 Task: Find connections with filter location Gangāwati with filter topic #Saaswith filter profile language English with filter current company TransUnion with filter school Uttarakhand Open University with filter industry Economic Programs with filter service category Loans with filter keywords title Software Engineer
Action: Mouse moved to (516, 90)
Screenshot: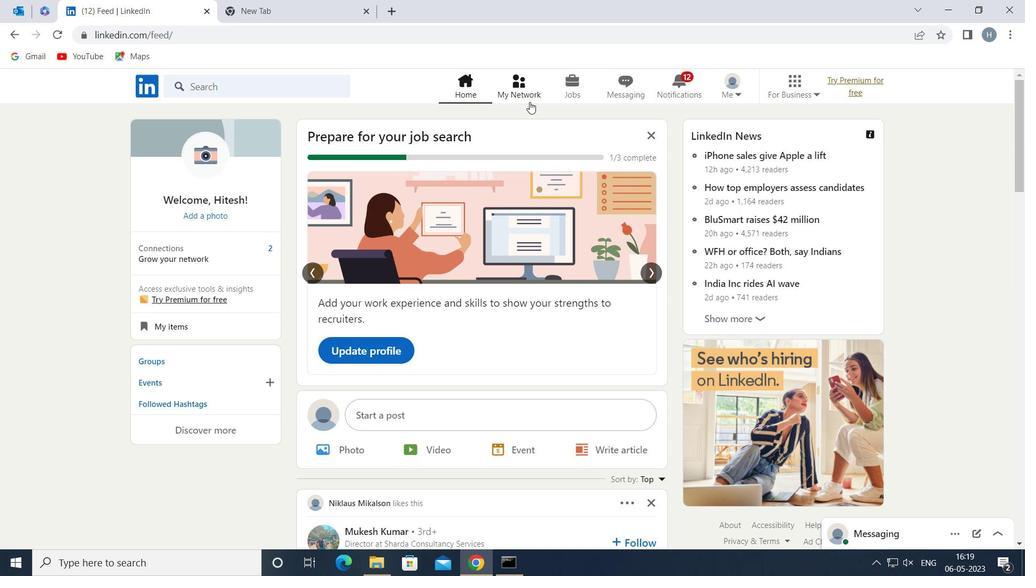 
Action: Mouse pressed left at (516, 90)
Screenshot: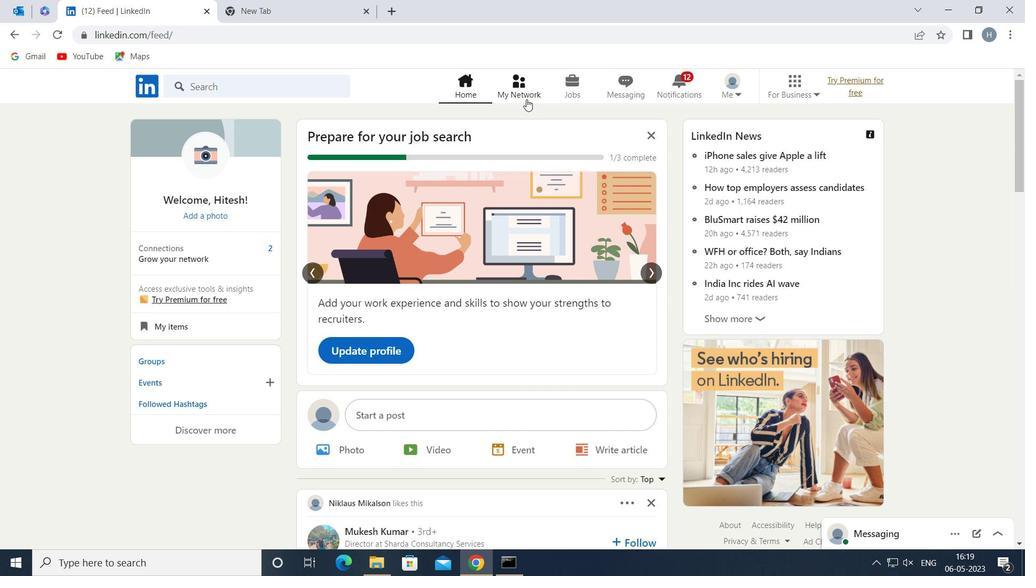 
Action: Mouse moved to (301, 161)
Screenshot: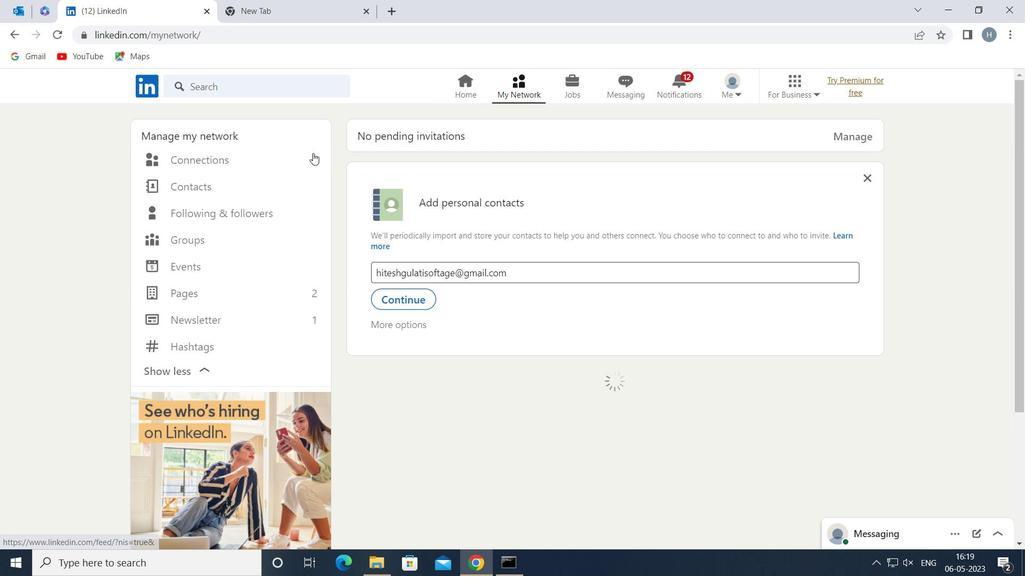 
Action: Mouse pressed left at (301, 161)
Screenshot: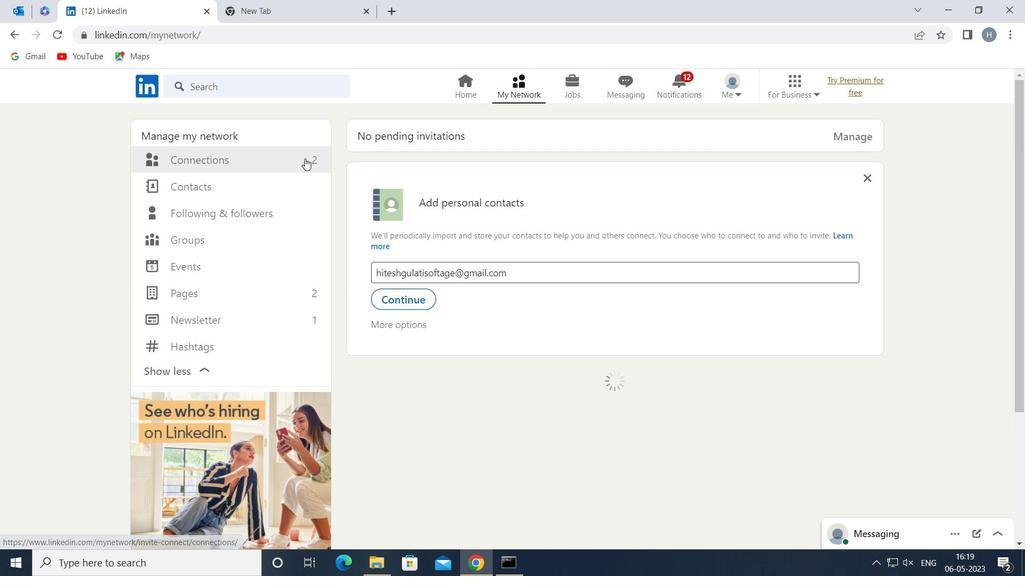 
Action: Mouse moved to (599, 157)
Screenshot: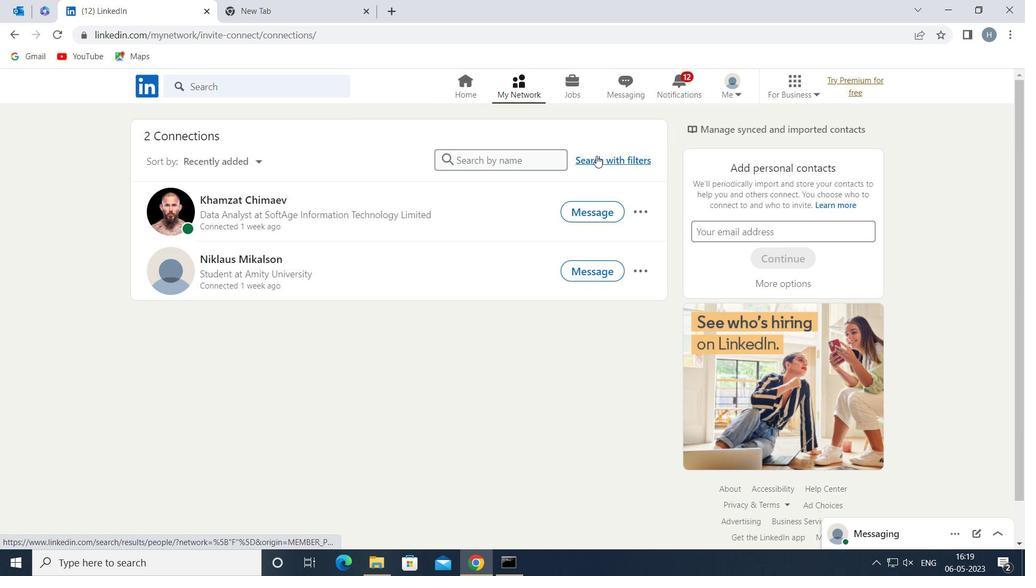 
Action: Mouse pressed left at (599, 157)
Screenshot: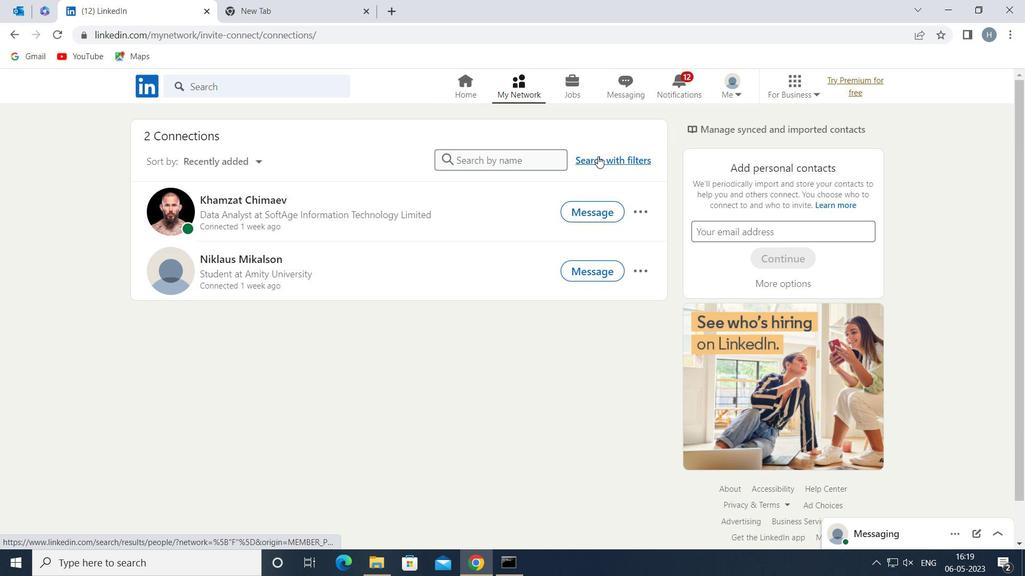 
Action: Mouse moved to (546, 124)
Screenshot: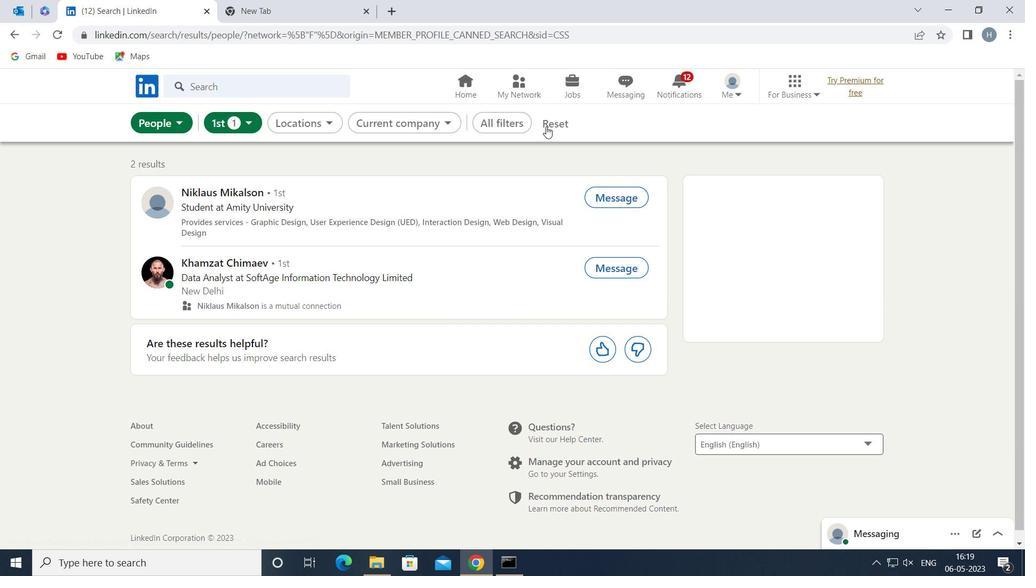 
Action: Mouse pressed left at (546, 124)
Screenshot: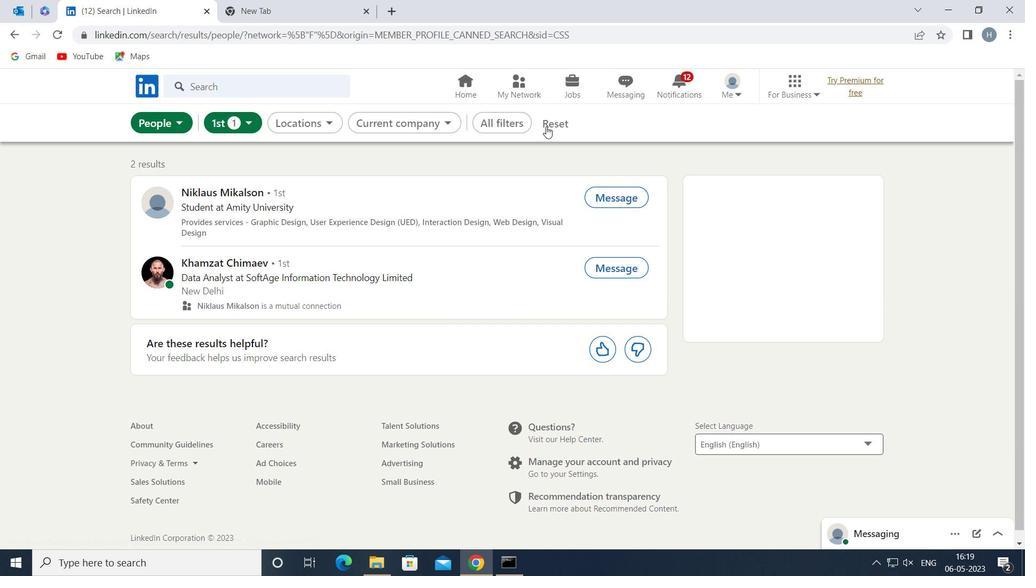 
Action: Mouse moved to (535, 121)
Screenshot: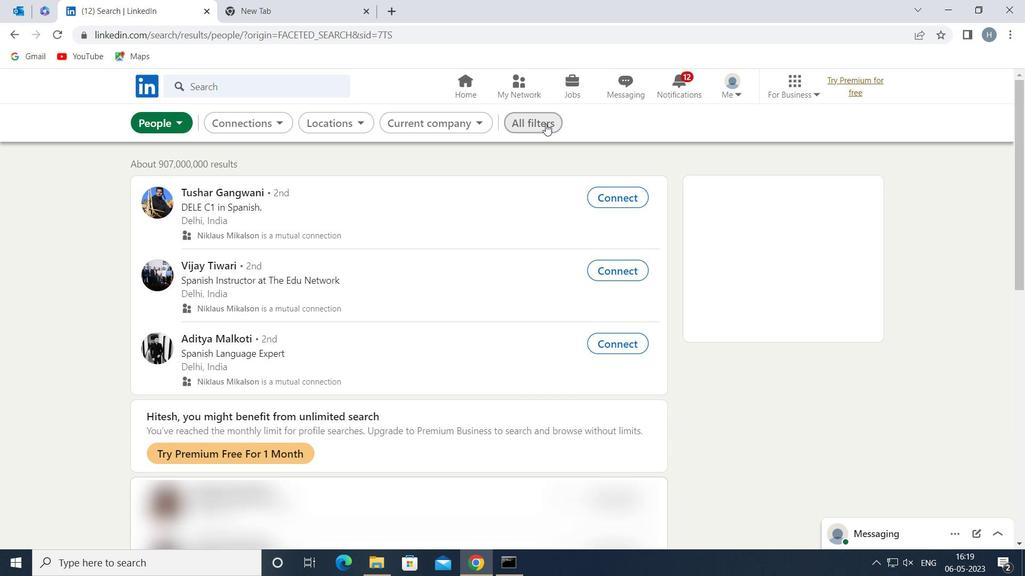
Action: Mouse pressed left at (535, 121)
Screenshot: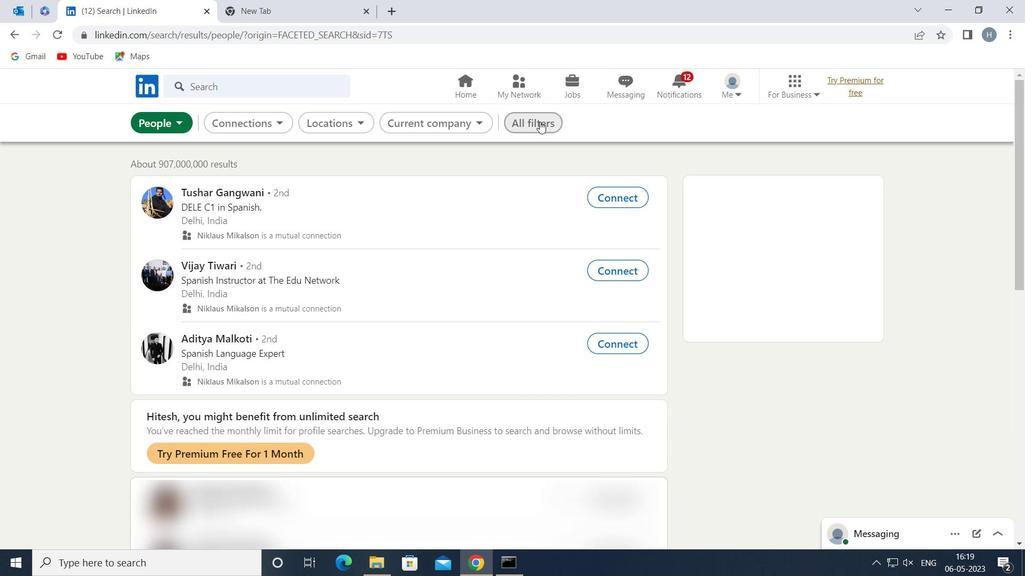 
Action: Mouse moved to (769, 243)
Screenshot: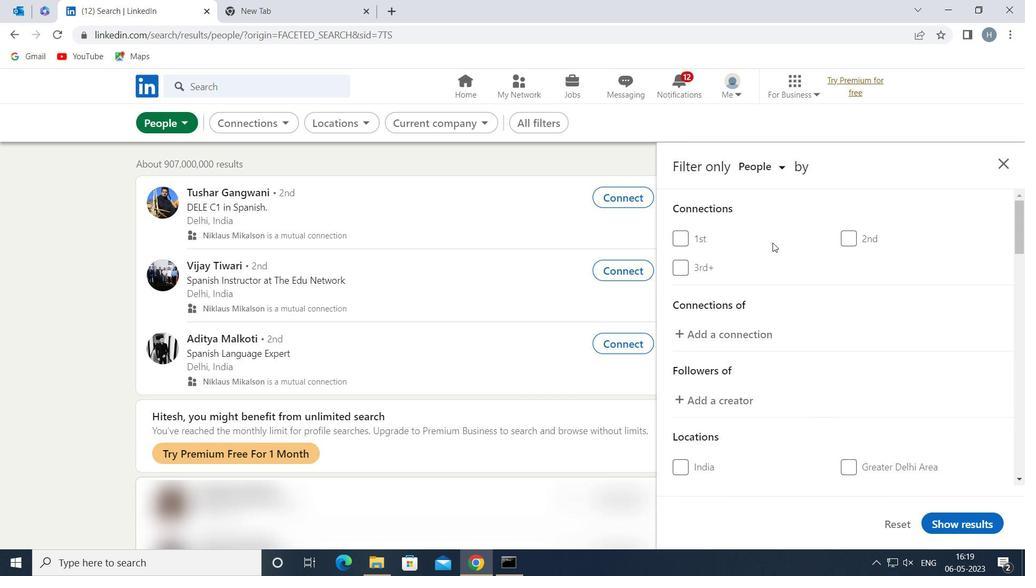 
Action: Mouse scrolled (769, 242) with delta (0, 0)
Screenshot: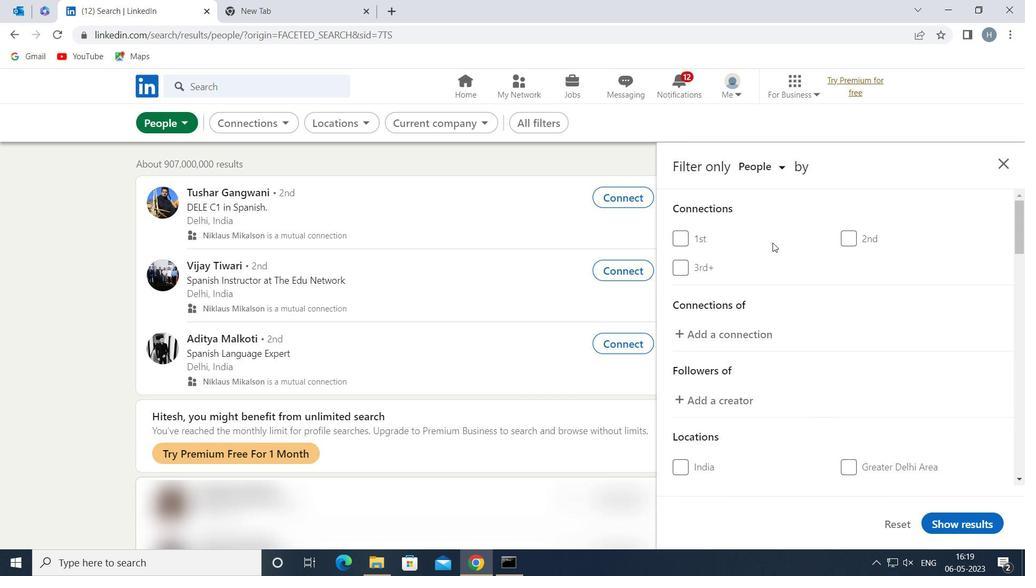 
Action: Mouse moved to (767, 249)
Screenshot: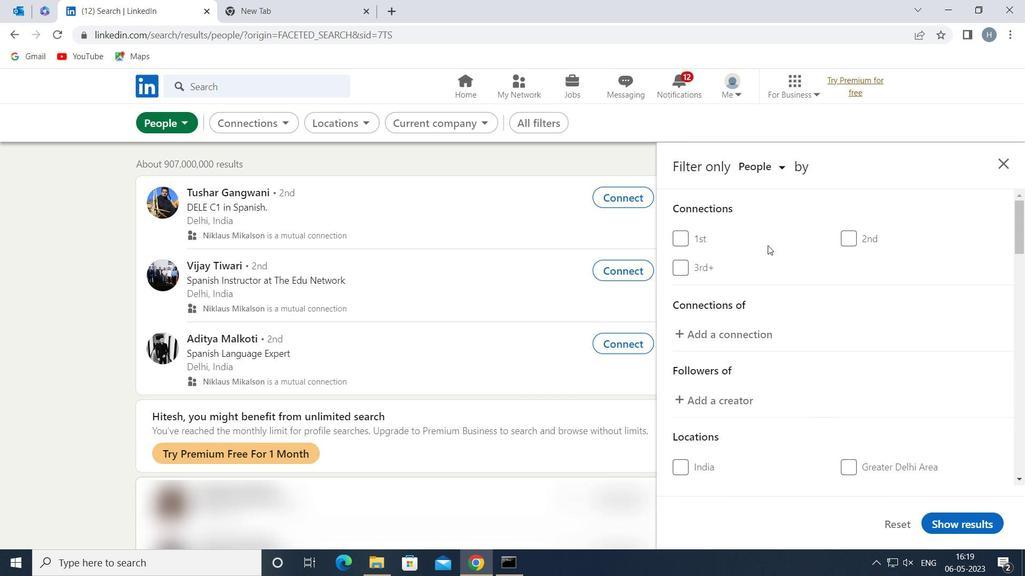
Action: Mouse scrolled (767, 248) with delta (0, 0)
Screenshot: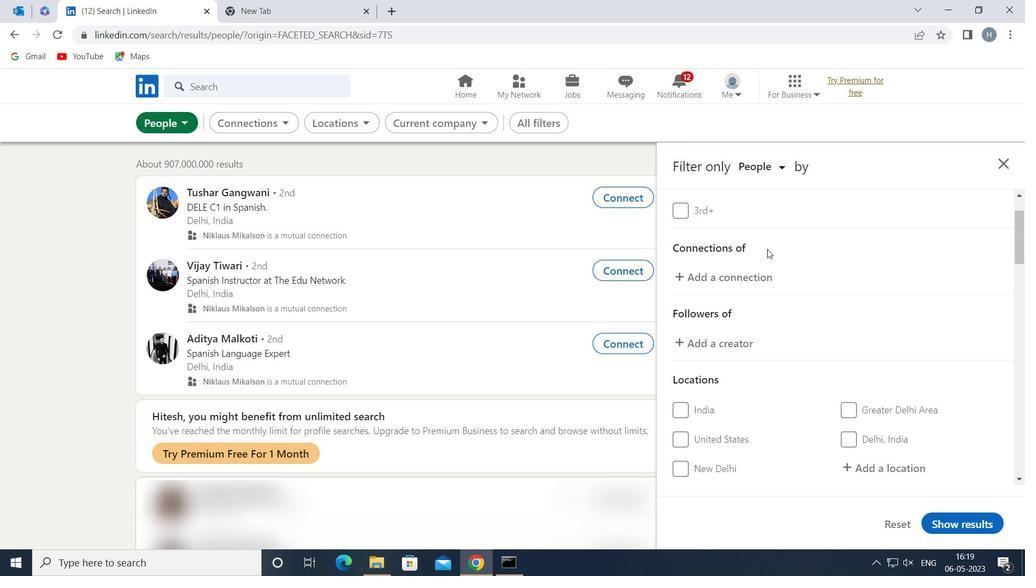 
Action: Mouse moved to (855, 389)
Screenshot: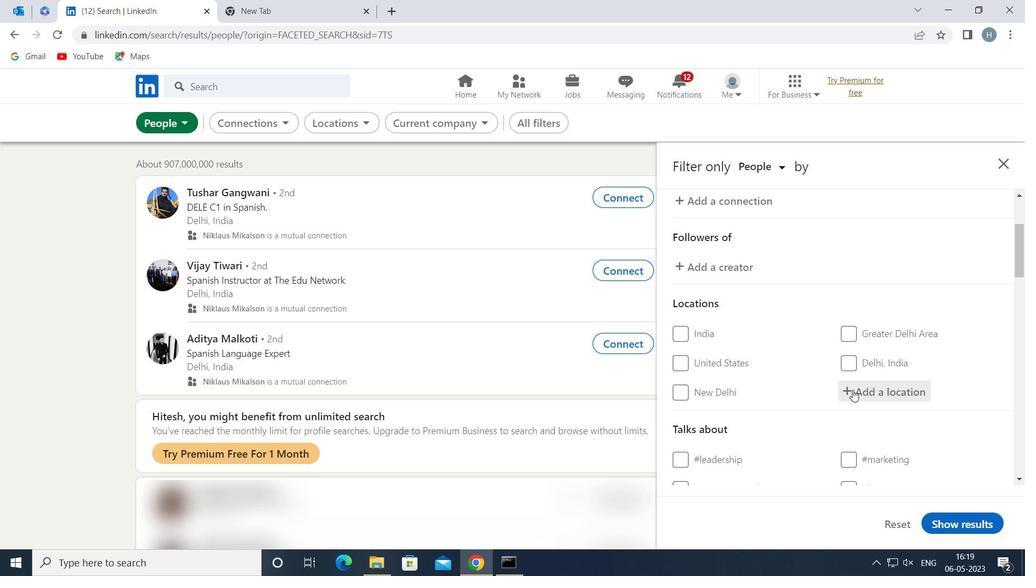 
Action: Mouse pressed left at (855, 389)
Screenshot: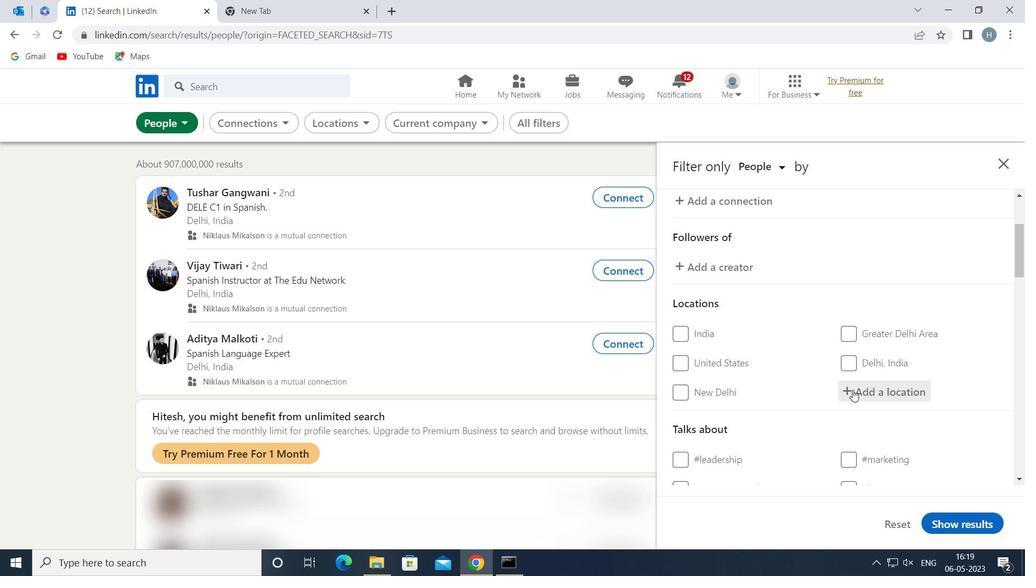 
Action: Mouse moved to (852, 392)
Screenshot: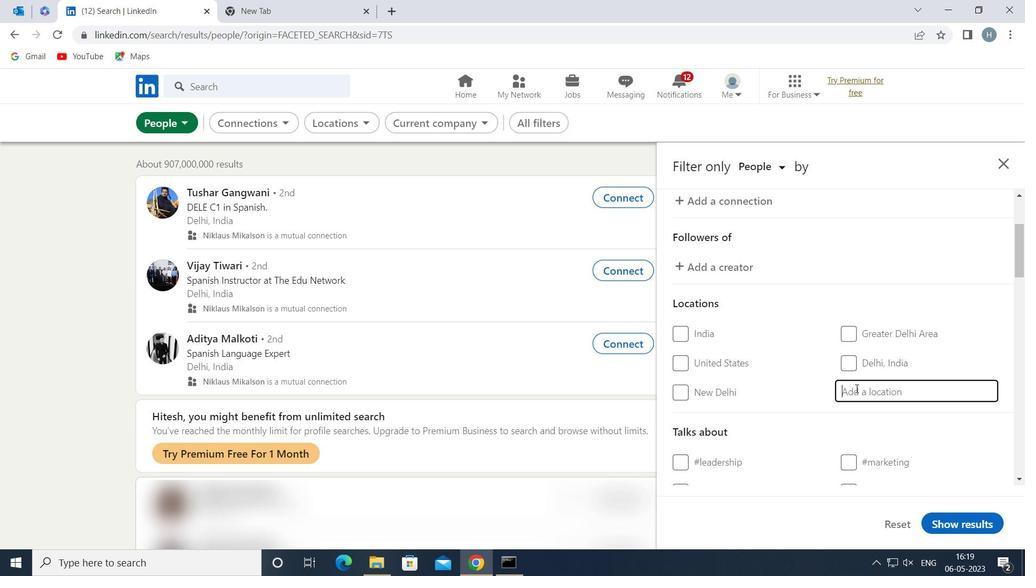 
Action: Key pressed <Key.shift>GANGAWATI
Screenshot: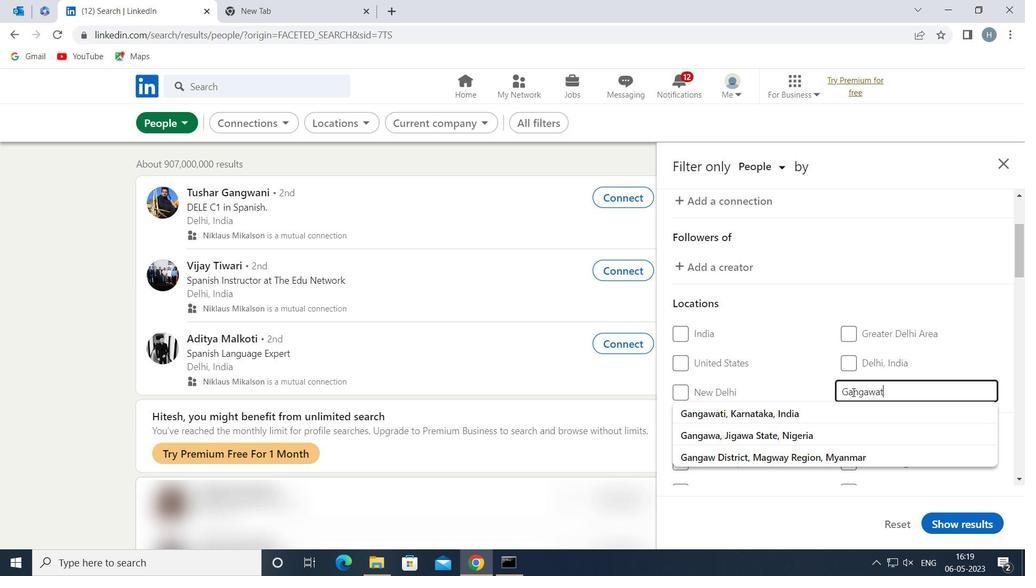 
Action: Mouse moved to (838, 413)
Screenshot: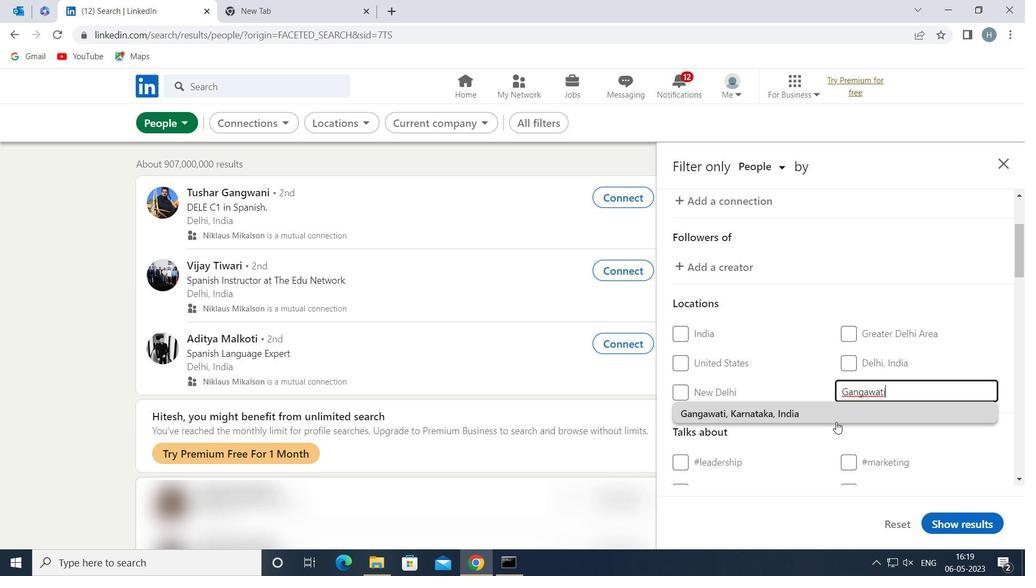 
Action: Mouse pressed left at (838, 413)
Screenshot: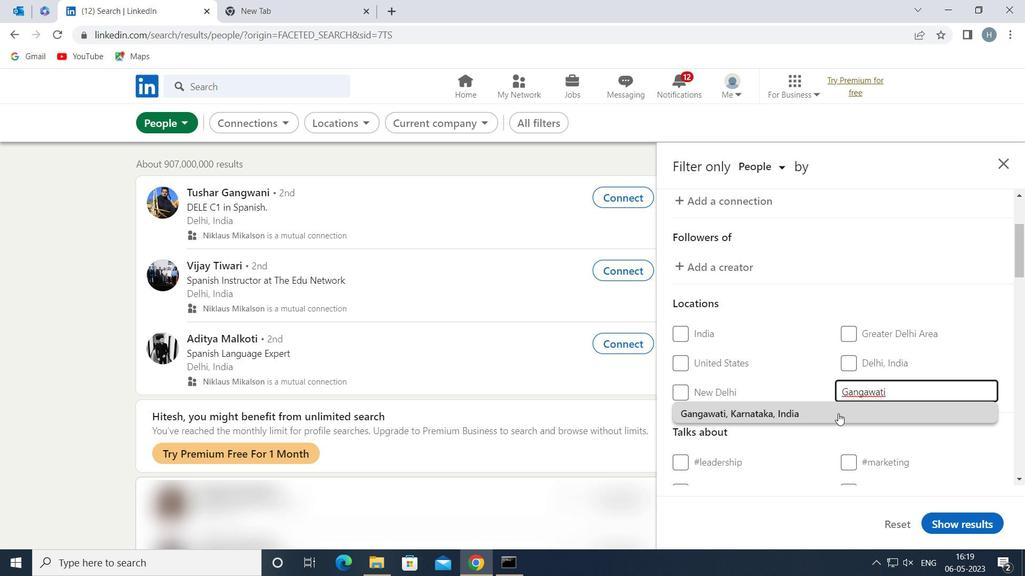 
Action: Mouse moved to (811, 366)
Screenshot: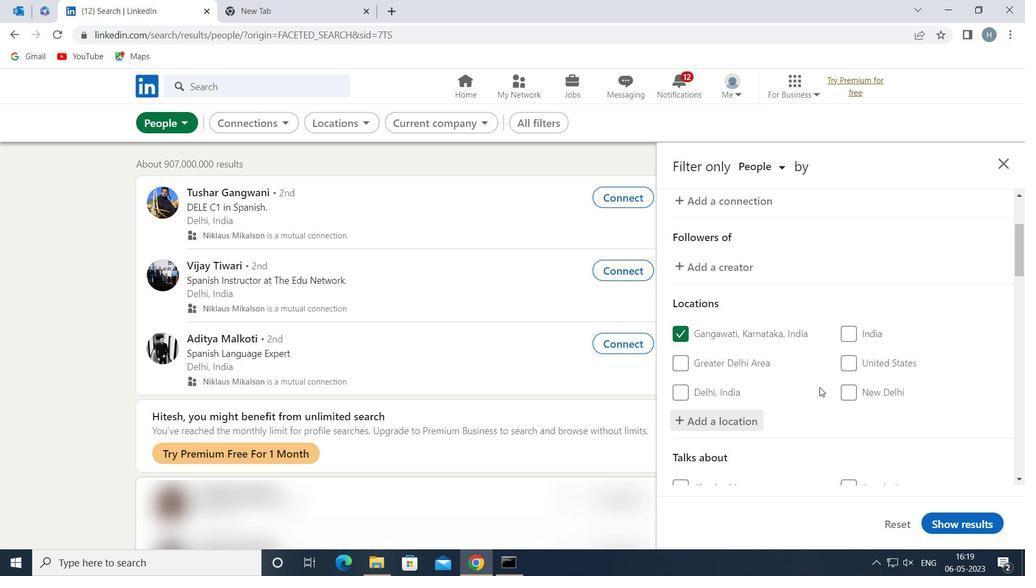 
Action: Mouse scrolled (811, 365) with delta (0, 0)
Screenshot: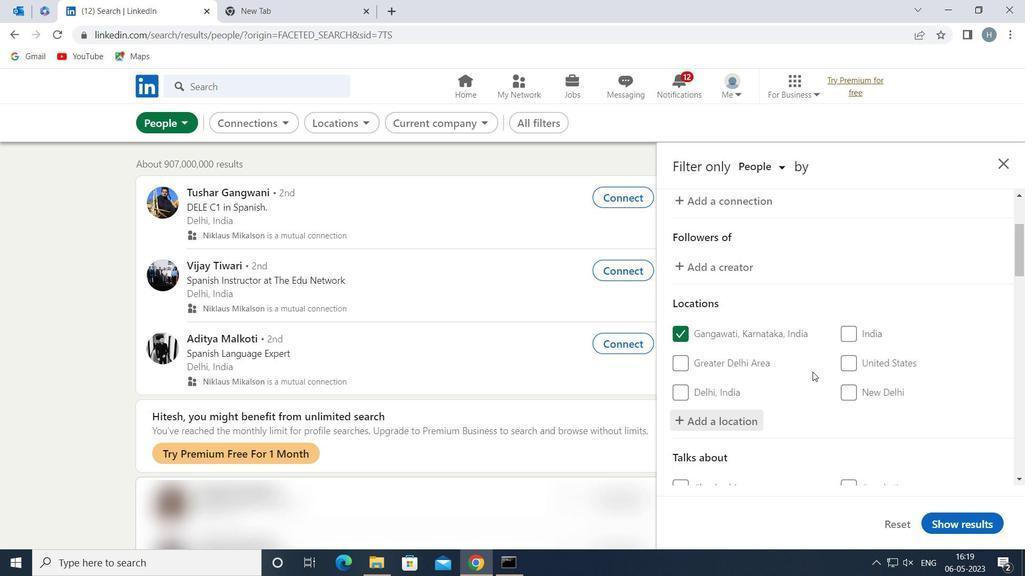 
Action: Mouse moved to (807, 352)
Screenshot: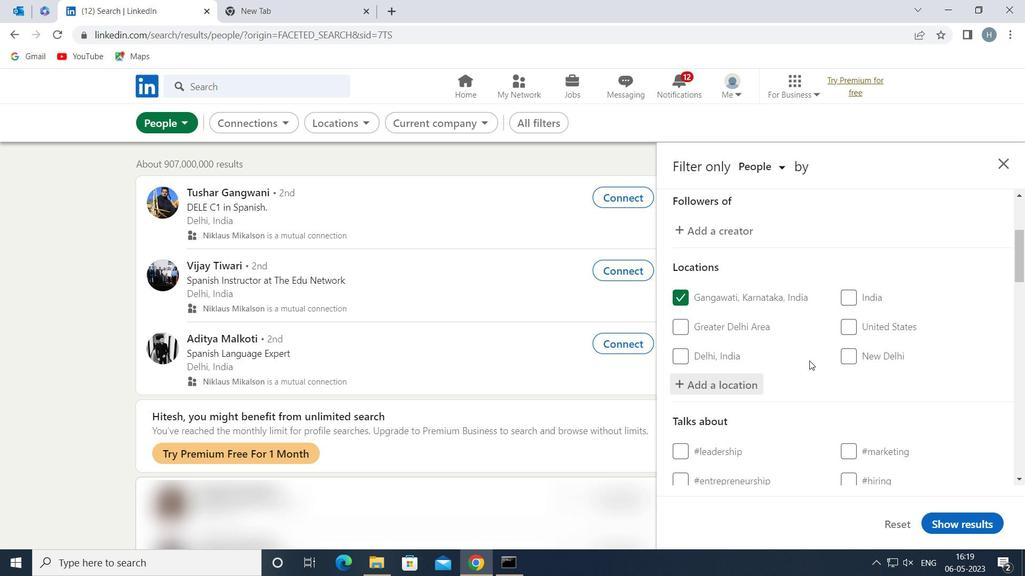 
Action: Mouse scrolled (807, 352) with delta (0, 0)
Screenshot: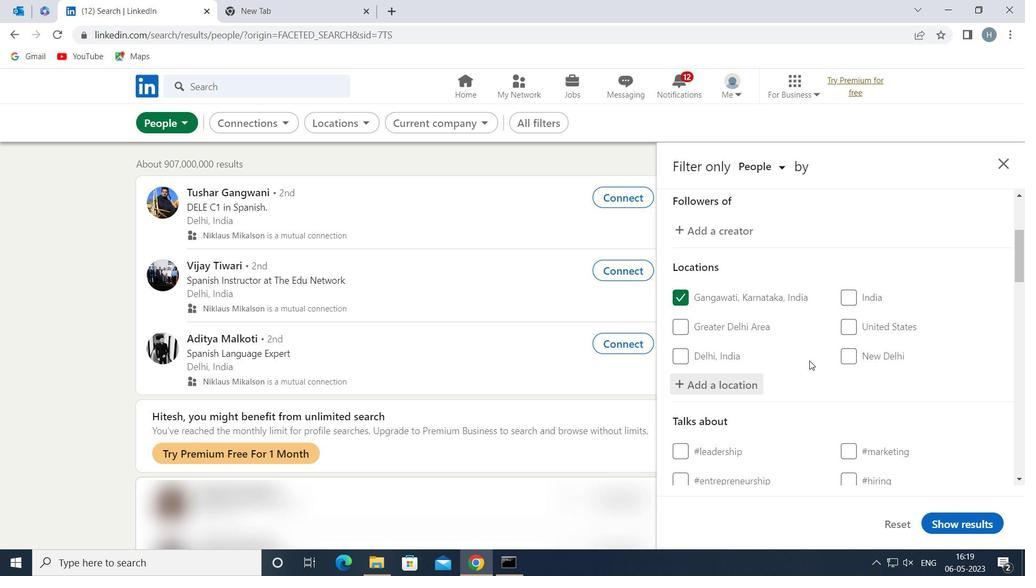 
Action: Mouse scrolled (807, 352) with delta (0, 0)
Screenshot: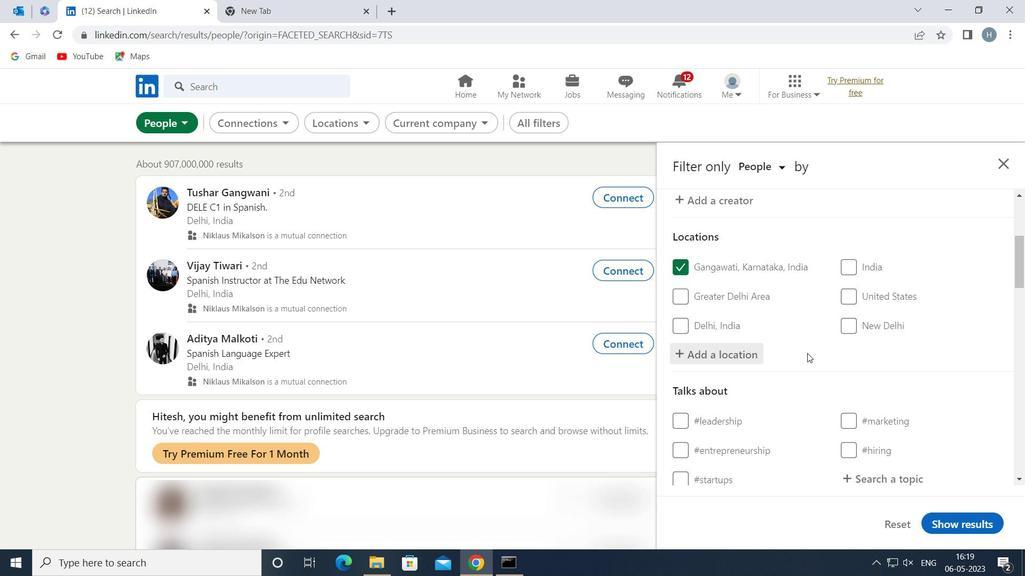 
Action: Mouse moved to (888, 341)
Screenshot: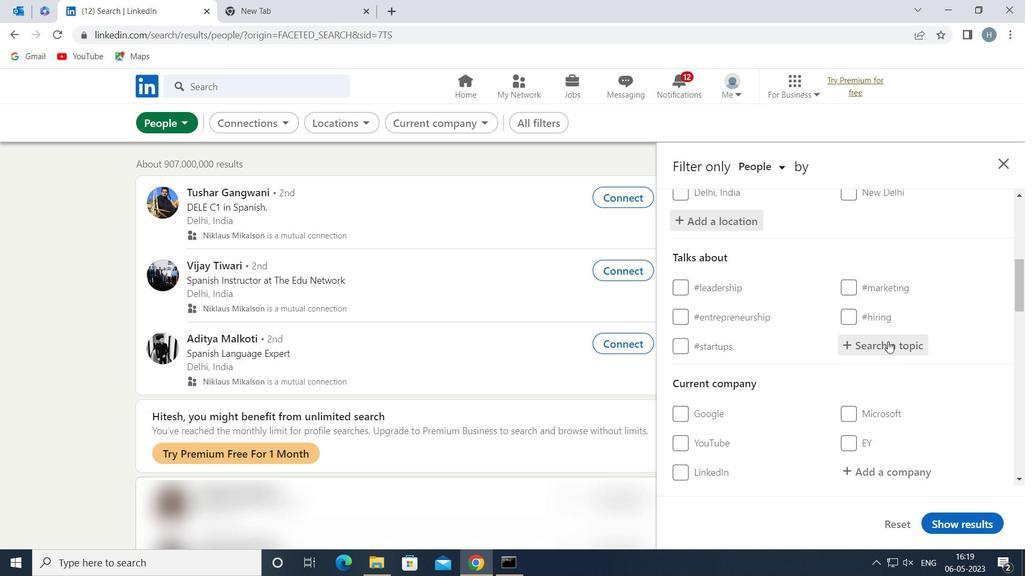 
Action: Mouse pressed left at (888, 341)
Screenshot: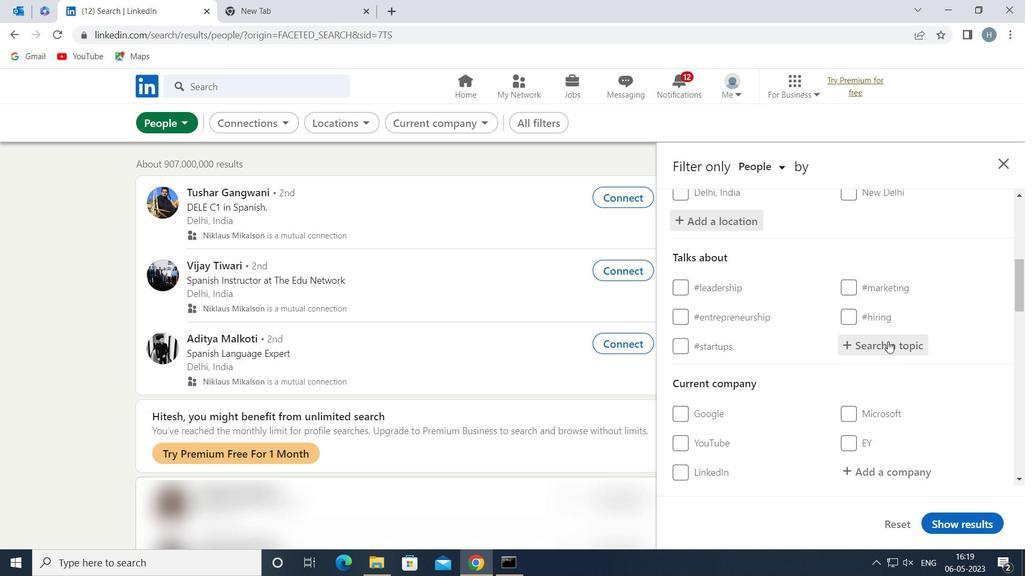 
Action: Mouse moved to (890, 342)
Screenshot: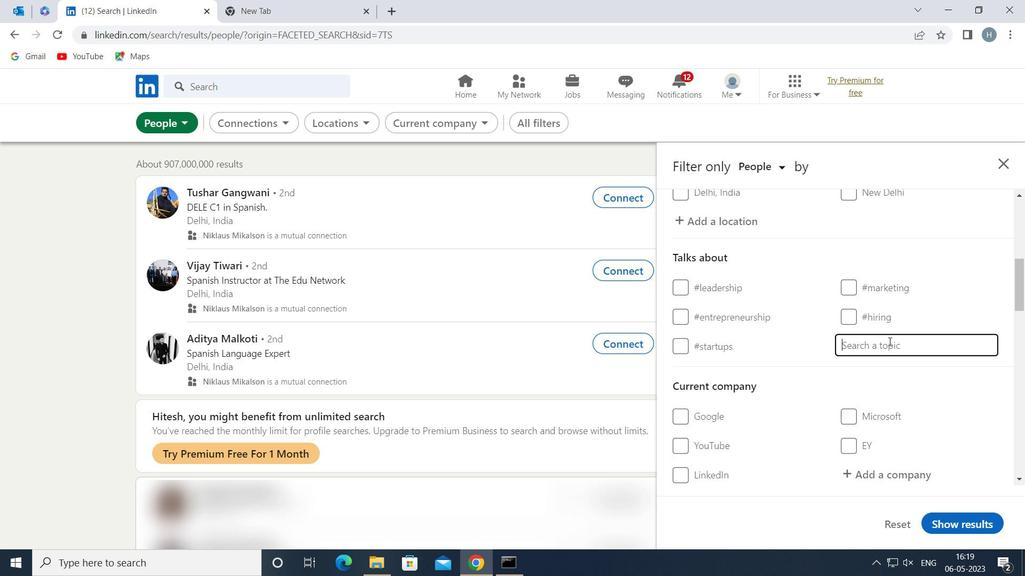 
Action: Key pressed <Key.shift>SAAS
Screenshot: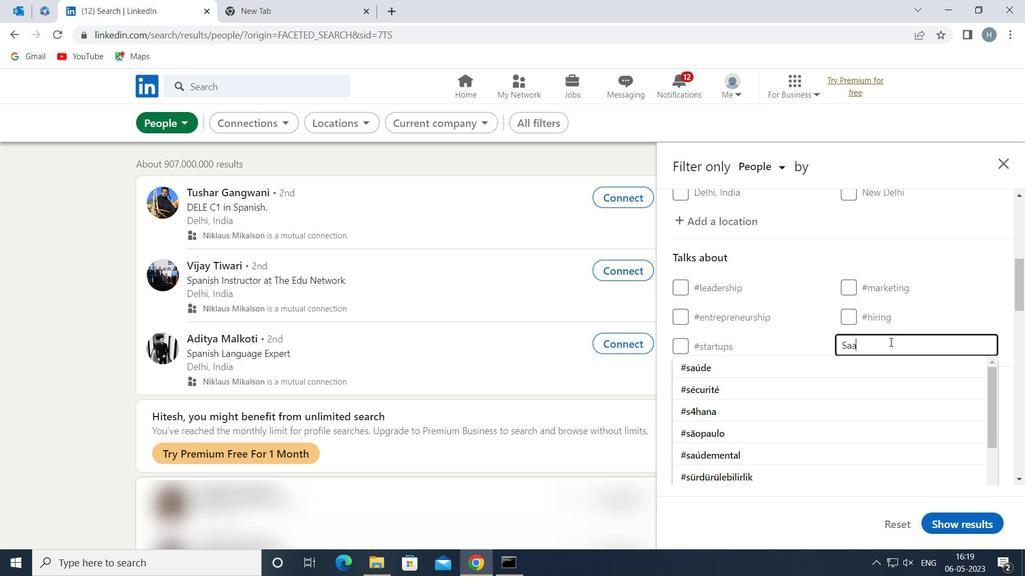 
Action: Mouse moved to (764, 366)
Screenshot: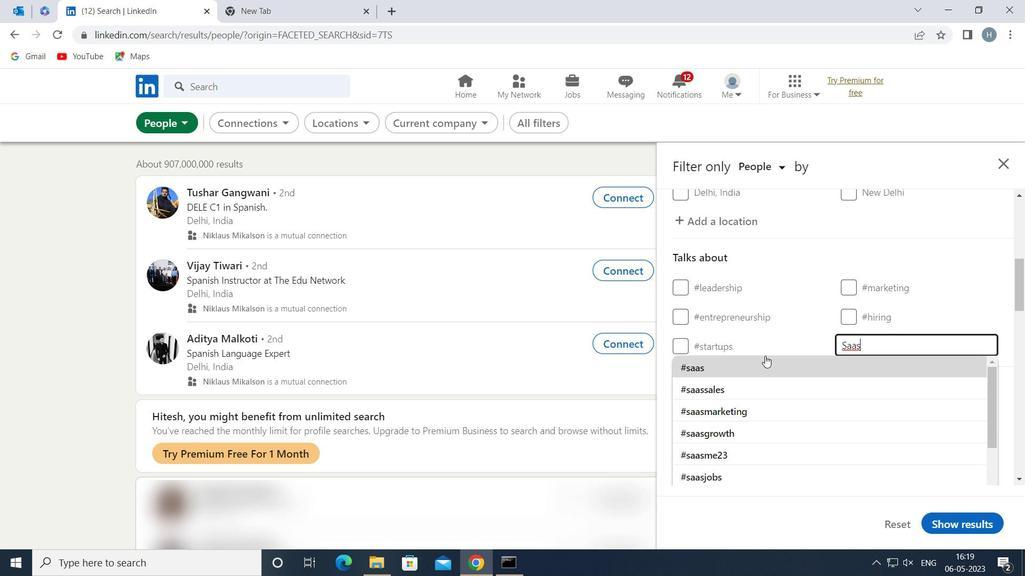 
Action: Mouse pressed left at (764, 366)
Screenshot: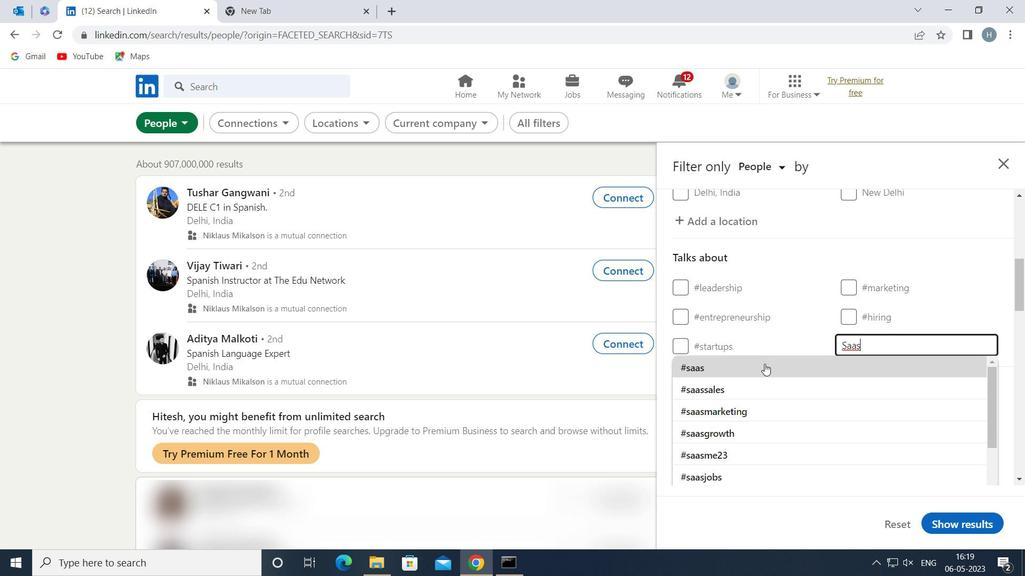 
Action: Mouse moved to (773, 358)
Screenshot: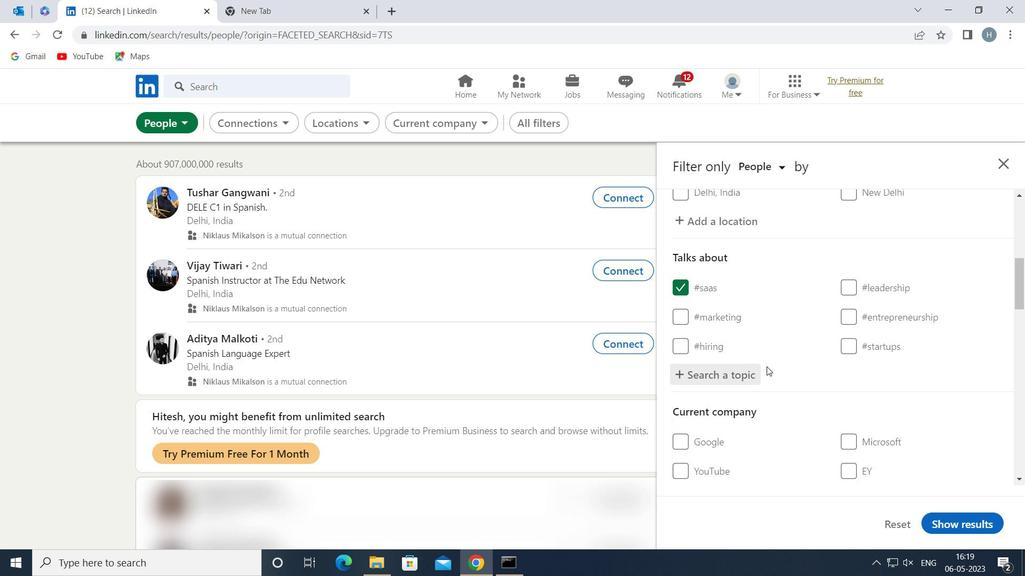 
Action: Mouse scrolled (773, 358) with delta (0, 0)
Screenshot: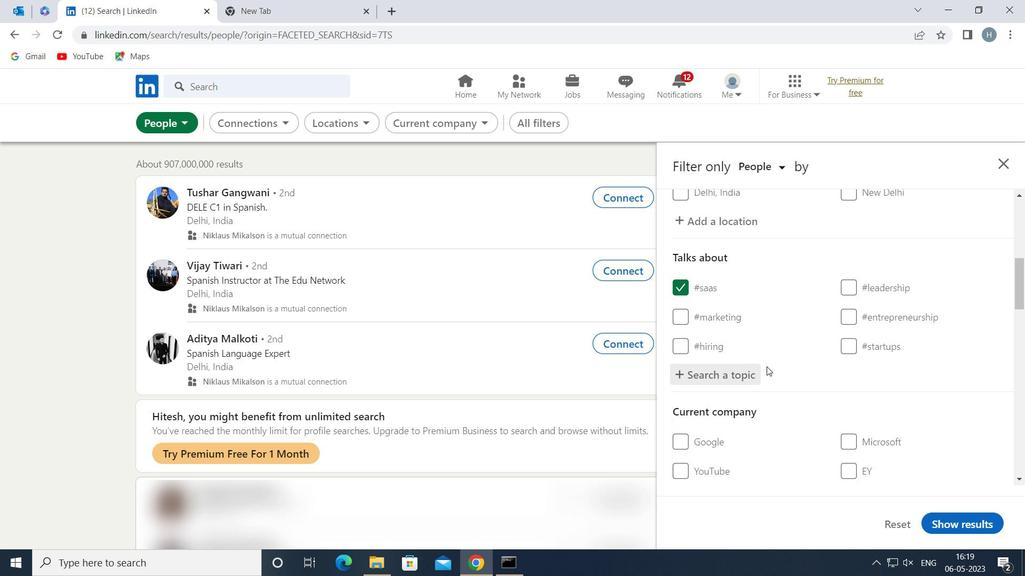 
Action: Mouse moved to (778, 355)
Screenshot: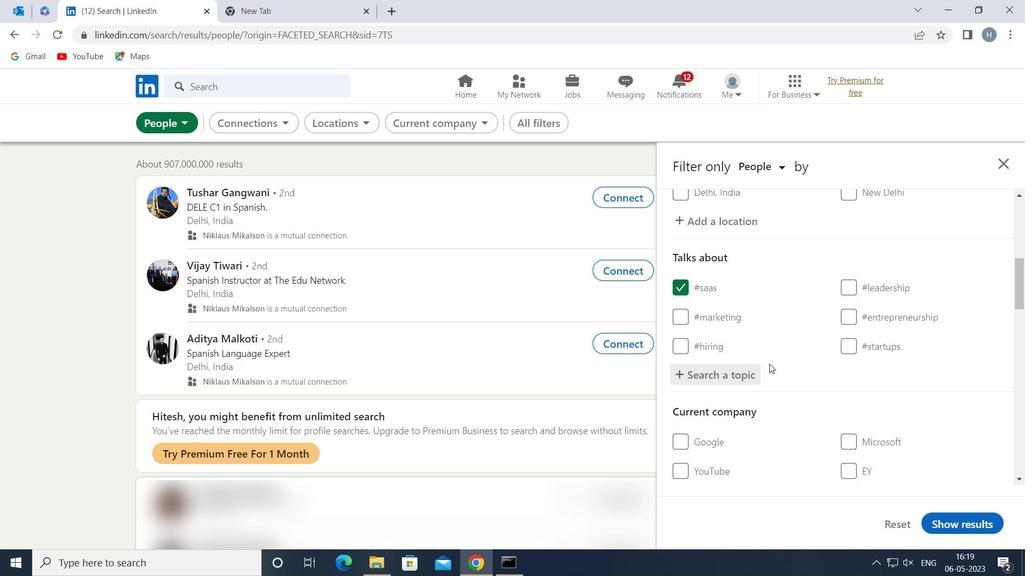 
Action: Mouse scrolled (778, 354) with delta (0, 0)
Screenshot: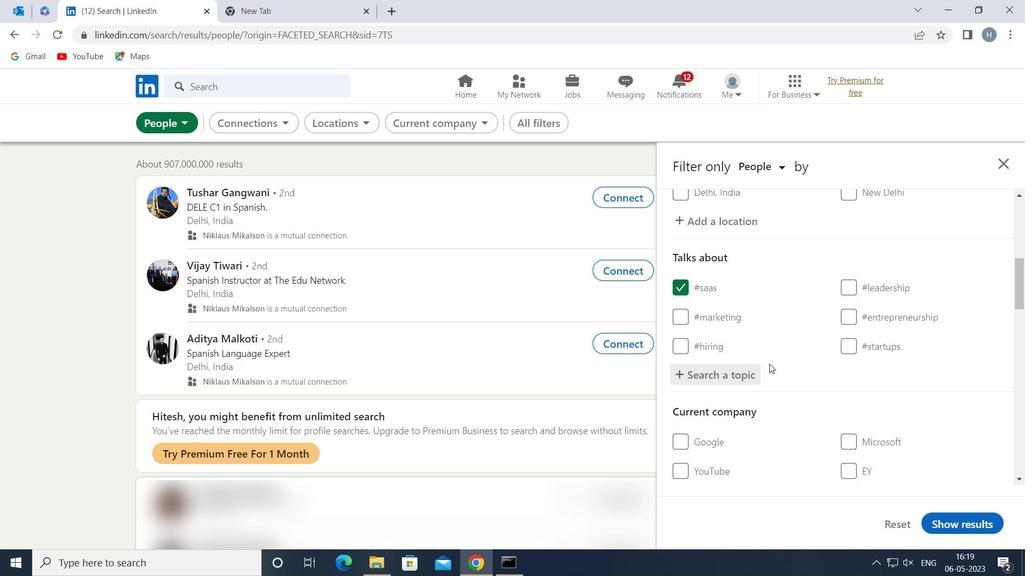
Action: Mouse moved to (789, 340)
Screenshot: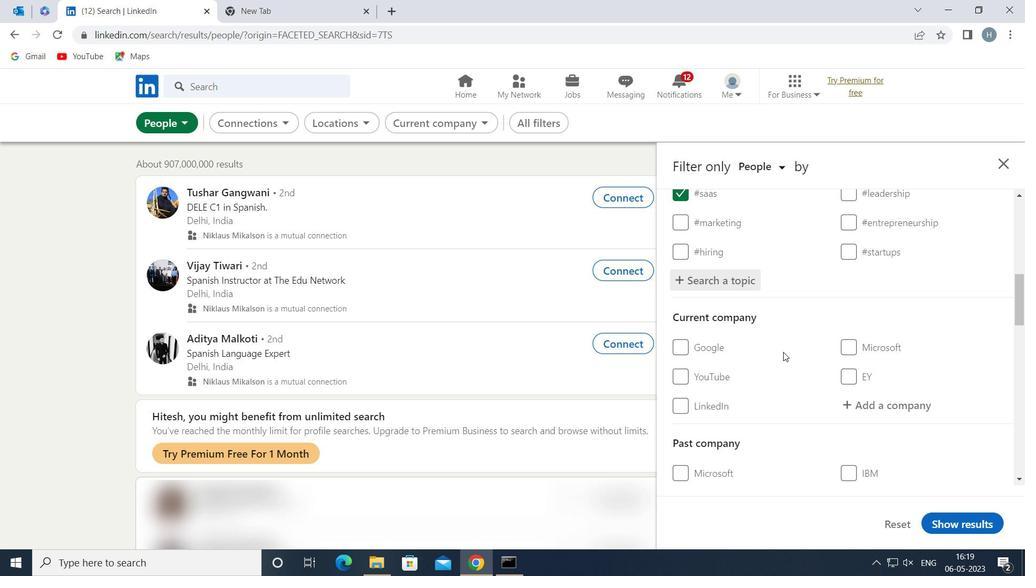 
Action: Mouse scrolled (789, 339) with delta (0, 0)
Screenshot: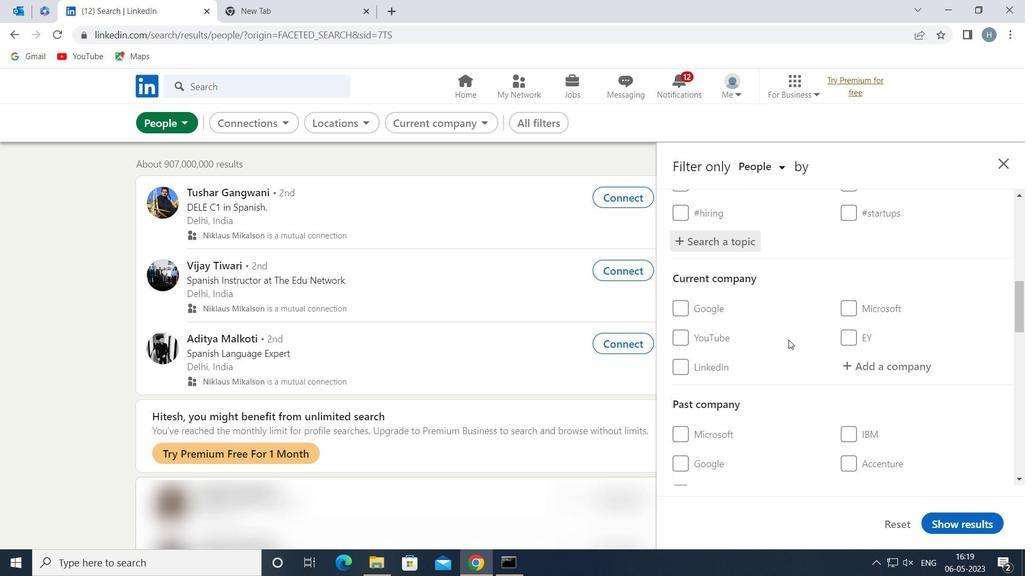 
Action: Mouse moved to (791, 331)
Screenshot: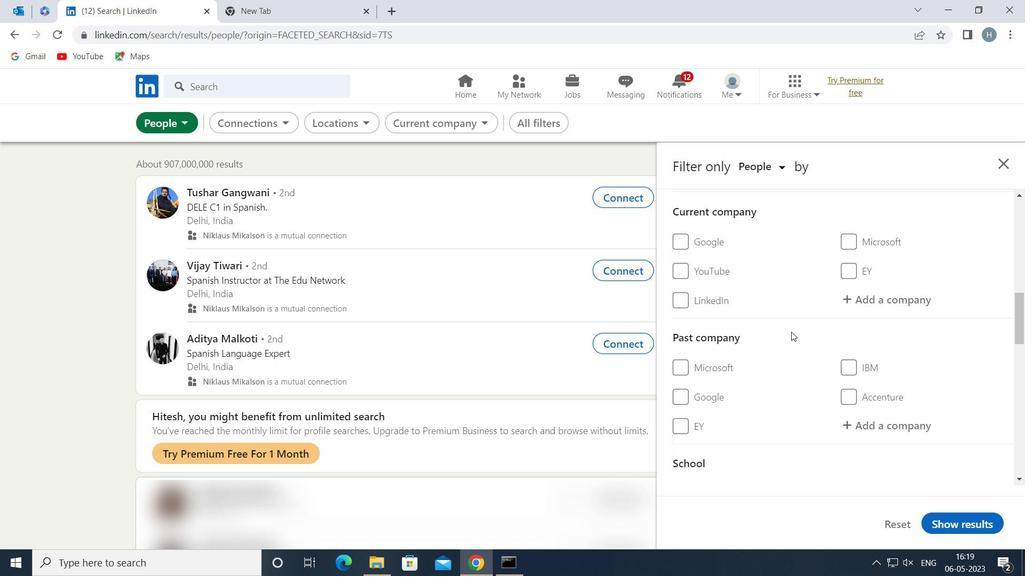 
Action: Mouse scrolled (791, 330) with delta (0, 0)
Screenshot: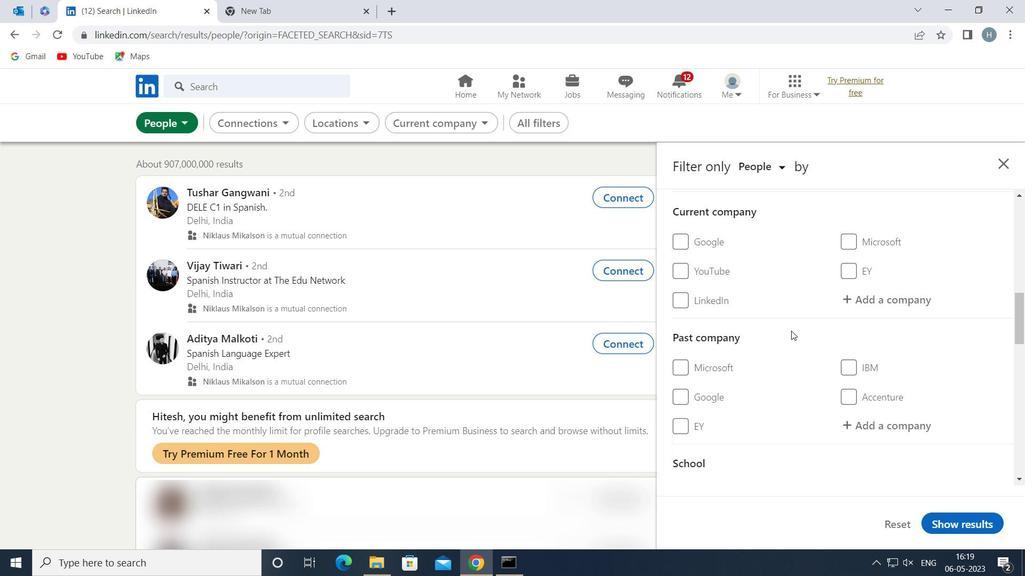
Action: Mouse moved to (798, 334)
Screenshot: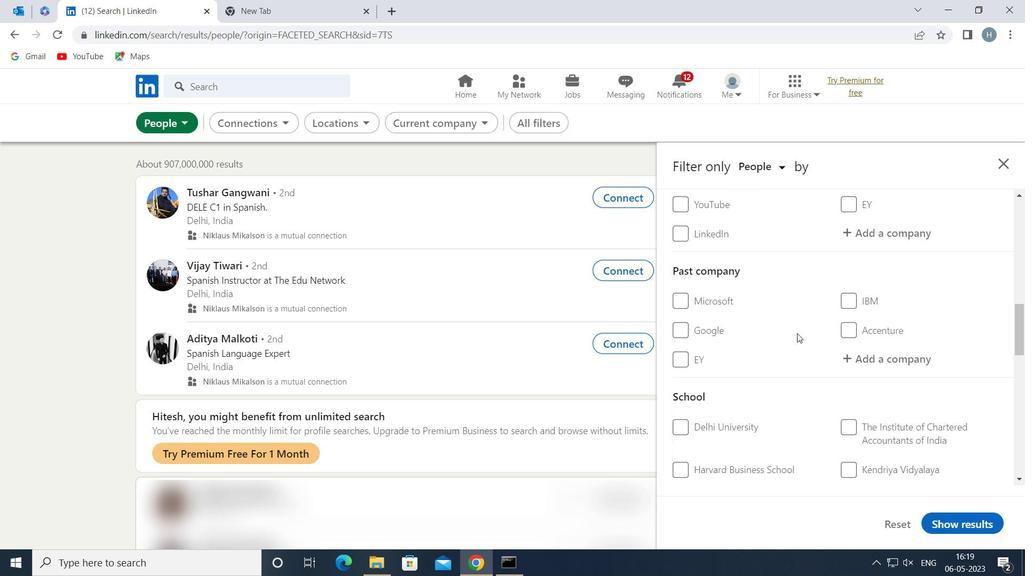 
Action: Mouse scrolled (798, 334) with delta (0, 0)
Screenshot: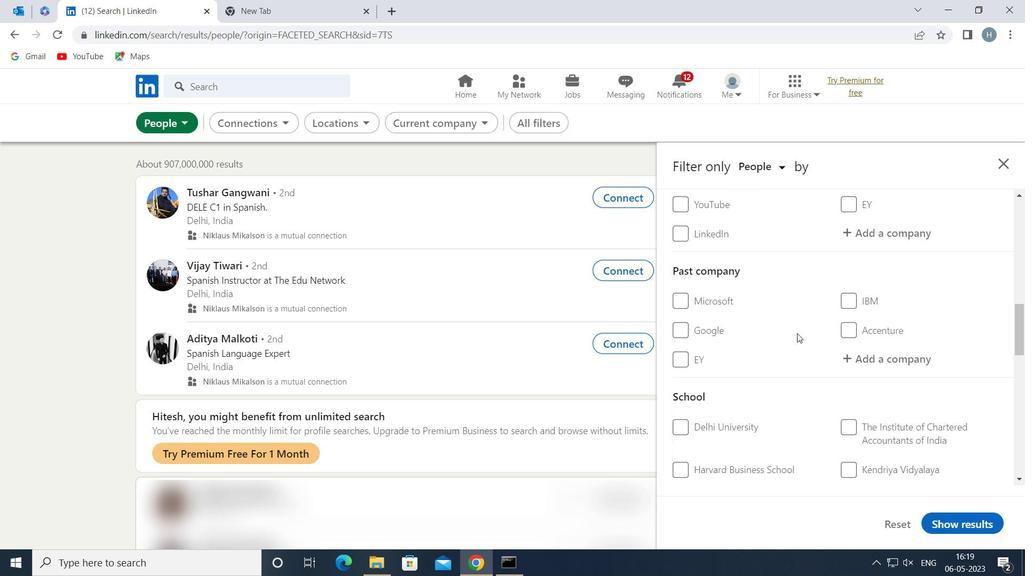 
Action: Mouse moved to (798, 335)
Screenshot: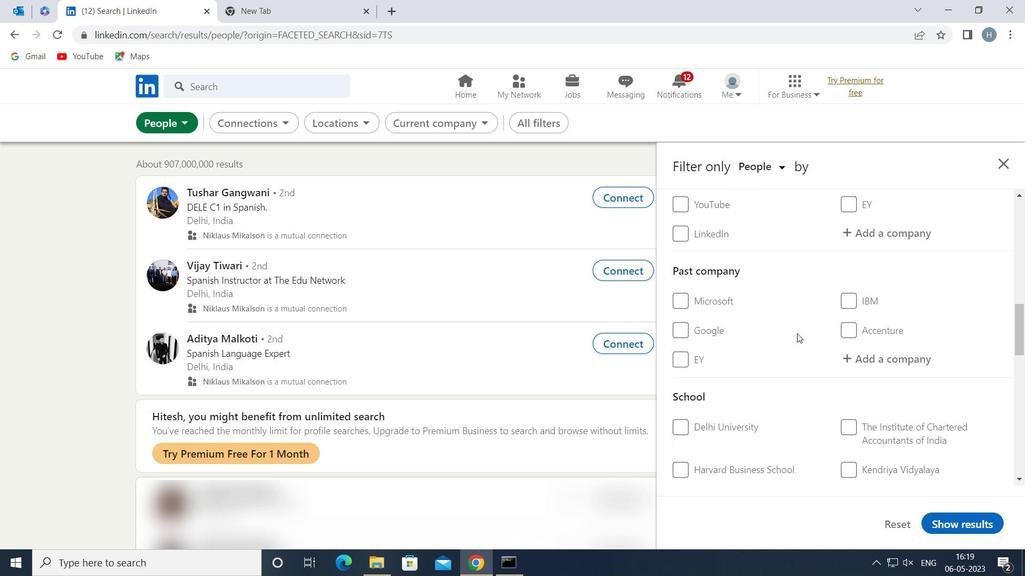 
Action: Mouse scrolled (798, 334) with delta (0, 0)
Screenshot: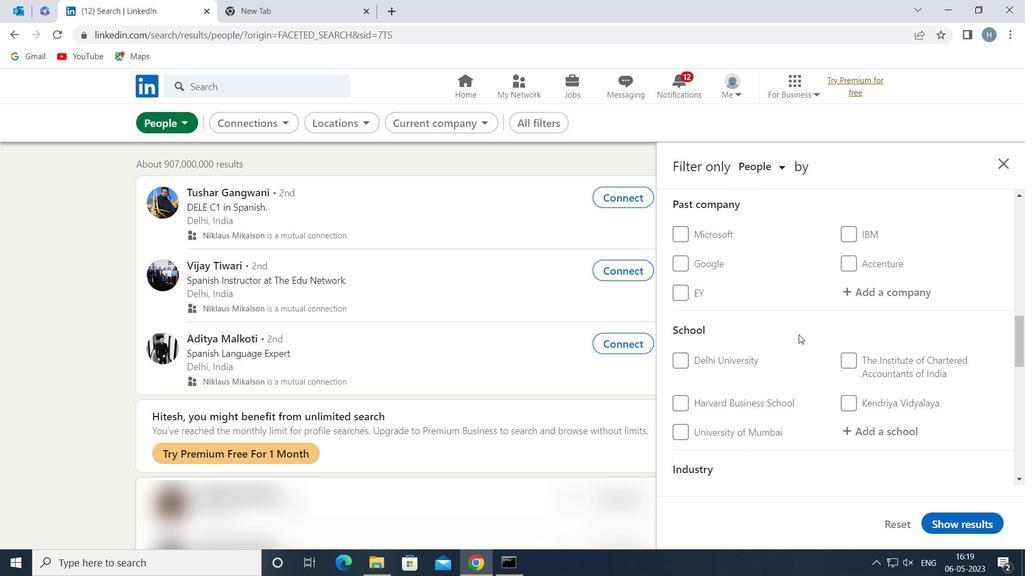 
Action: Mouse moved to (801, 332)
Screenshot: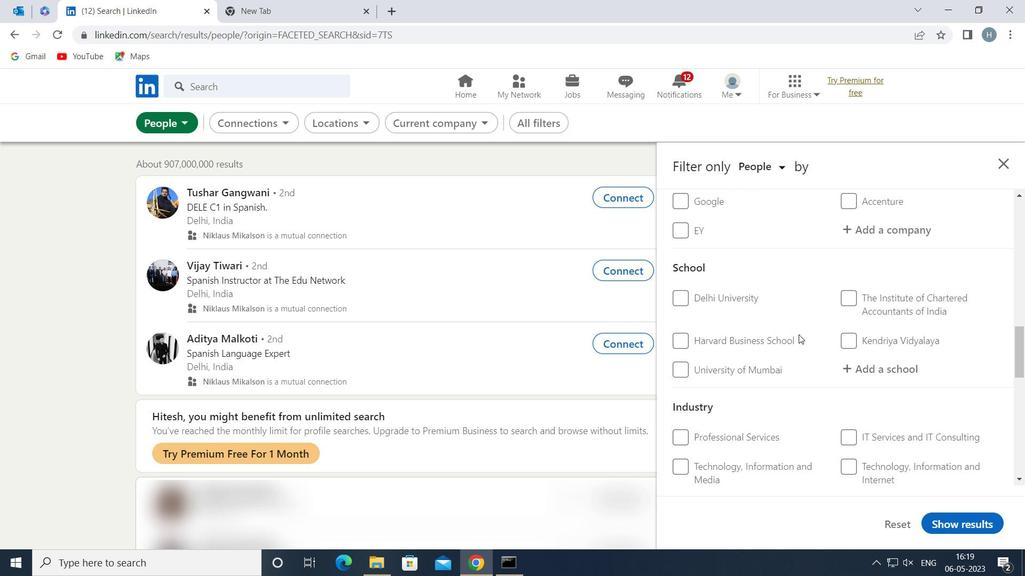 
Action: Mouse scrolled (801, 332) with delta (0, 0)
Screenshot: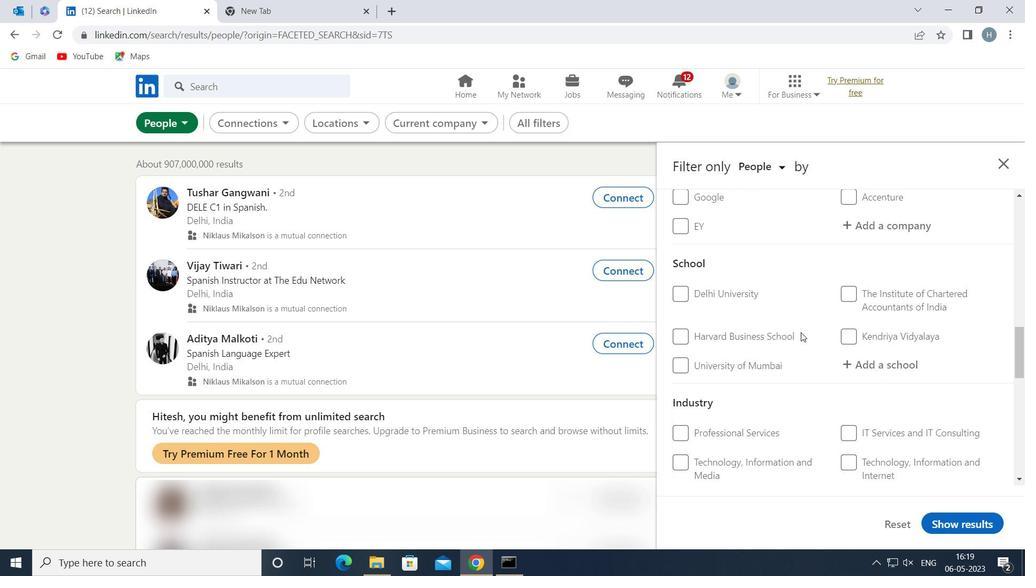 
Action: Mouse scrolled (801, 332) with delta (0, 0)
Screenshot: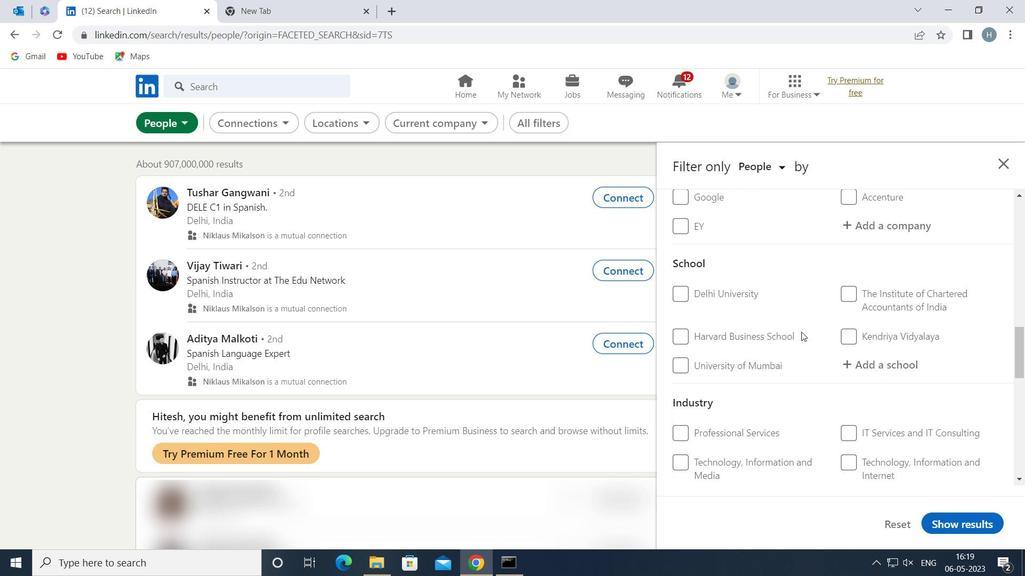 
Action: Mouse scrolled (801, 332) with delta (0, 0)
Screenshot: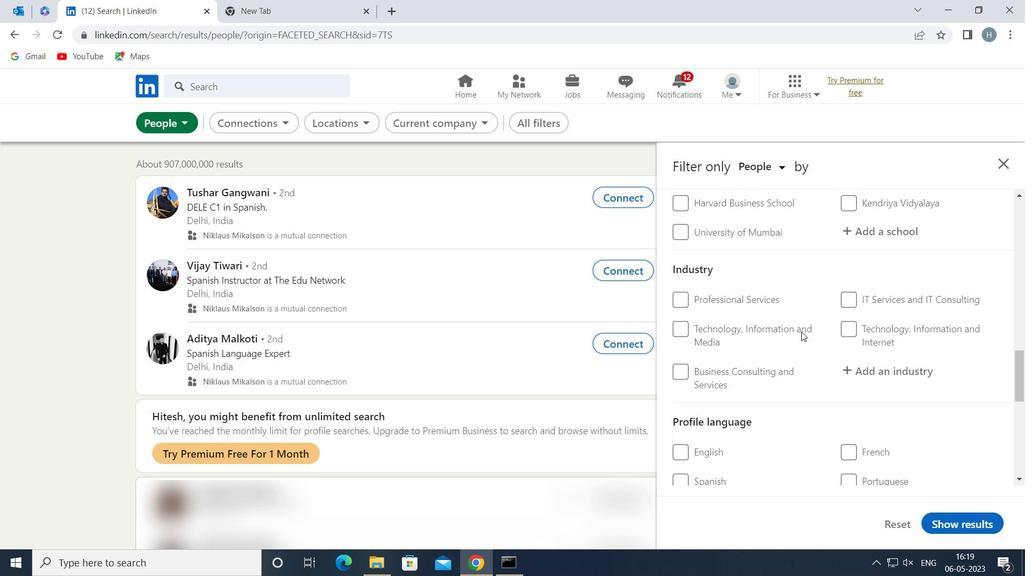 
Action: Mouse moved to (674, 387)
Screenshot: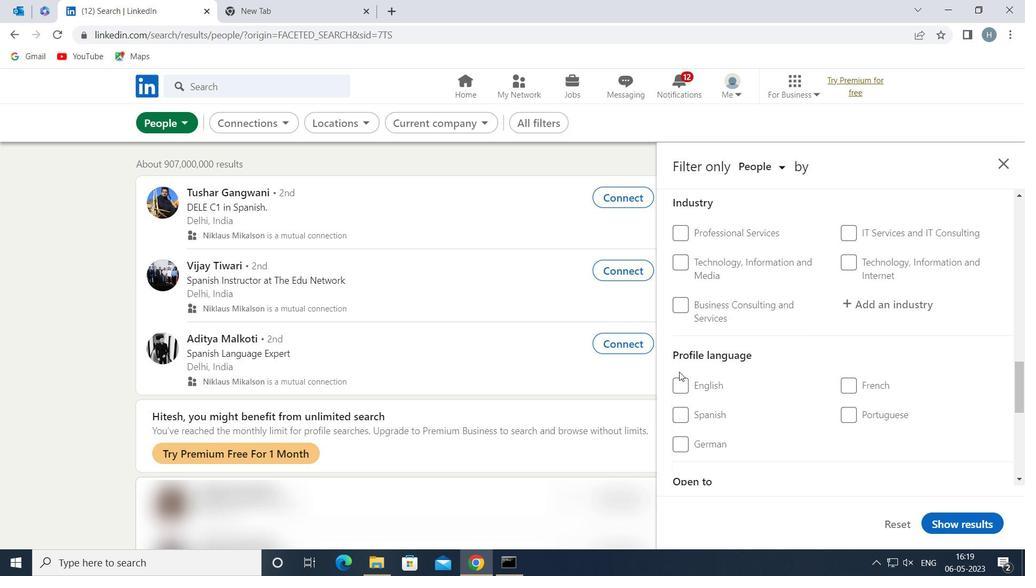 
Action: Mouse pressed left at (674, 387)
Screenshot: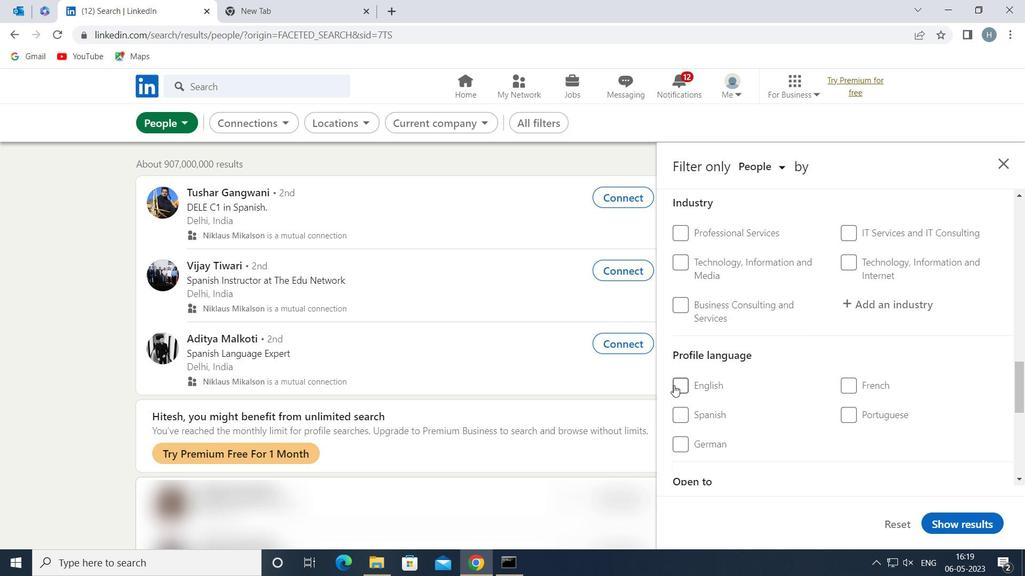 
Action: Mouse moved to (789, 372)
Screenshot: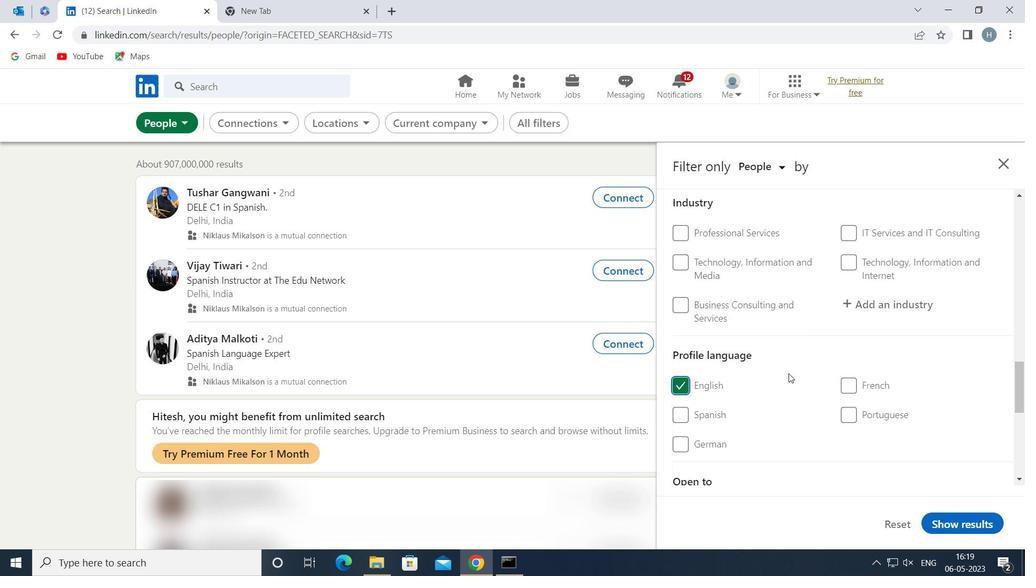 
Action: Mouse scrolled (789, 373) with delta (0, 0)
Screenshot: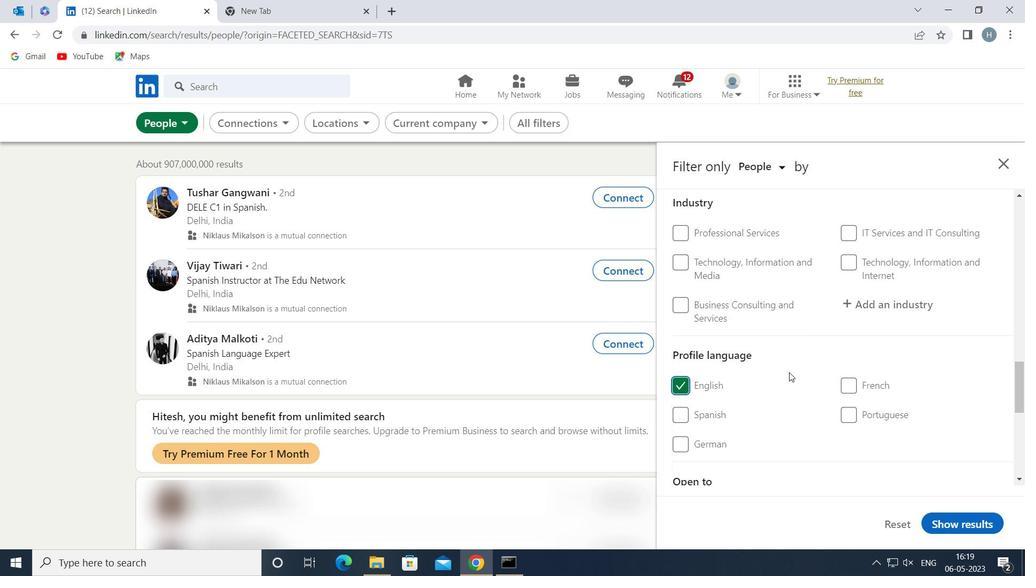 
Action: Mouse moved to (789, 372)
Screenshot: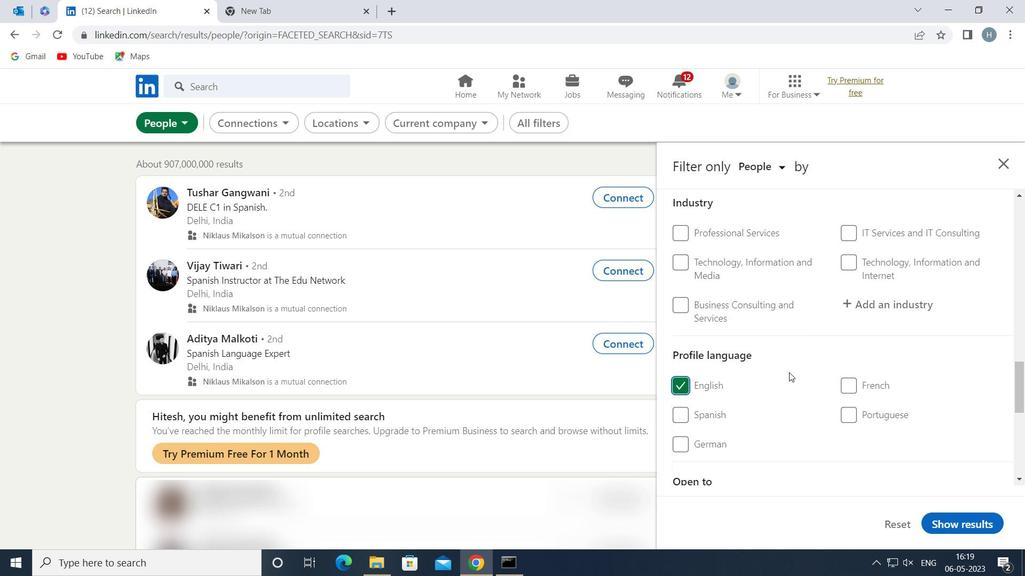 
Action: Mouse scrolled (789, 373) with delta (0, 0)
Screenshot: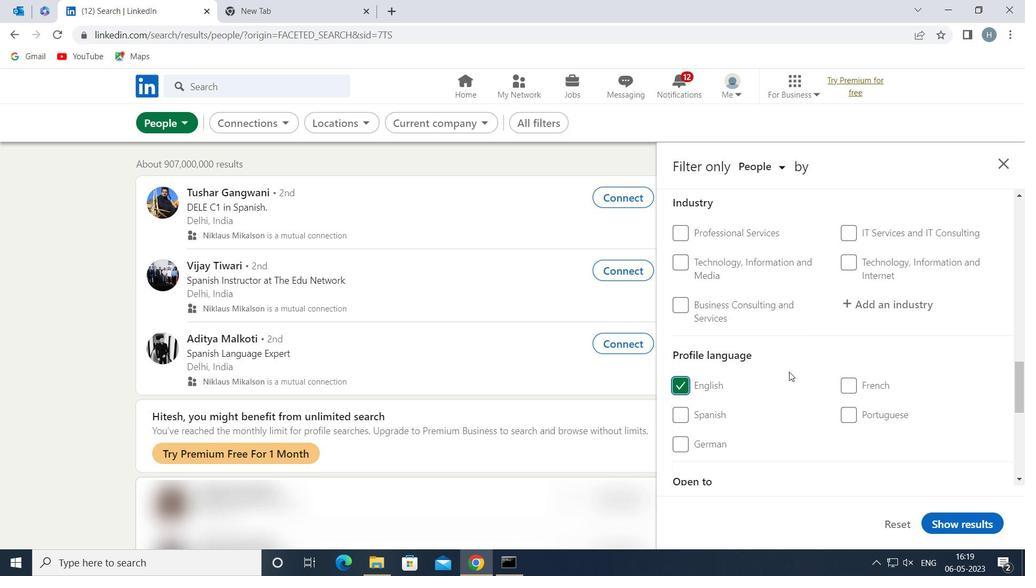 
Action: Mouse moved to (790, 366)
Screenshot: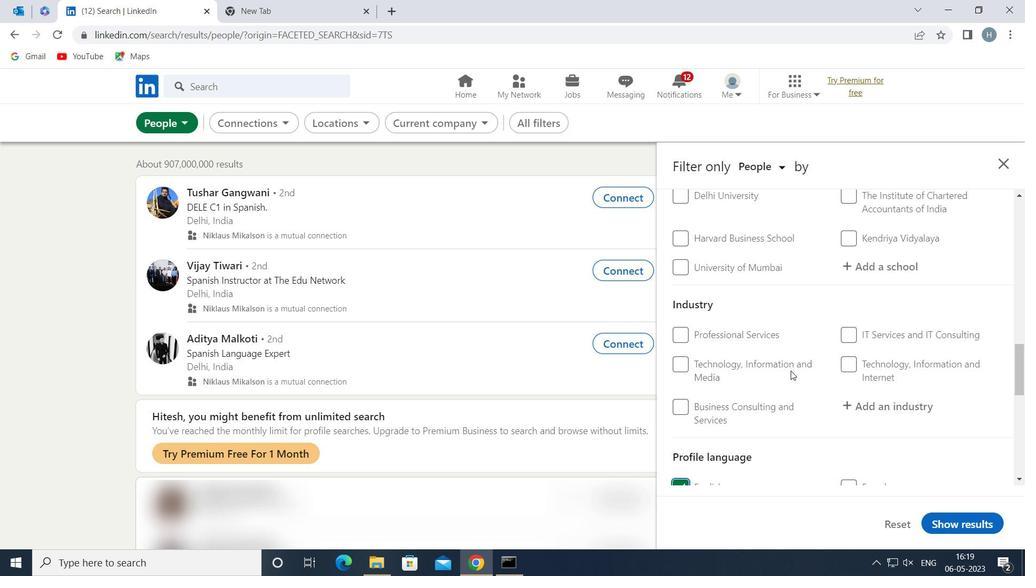 
Action: Mouse scrolled (790, 366) with delta (0, 0)
Screenshot: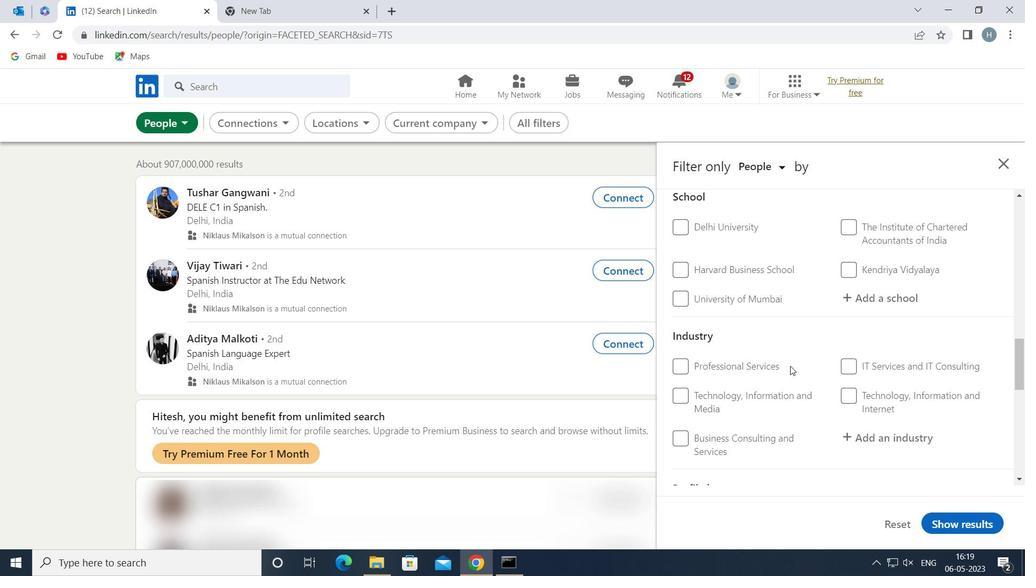 
Action: Mouse moved to (788, 365)
Screenshot: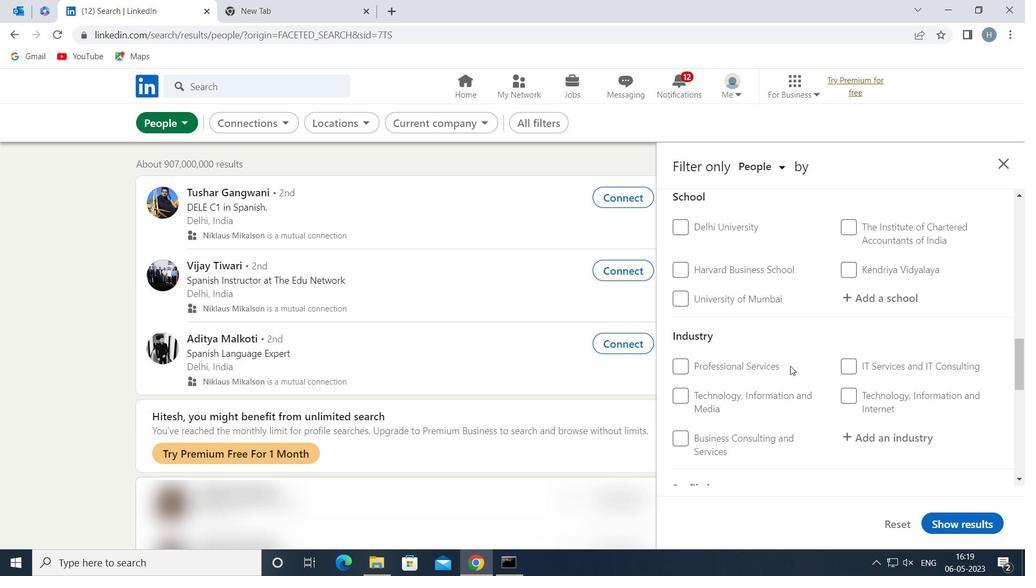 
Action: Mouse scrolled (788, 366) with delta (0, 0)
Screenshot: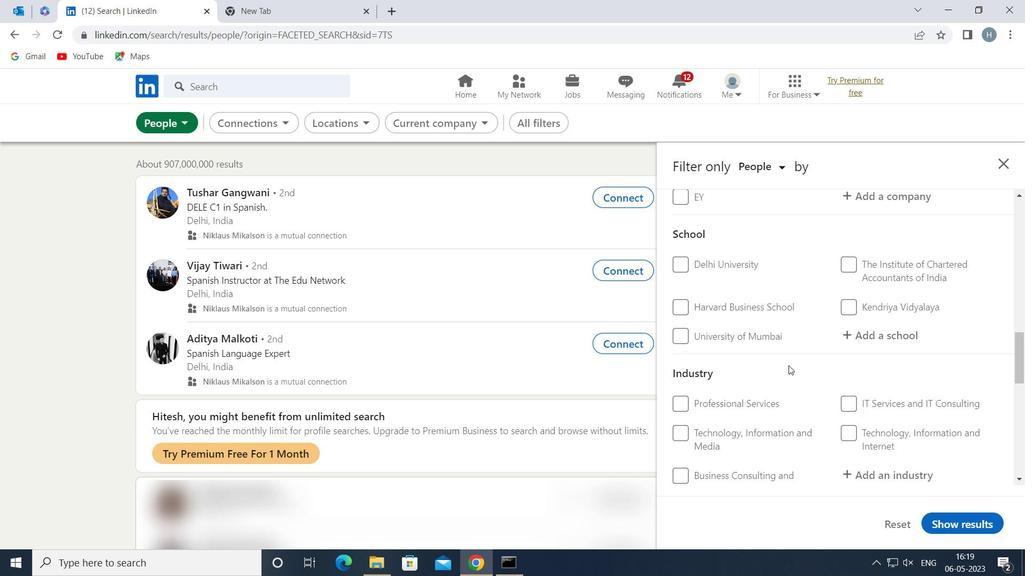 
Action: Mouse scrolled (788, 366) with delta (0, 0)
Screenshot: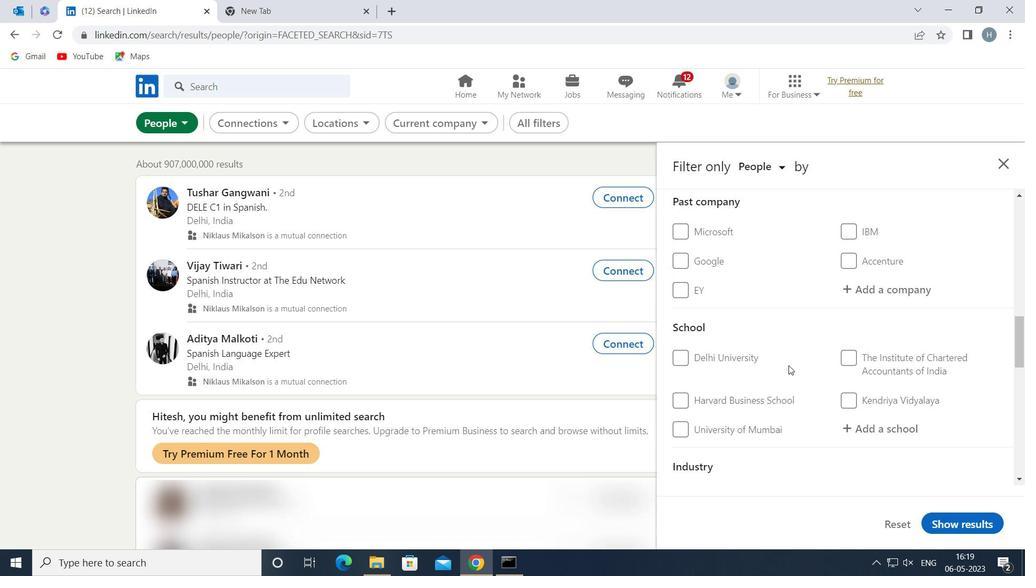 
Action: Mouse moved to (785, 366)
Screenshot: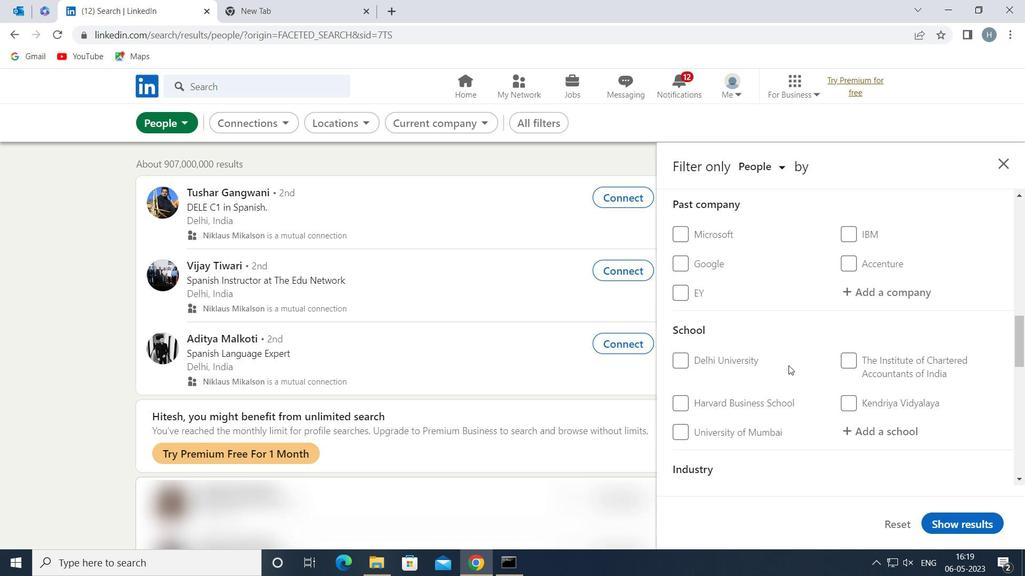 
Action: Mouse scrolled (785, 367) with delta (0, 0)
Screenshot: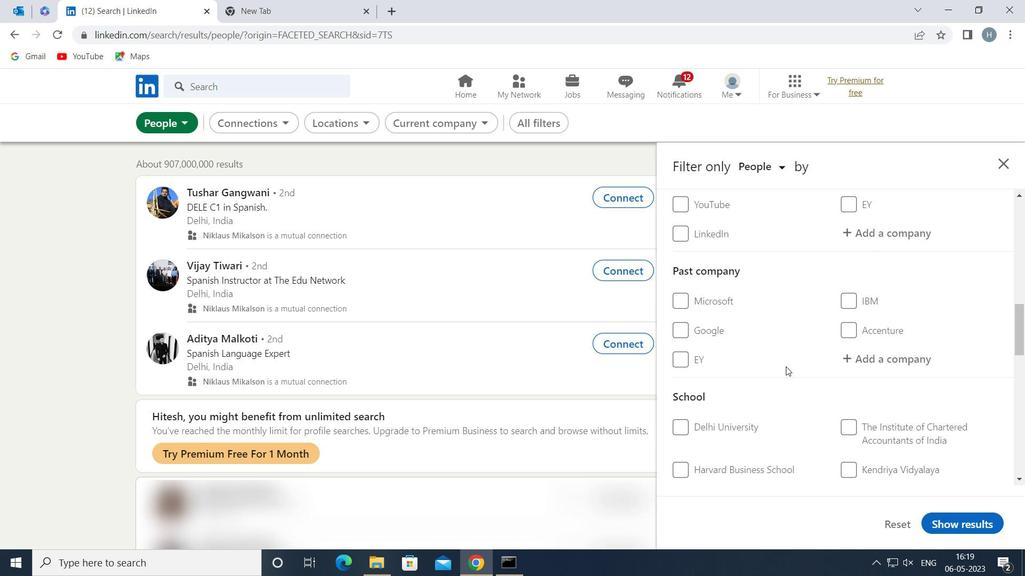 
Action: Mouse scrolled (785, 367) with delta (0, 0)
Screenshot: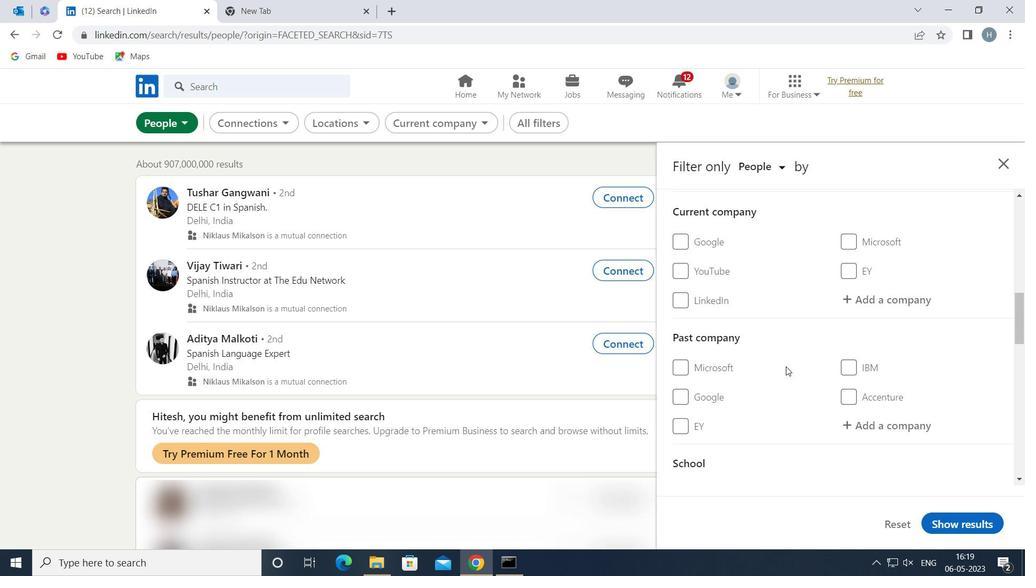 
Action: Mouse moved to (777, 366)
Screenshot: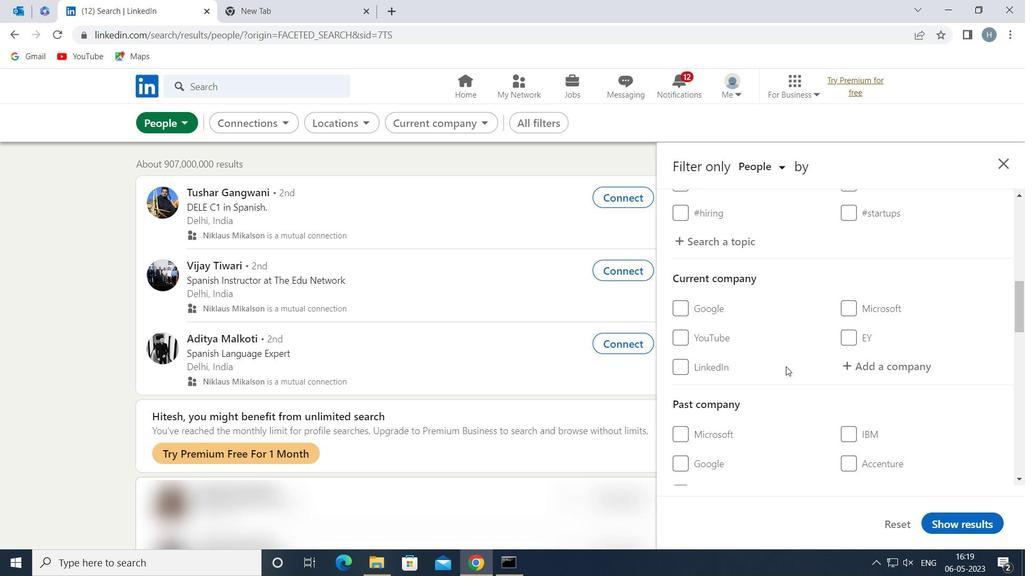 
Action: Mouse scrolled (777, 367) with delta (0, 0)
Screenshot: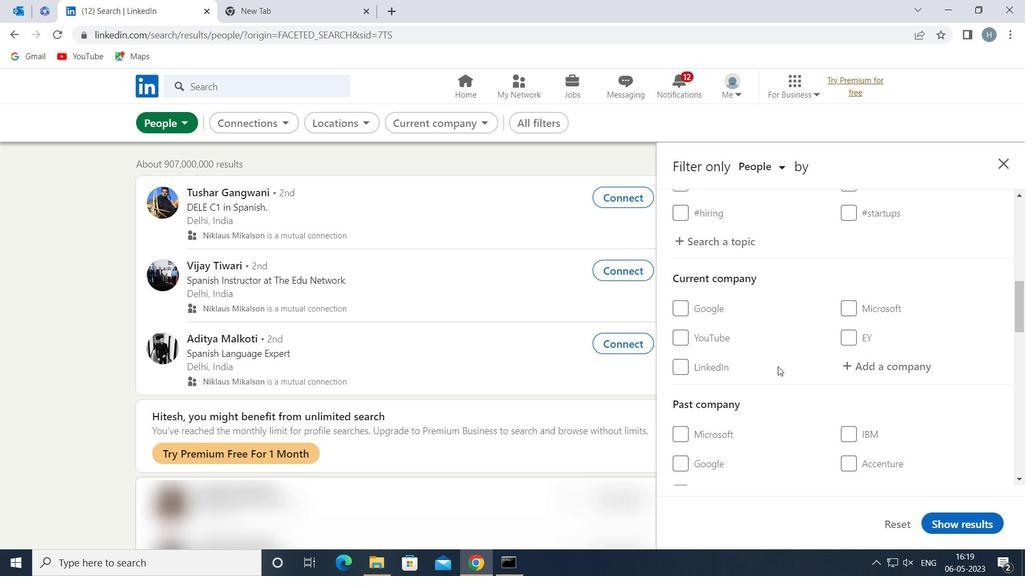 
Action: Mouse scrolled (777, 366) with delta (0, 0)
Screenshot: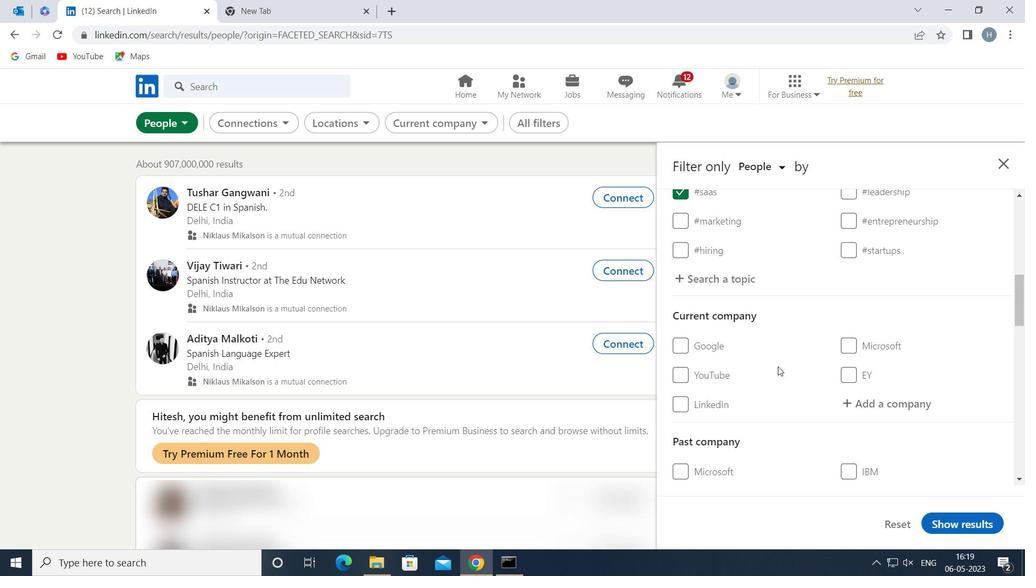 
Action: Mouse moved to (876, 364)
Screenshot: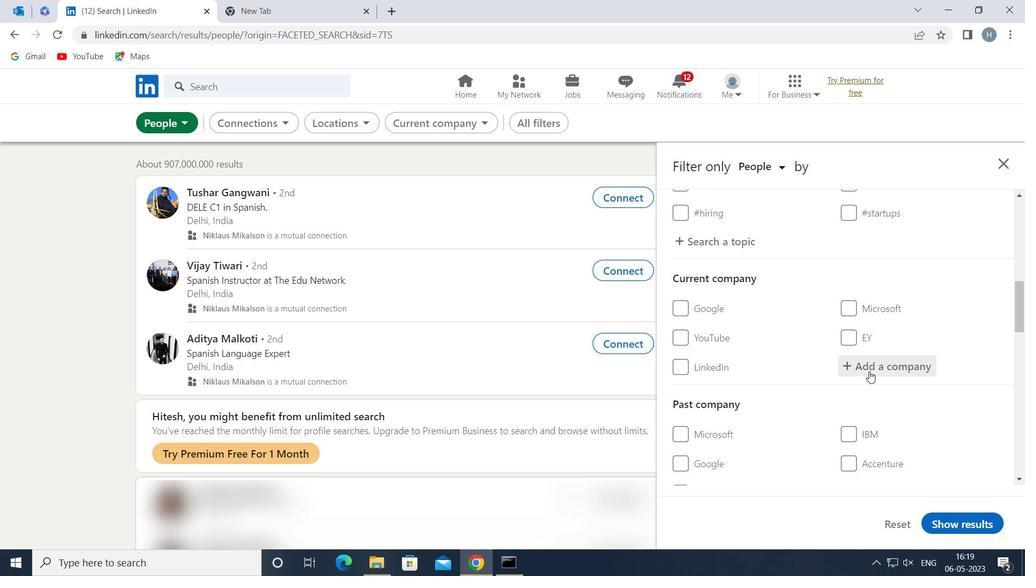 
Action: Mouse pressed left at (876, 364)
Screenshot: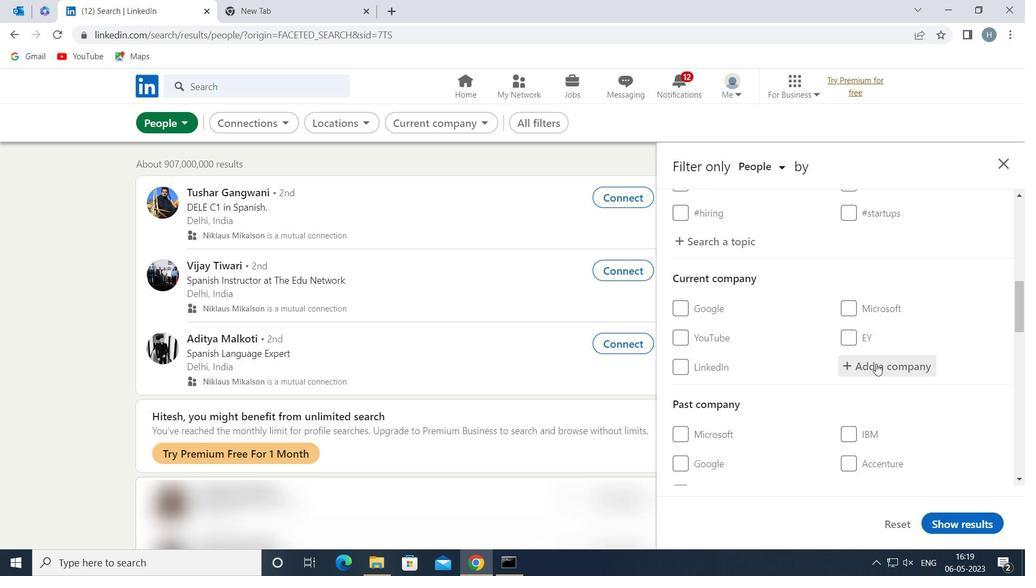
Action: Mouse moved to (830, 379)
Screenshot: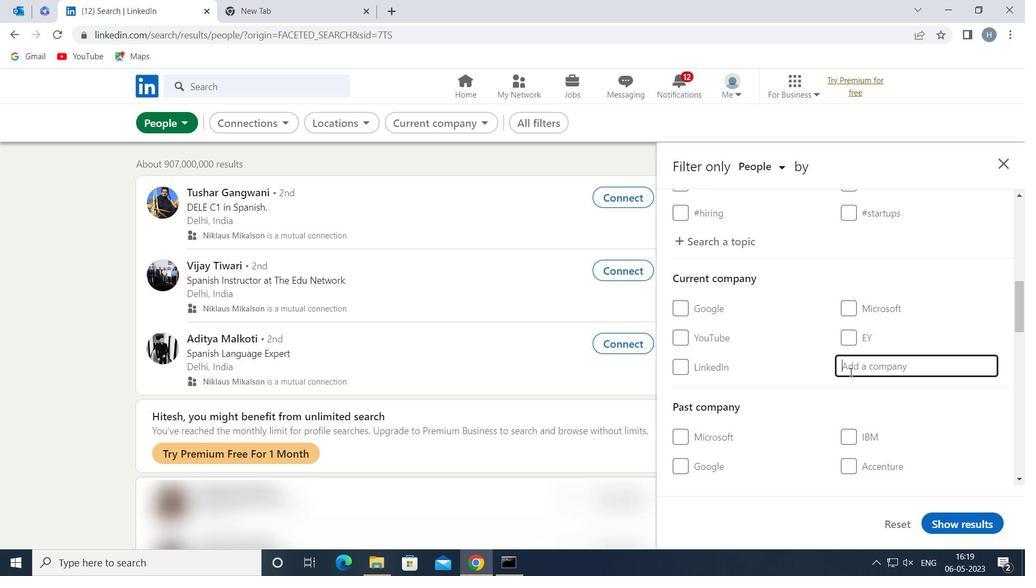
Action: Key pressed <Key.shift>TRANS<Key.shift>Y<Key.backspace><Key.shift>U
Screenshot: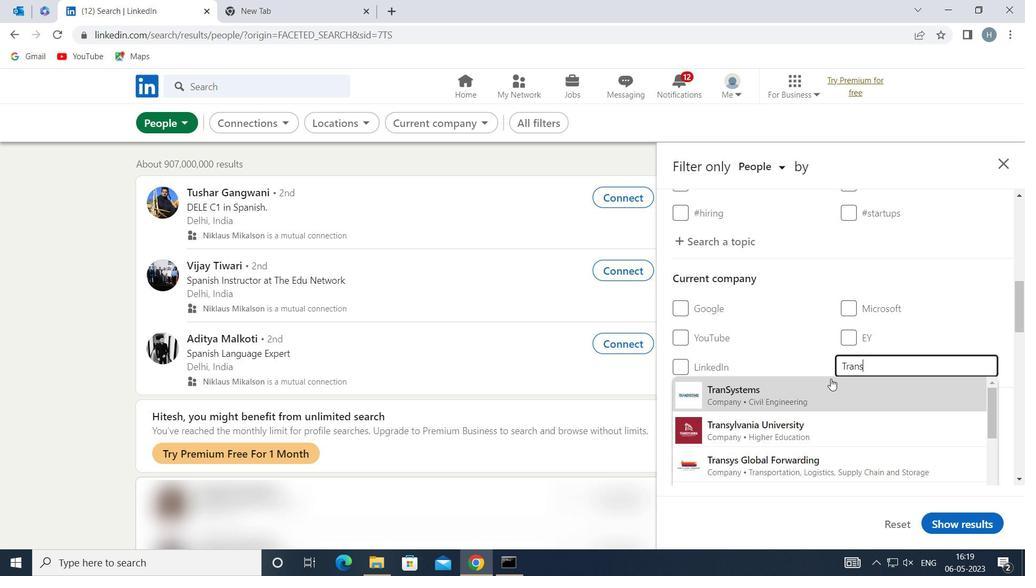 
Action: Mouse moved to (780, 393)
Screenshot: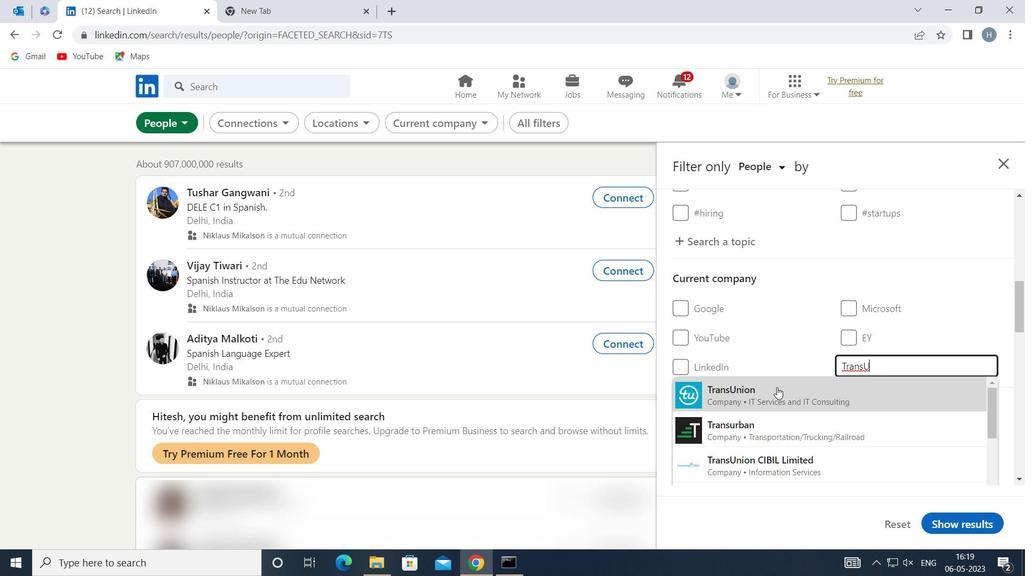 
Action: Mouse pressed left at (780, 393)
Screenshot: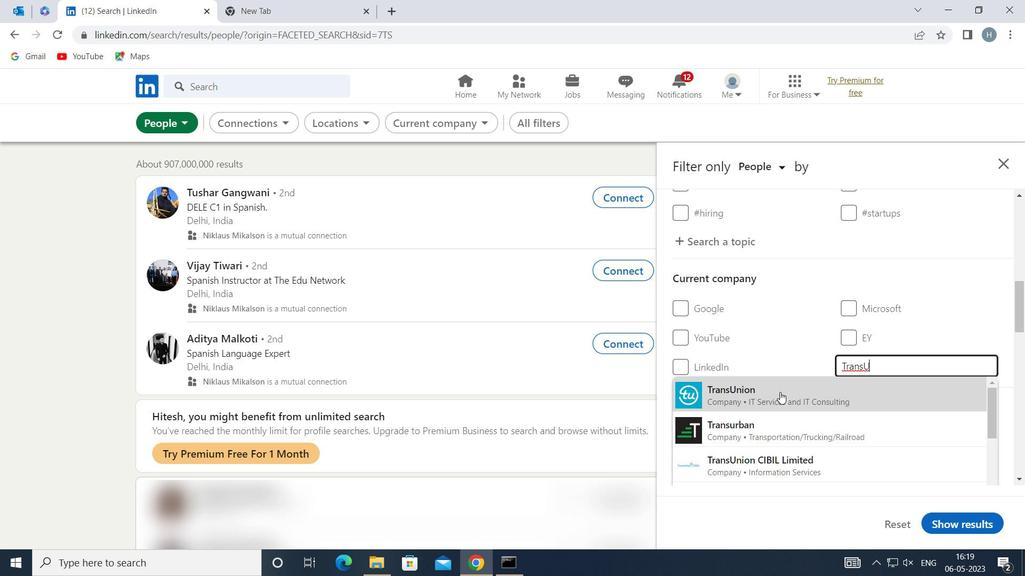 
Action: Mouse moved to (785, 372)
Screenshot: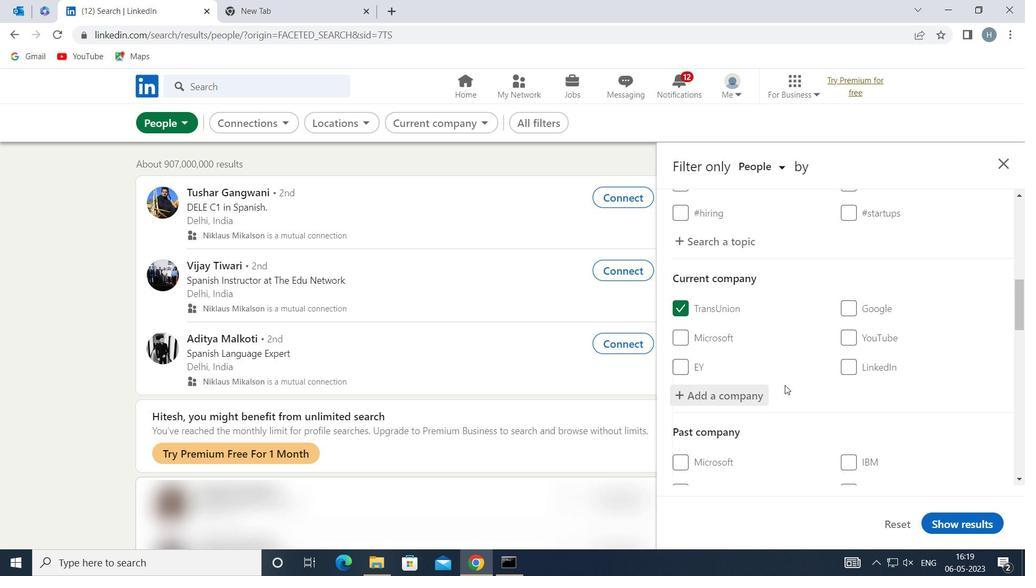 
Action: Mouse scrolled (785, 371) with delta (0, 0)
Screenshot: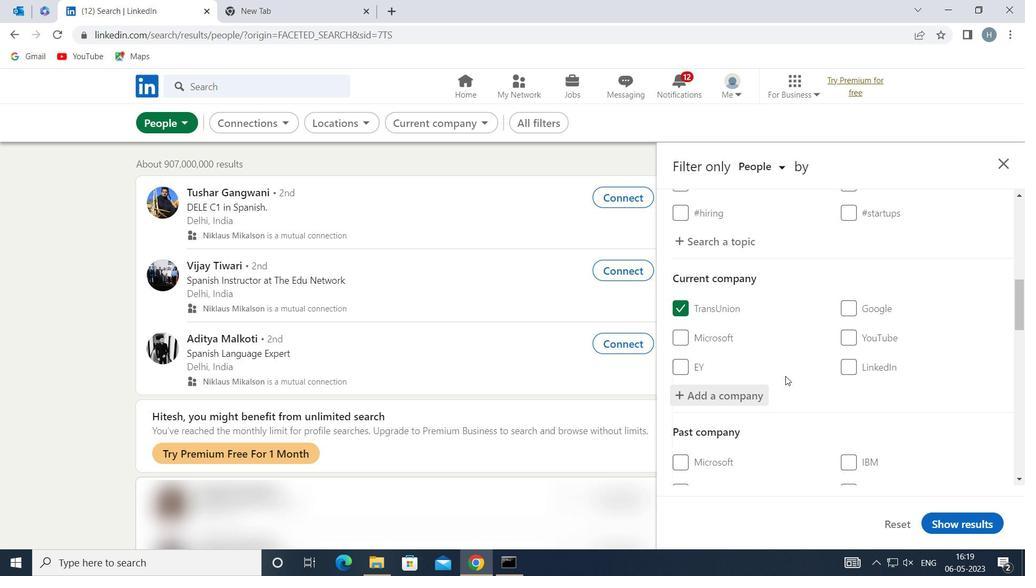 
Action: Mouse moved to (790, 354)
Screenshot: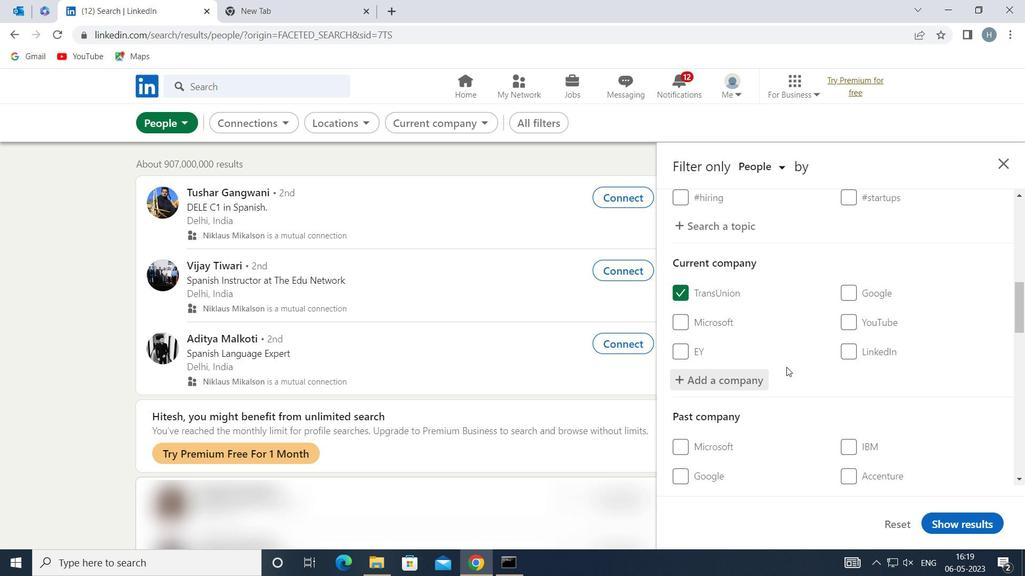 
Action: Mouse scrolled (790, 353) with delta (0, 0)
Screenshot: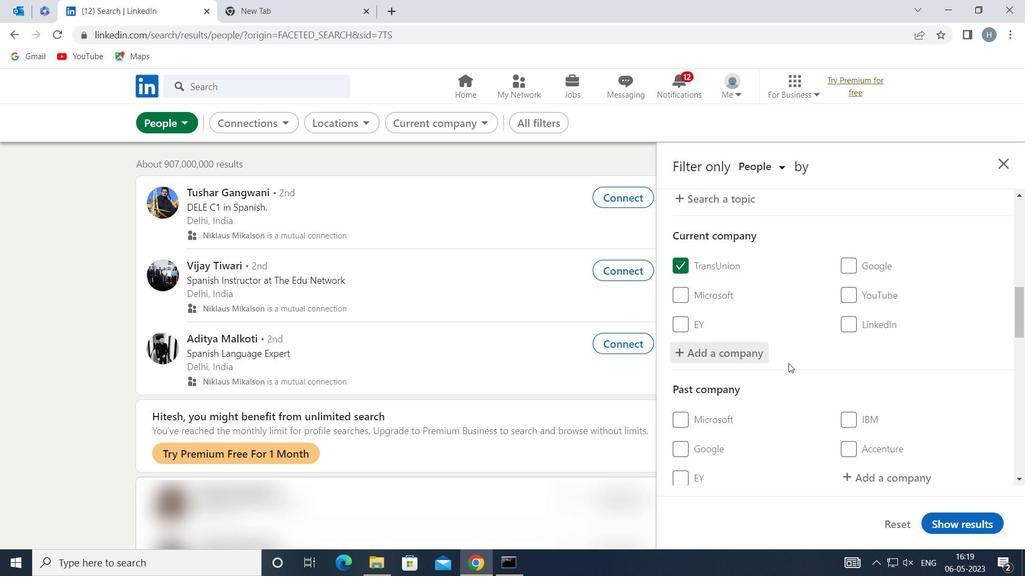 
Action: Mouse moved to (791, 352)
Screenshot: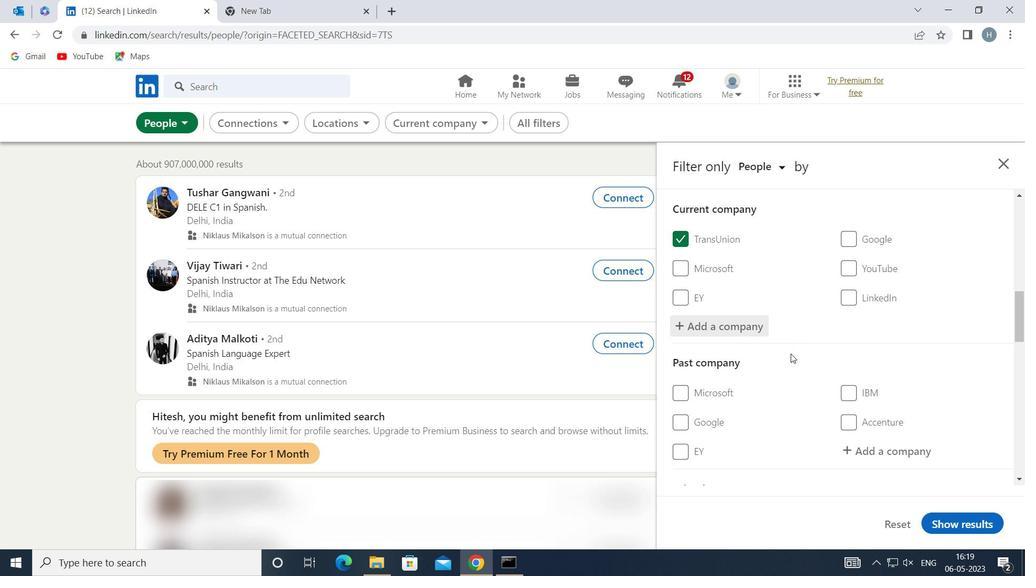 
Action: Mouse scrolled (791, 351) with delta (0, 0)
Screenshot: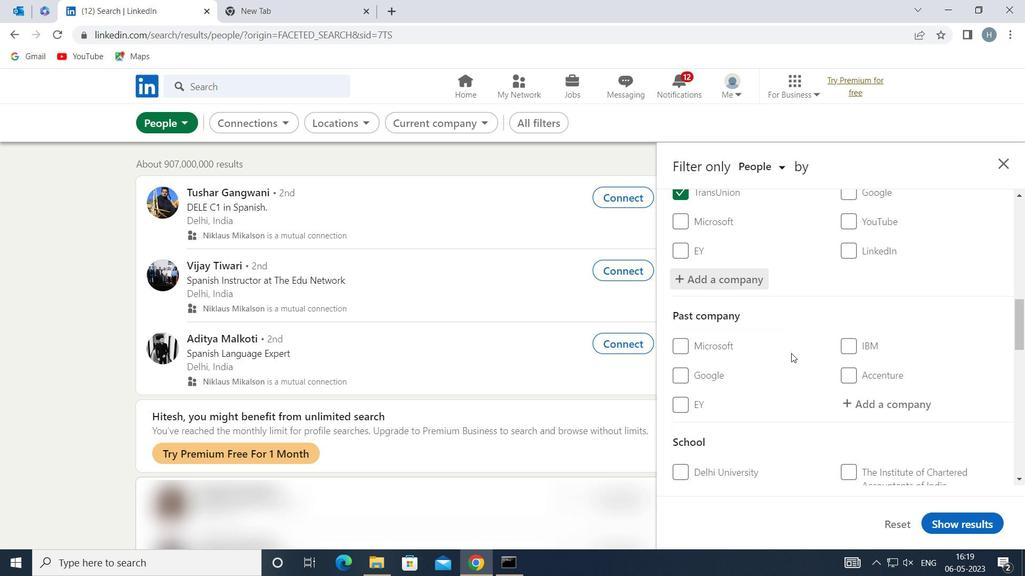 
Action: Mouse moved to (792, 351)
Screenshot: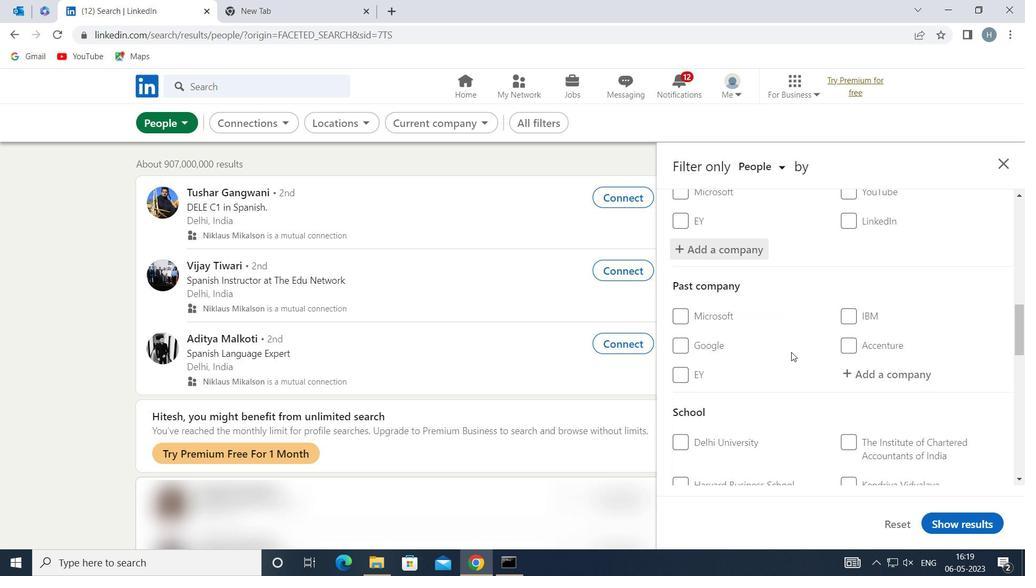
Action: Mouse scrolled (792, 350) with delta (0, 0)
Screenshot: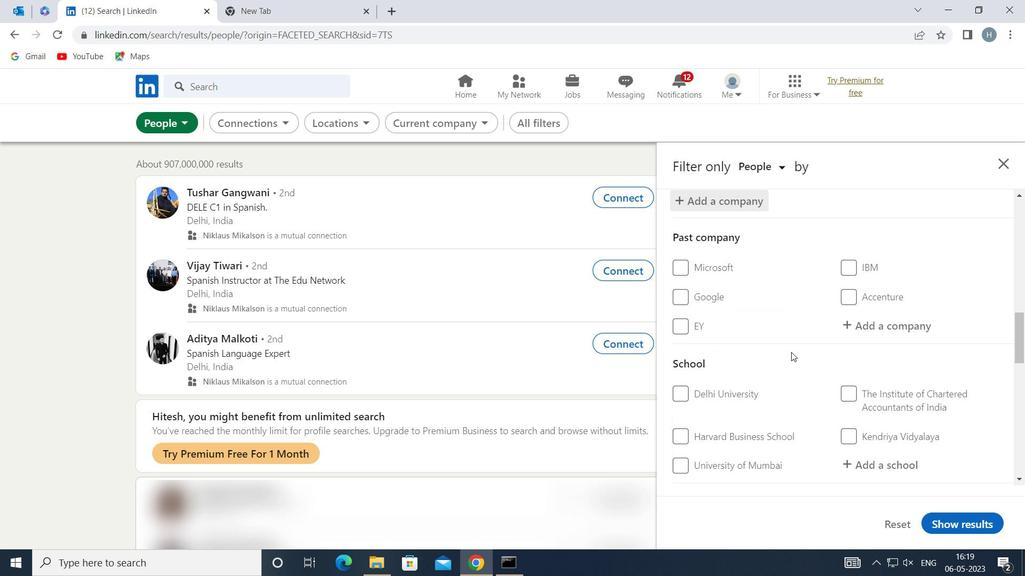 
Action: Mouse moved to (882, 389)
Screenshot: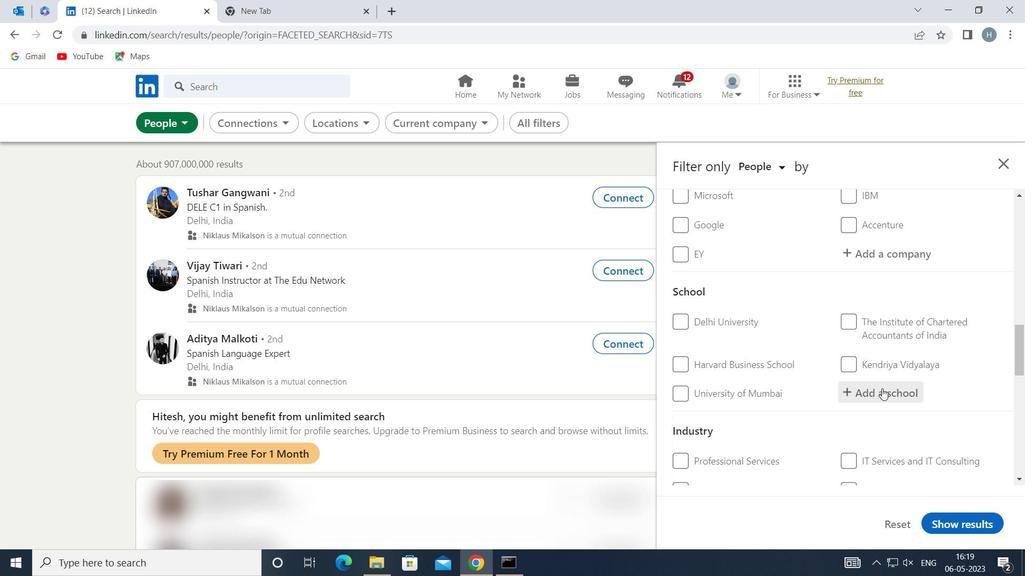 
Action: Mouse pressed left at (882, 389)
Screenshot: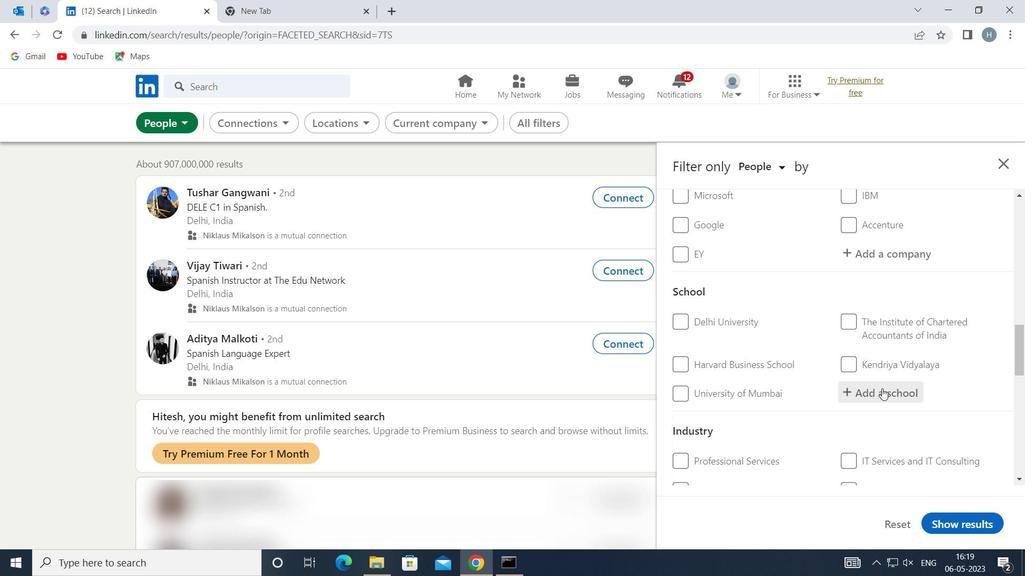 
Action: Mouse moved to (884, 389)
Screenshot: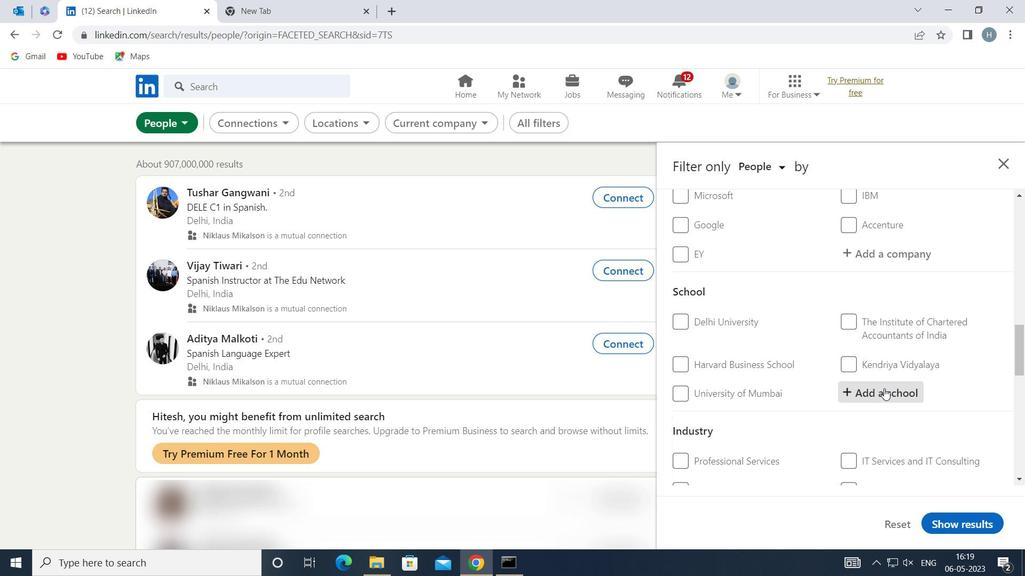 
Action: Key pressed <Key.shift>UTTARAKHAND<Key.space><Key.shift><Key.shift><Key.shift><Key.shift><Key.shift><Key.shift><Key.shift><Key.shift><Key.shift><Key.shift><Key.shift><Key.shift>O
Screenshot: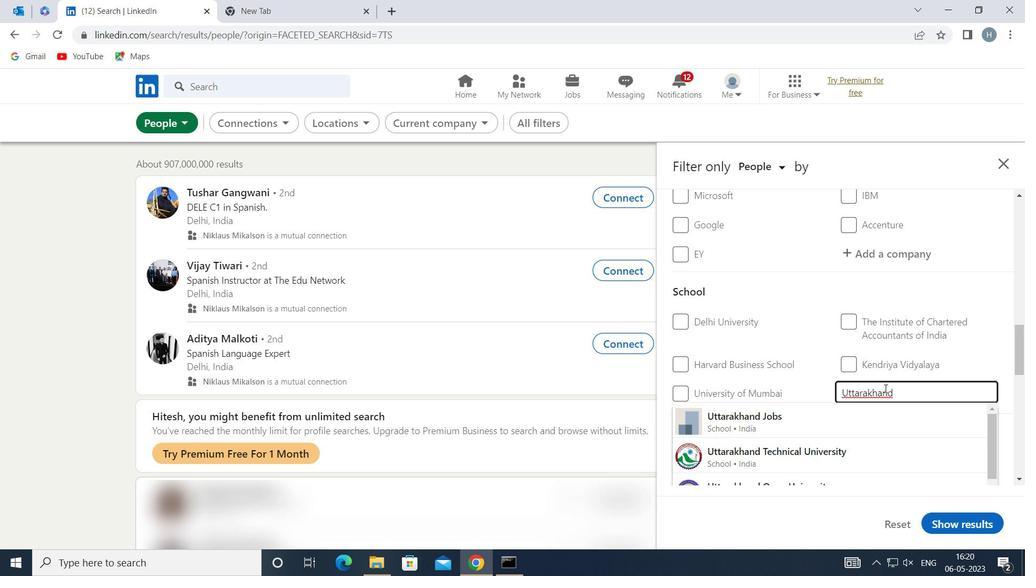 
Action: Mouse moved to (824, 421)
Screenshot: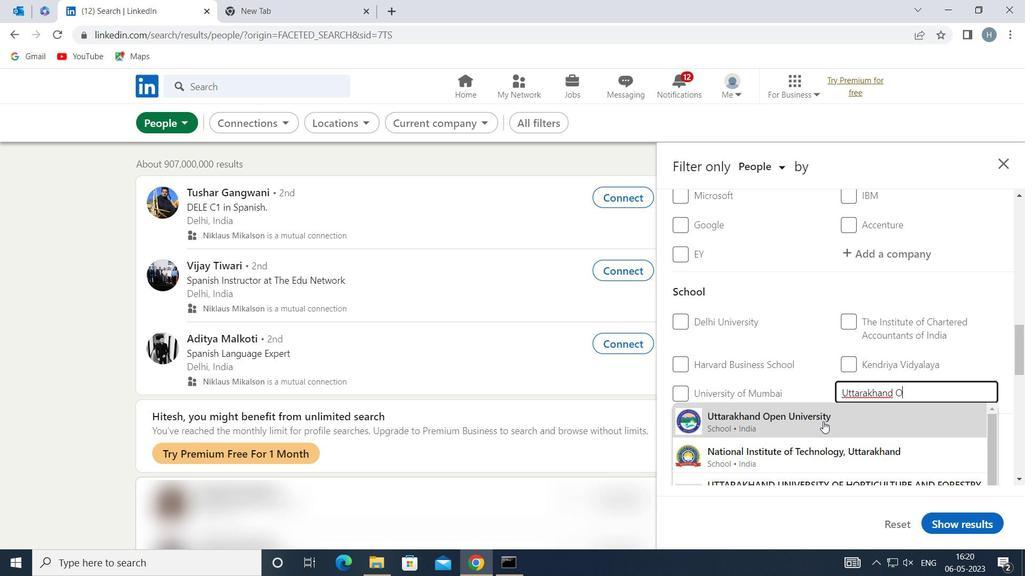 
Action: Mouse pressed left at (824, 421)
Screenshot: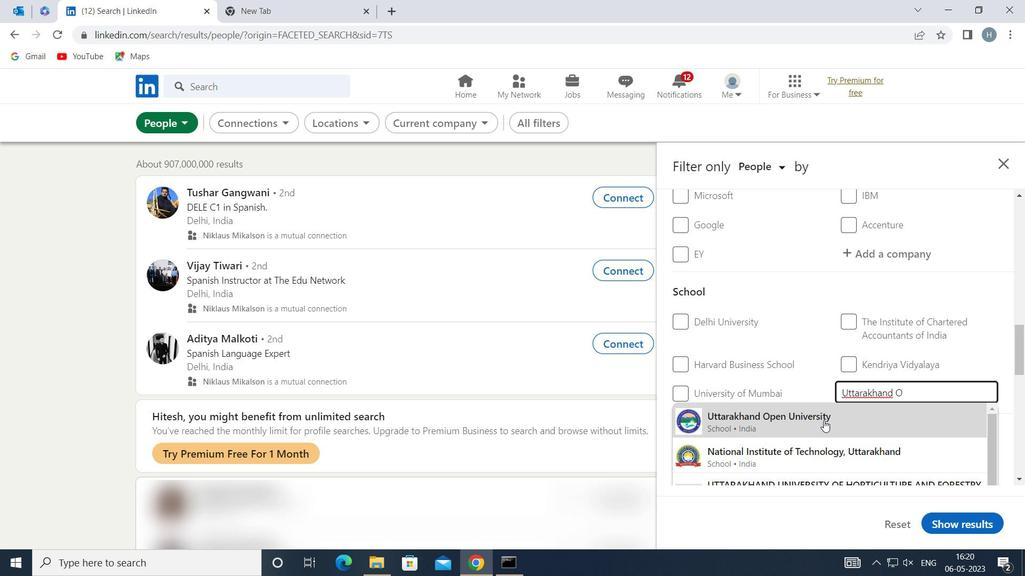 
Action: Mouse moved to (807, 395)
Screenshot: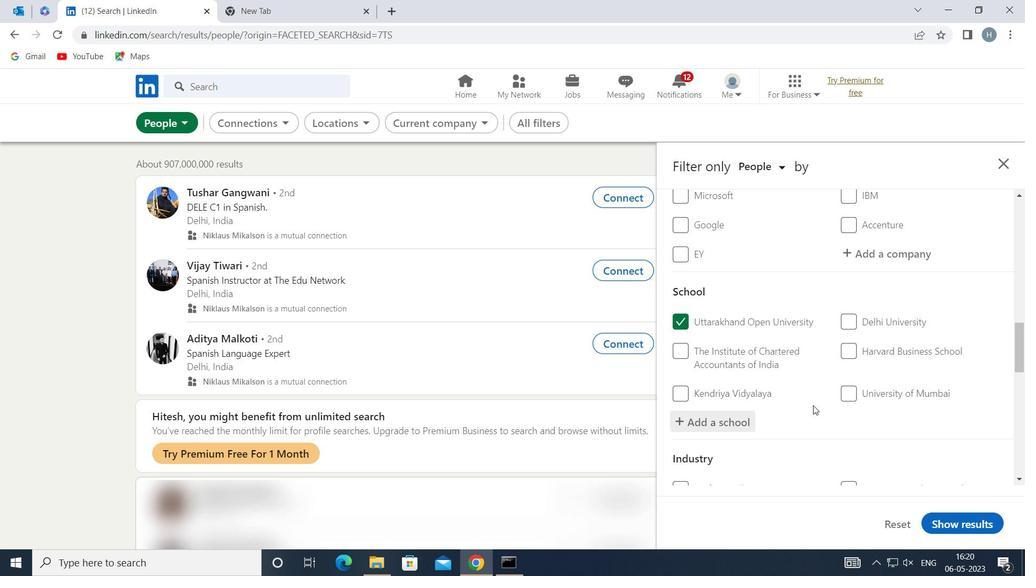 
Action: Mouse scrolled (807, 394) with delta (0, 0)
Screenshot: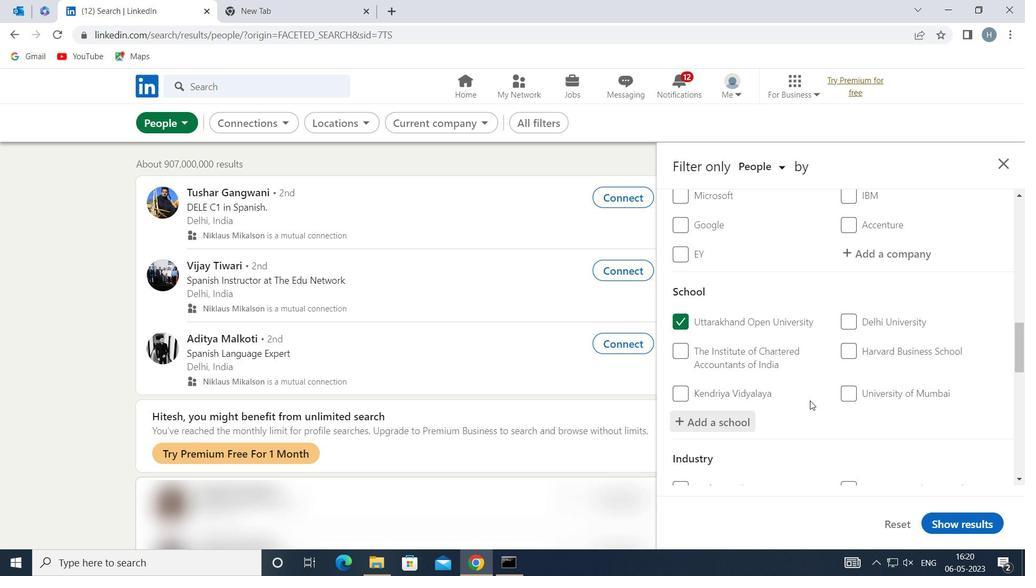 
Action: Mouse moved to (808, 389)
Screenshot: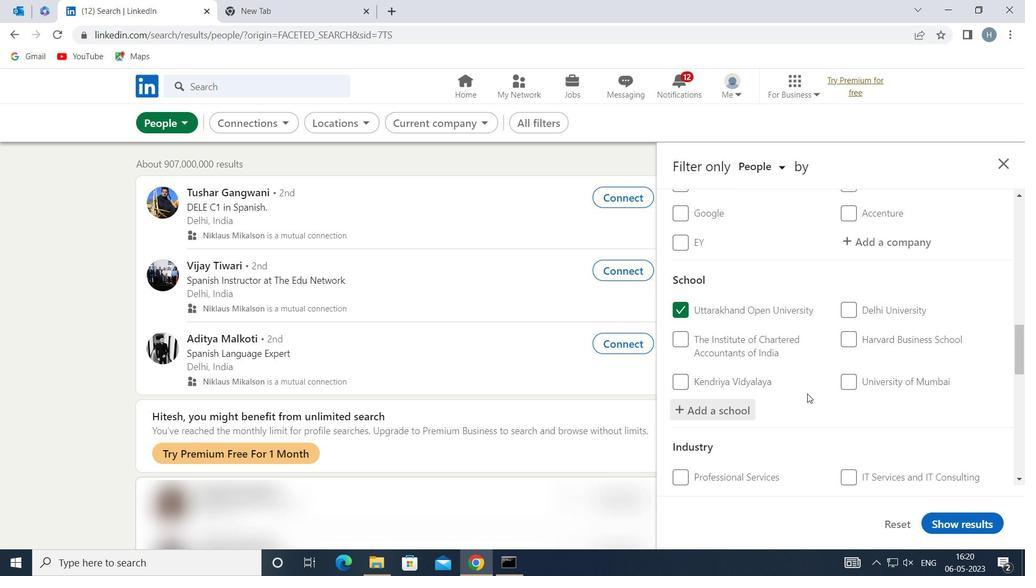 
Action: Mouse scrolled (808, 389) with delta (0, 0)
Screenshot: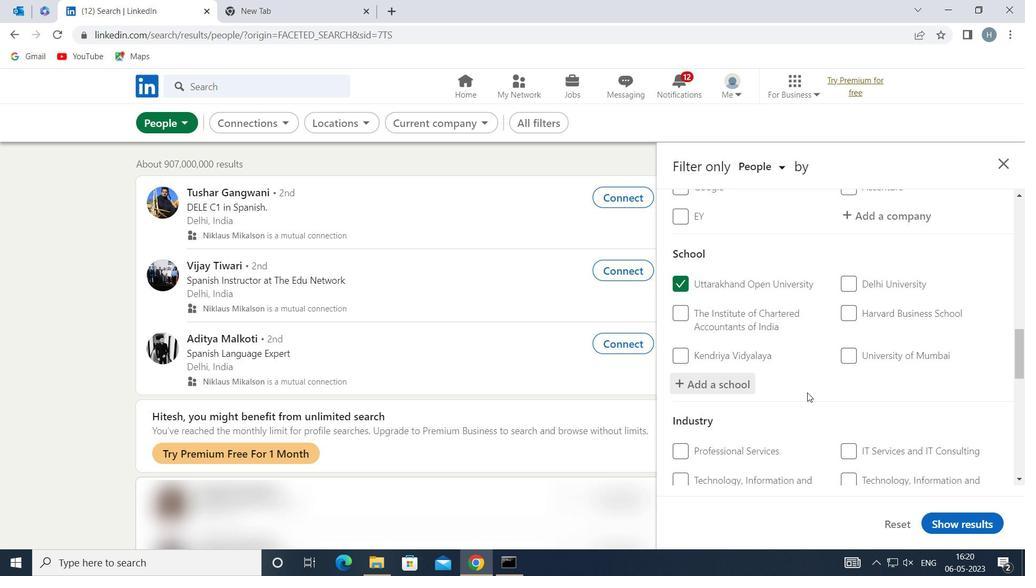 
Action: Mouse moved to (897, 427)
Screenshot: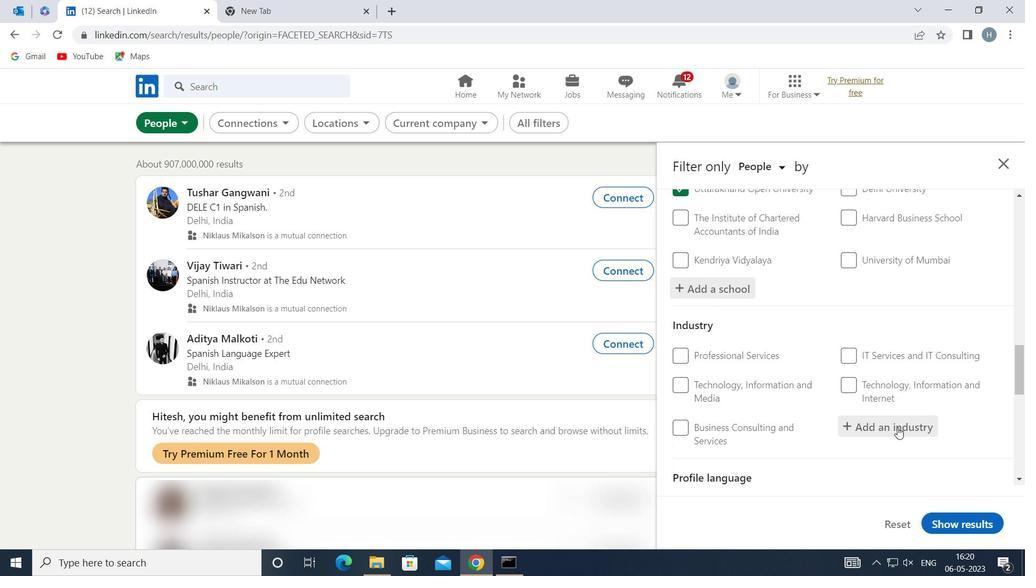 
Action: Mouse pressed left at (897, 427)
Screenshot: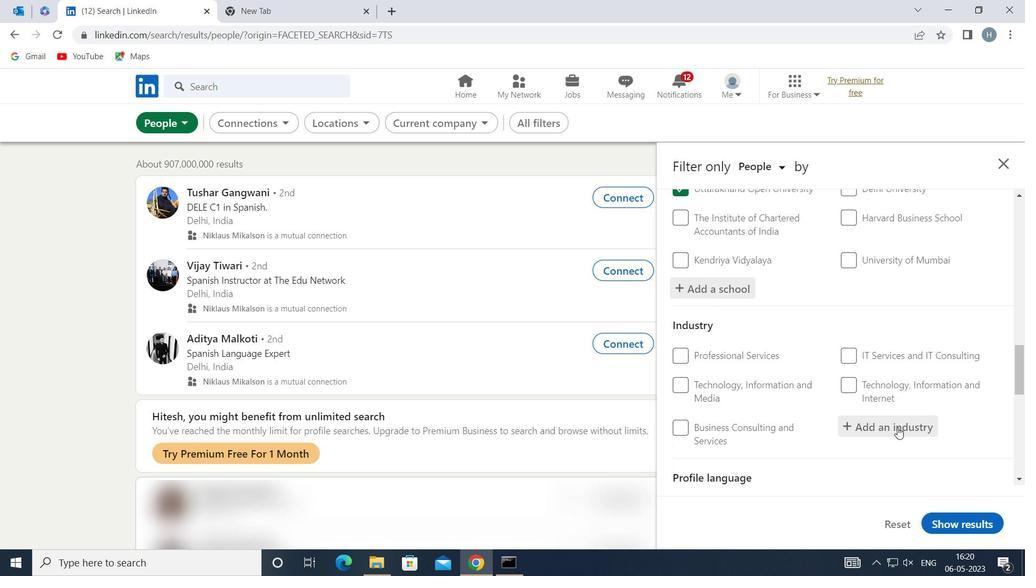 
Action: Key pressed <Key.shift>ECONI<Key.backspace>
Screenshot: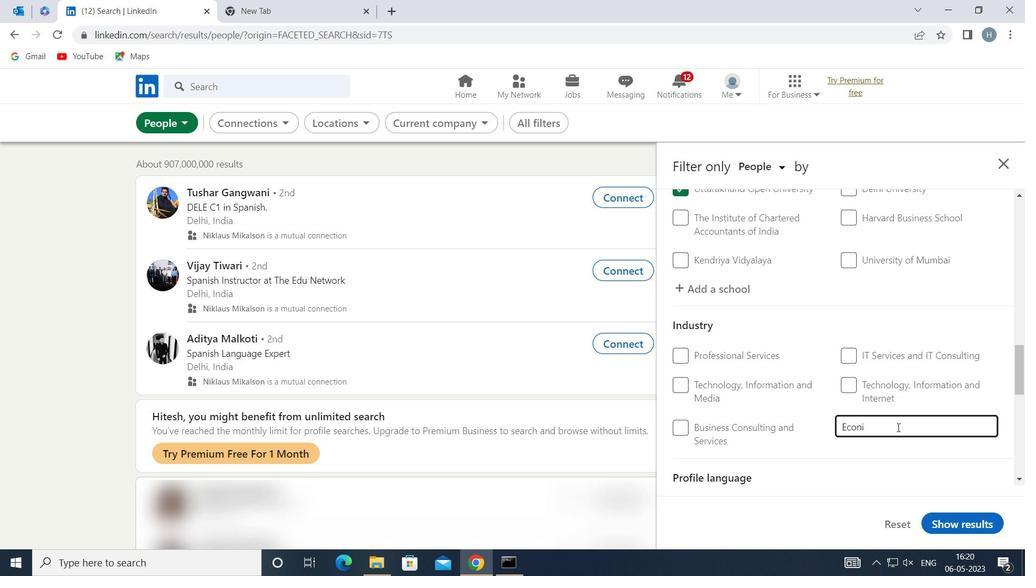 
Action: Mouse moved to (845, 449)
Screenshot: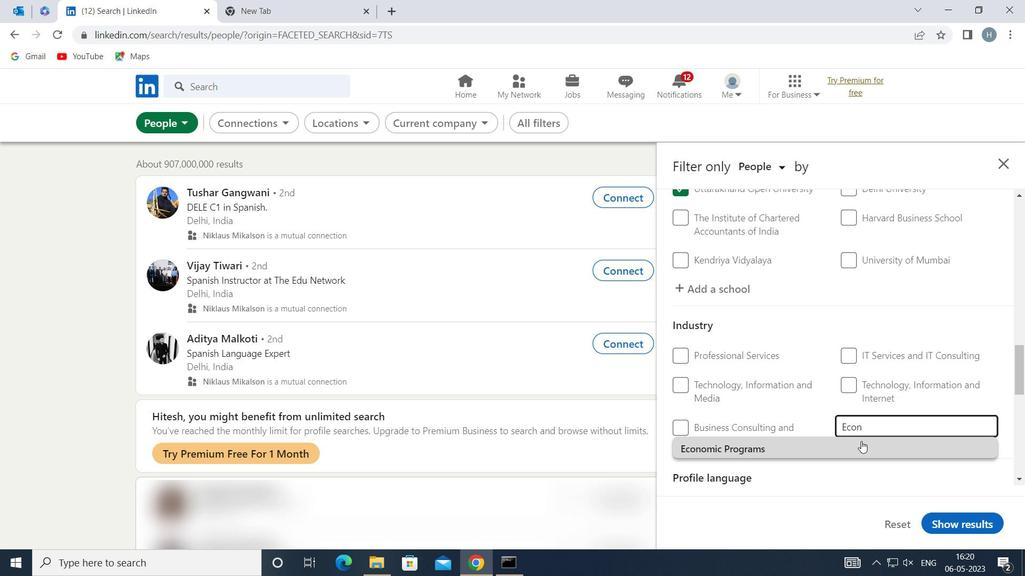 
Action: Mouse pressed left at (845, 449)
Screenshot: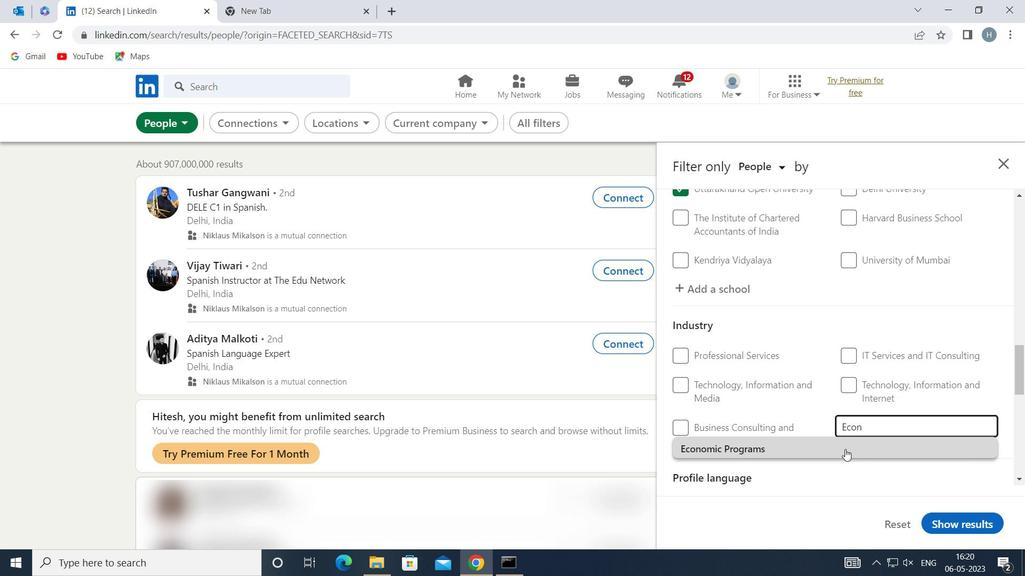 
Action: Mouse moved to (805, 437)
Screenshot: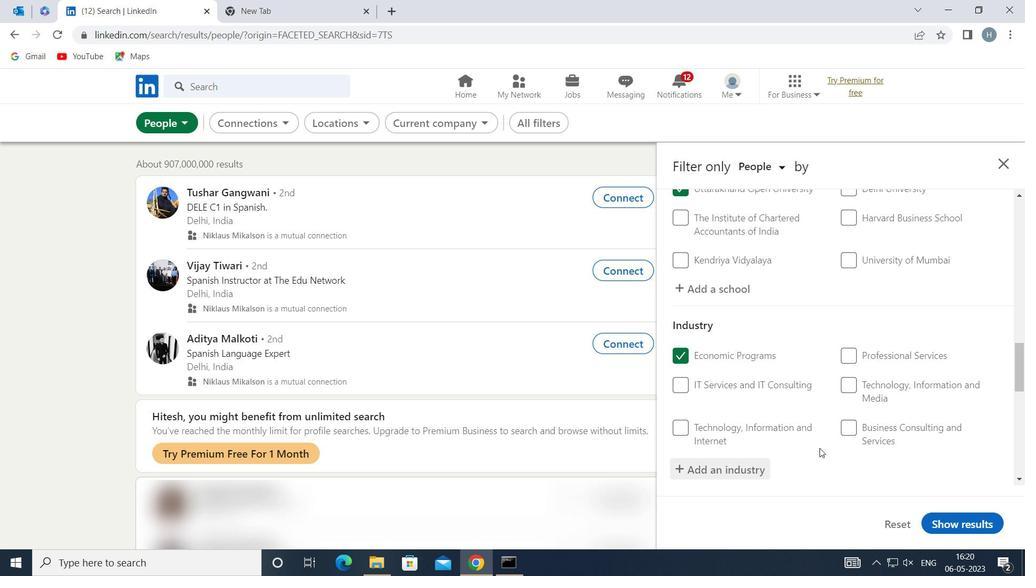 
Action: Mouse scrolled (805, 436) with delta (0, 0)
Screenshot: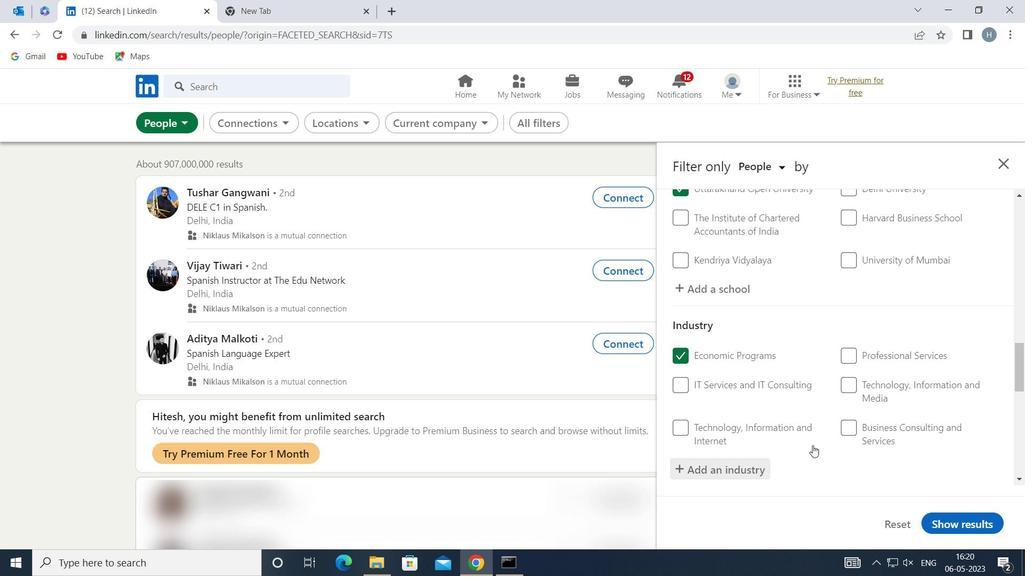 
Action: Mouse moved to (807, 423)
Screenshot: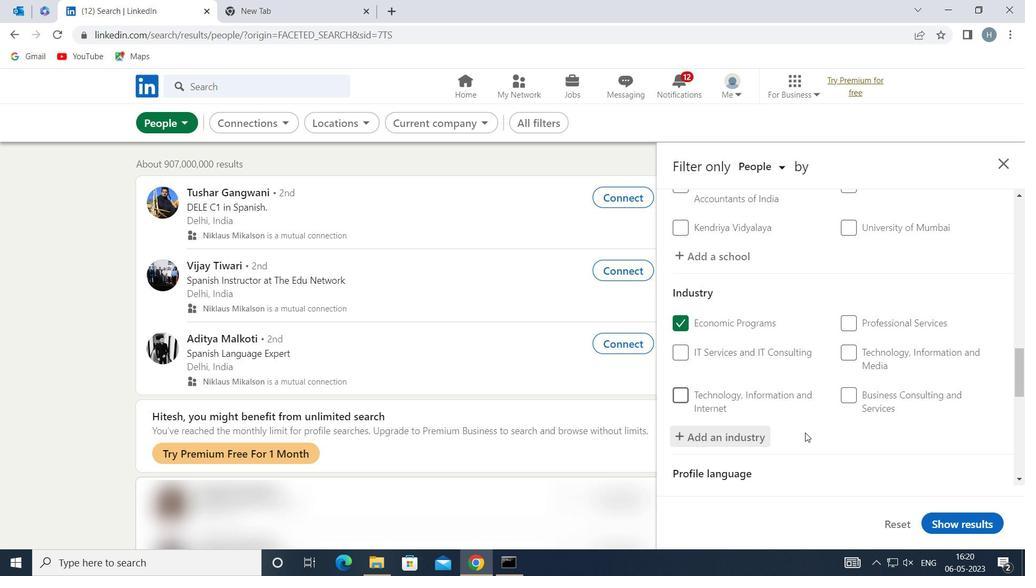 
Action: Mouse scrolled (807, 423) with delta (0, 0)
Screenshot: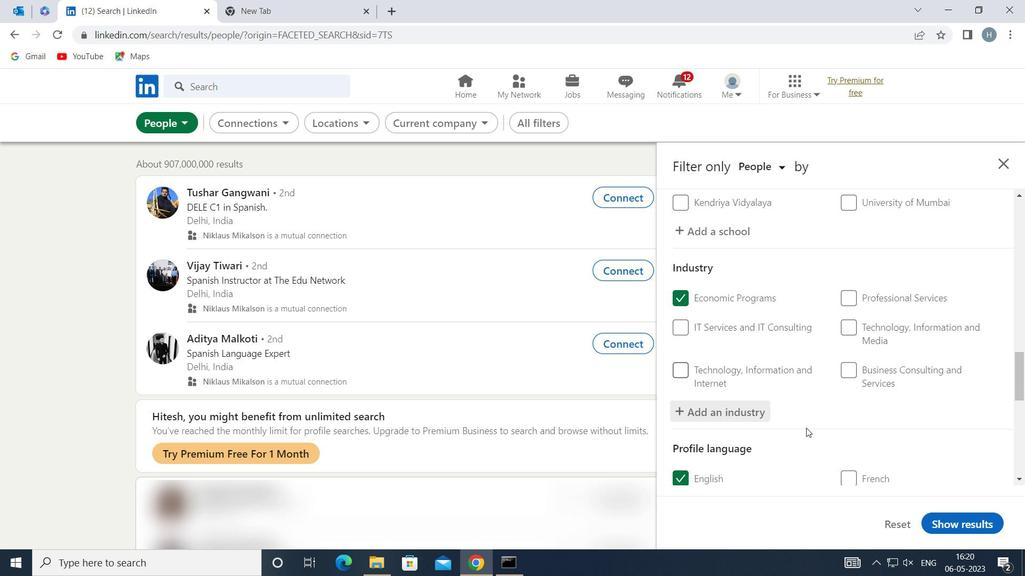 
Action: Mouse moved to (807, 419)
Screenshot: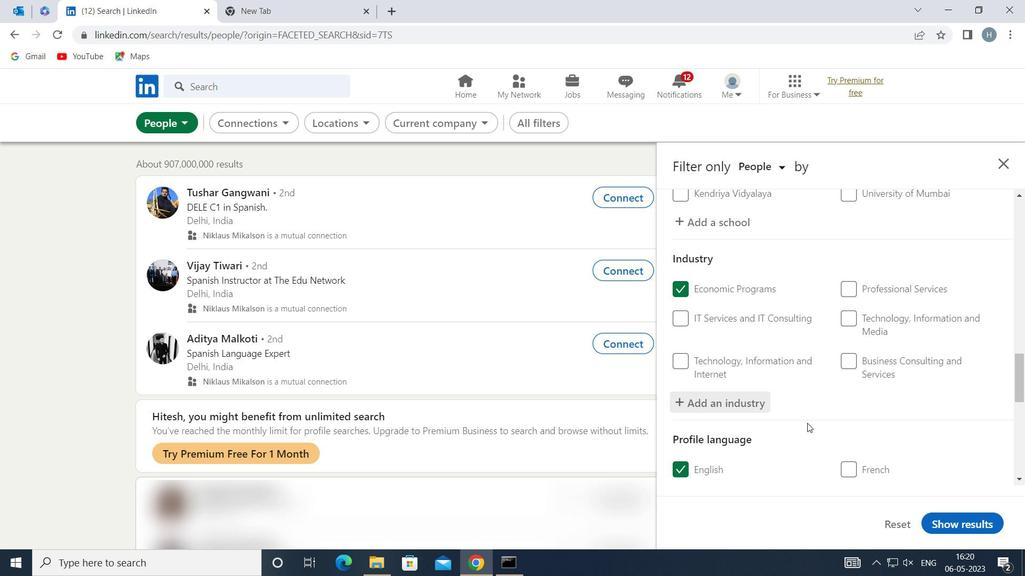 
Action: Mouse scrolled (807, 418) with delta (0, 0)
Screenshot: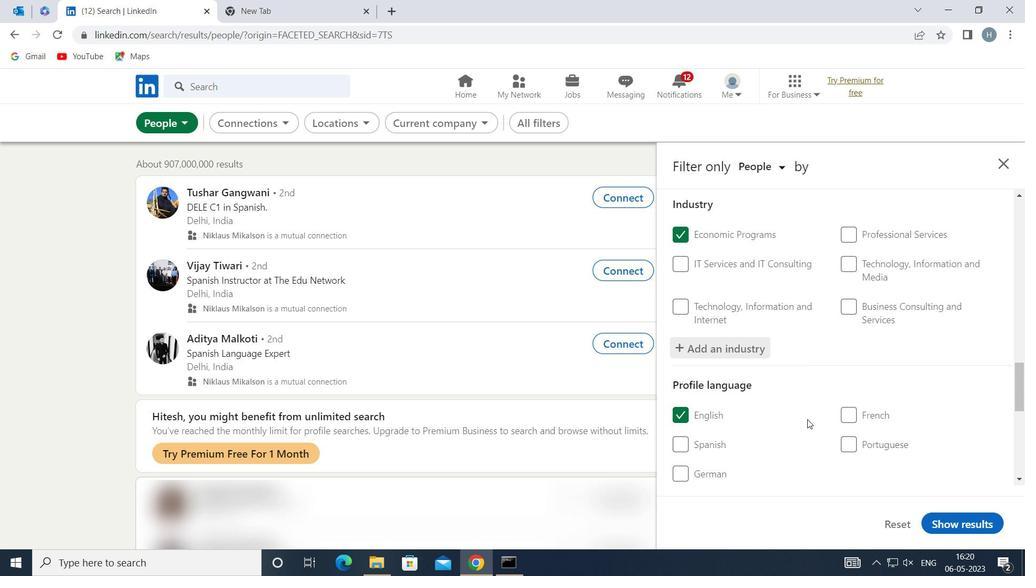 
Action: Mouse moved to (807, 412)
Screenshot: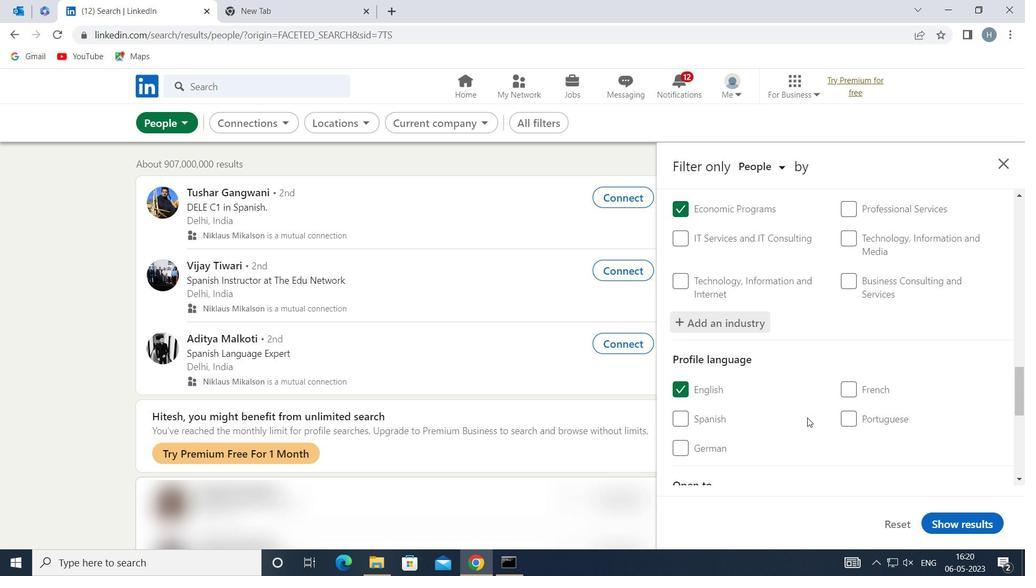 
Action: Mouse scrolled (807, 411) with delta (0, 0)
Screenshot: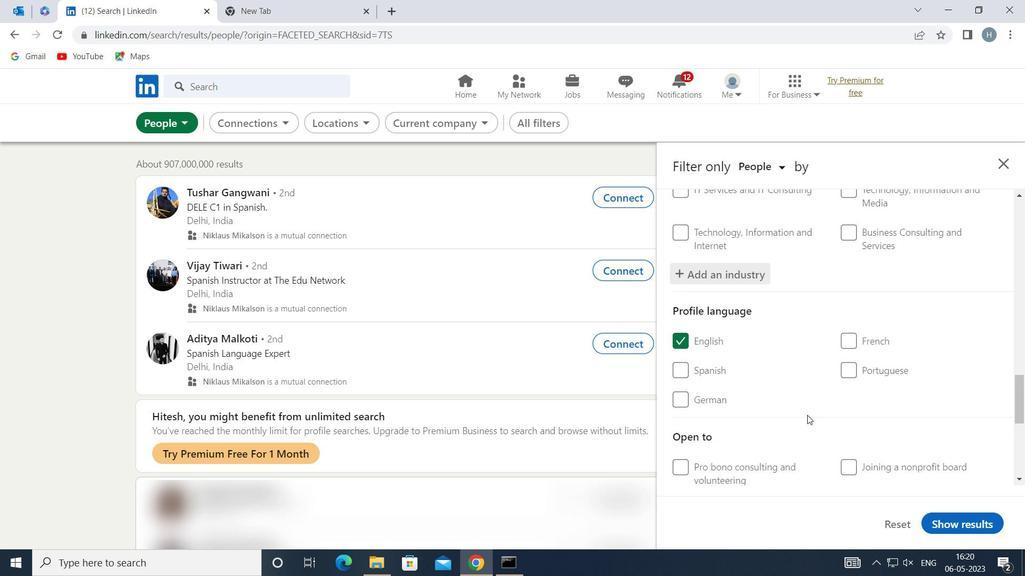 
Action: Mouse moved to (807, 410)
Screenshot: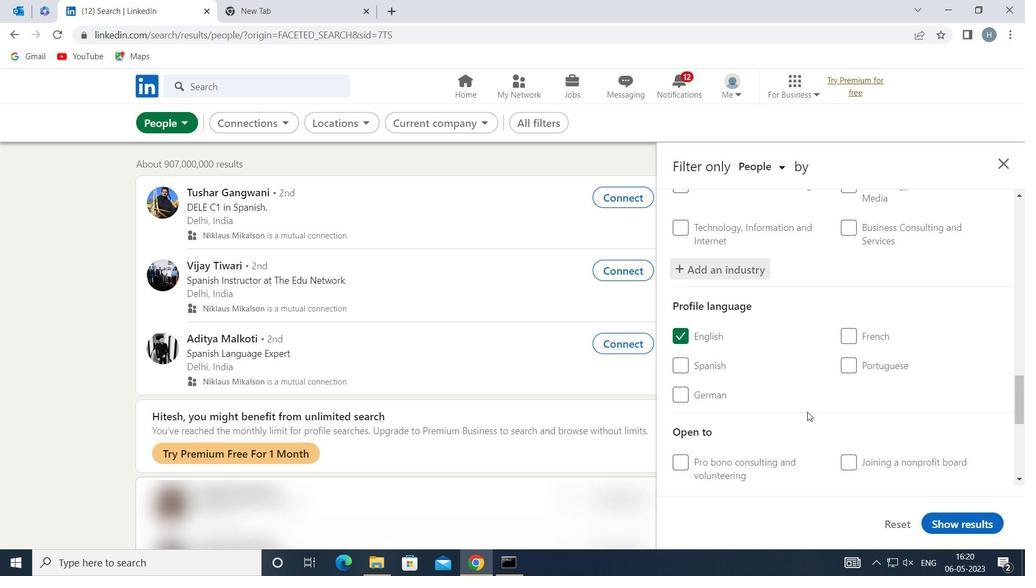 
Action: Mouse scrolled (807, 410) with delta (0, 0)
Screenshot: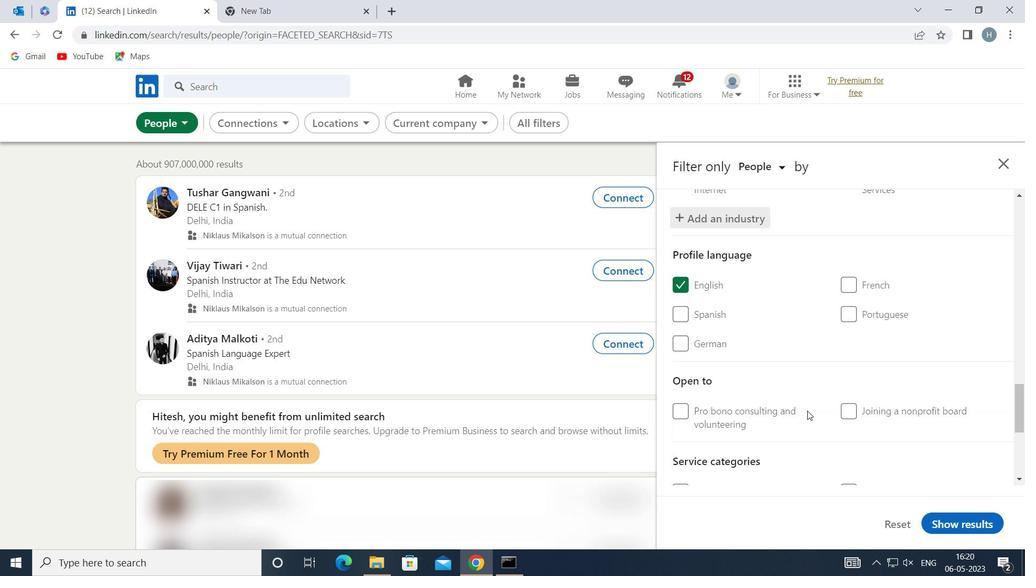 
Action: Mouse scrolled (807, 410) with delta (0, 0)
Screenshot: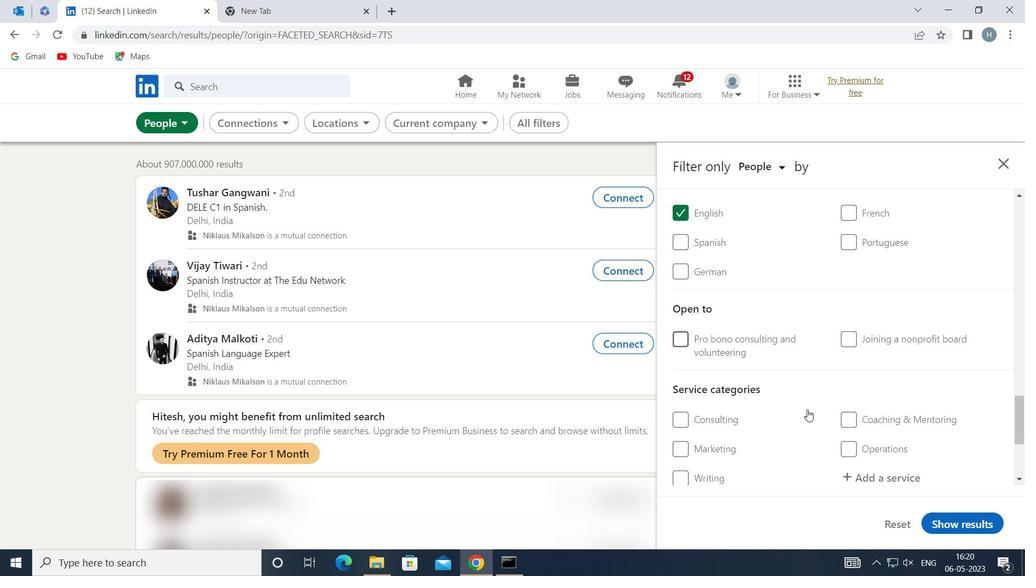 
Action: Mouse moved to (898, 392)
Screenshot: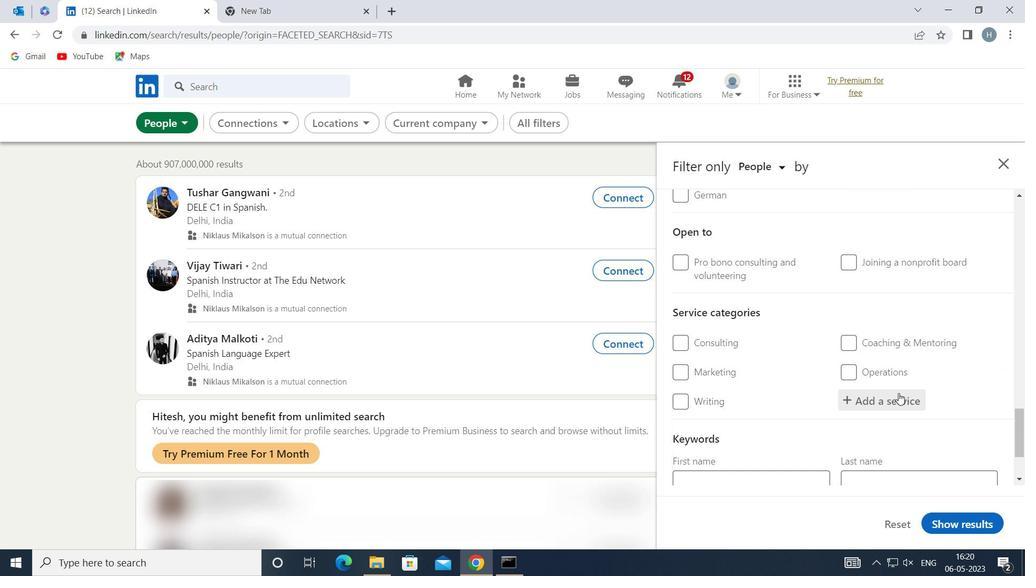 
Action: Mouse pressed left at (898, 392)
Screenshot: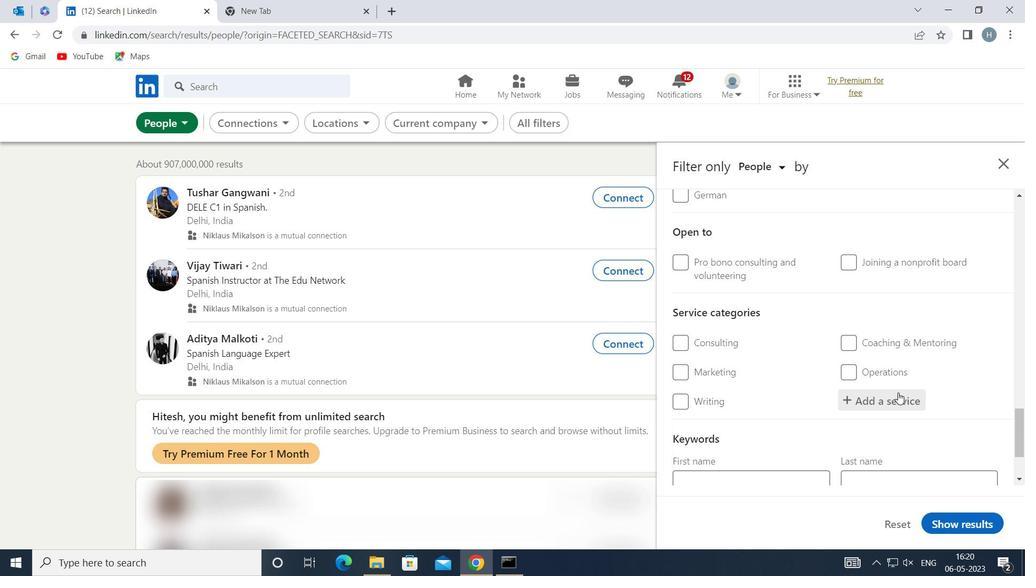 
Action: Key pressed <Key.shift>L<Key.backspace><Key.shift>LOAN
Screenshot: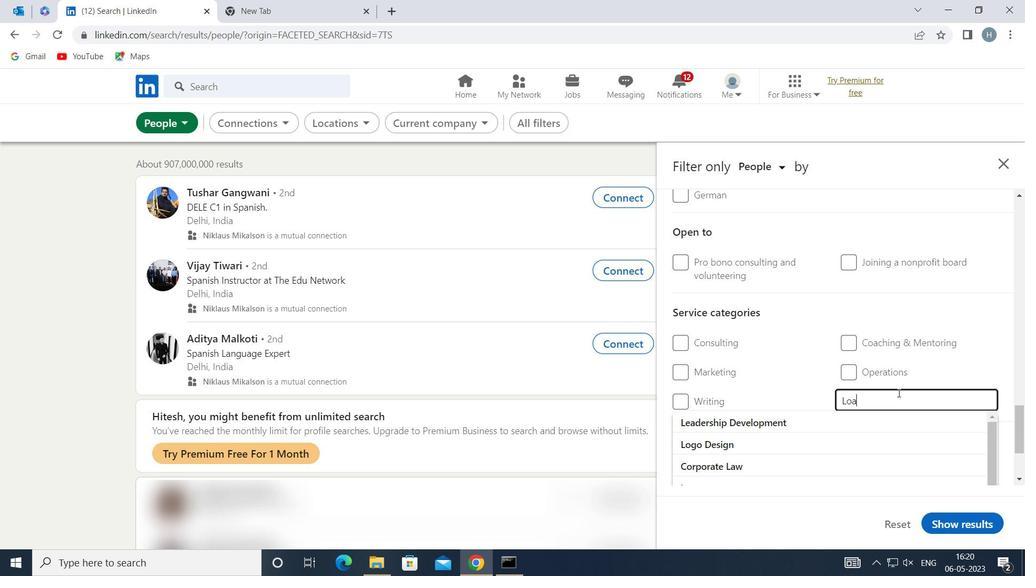 
Action: Mouse moved to (922, 411)
Screenshot: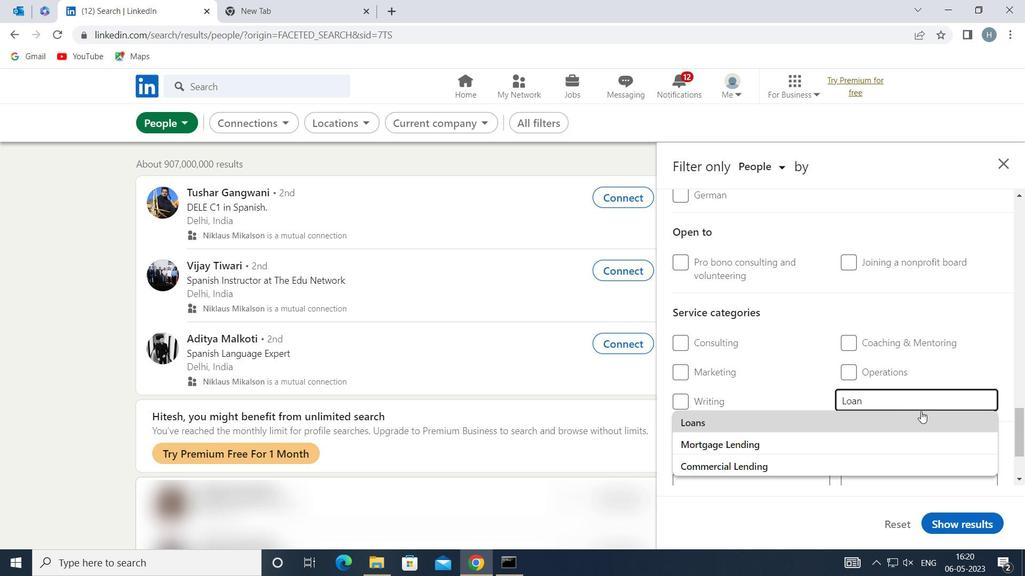 
Action: Key pressed S
Screenshot: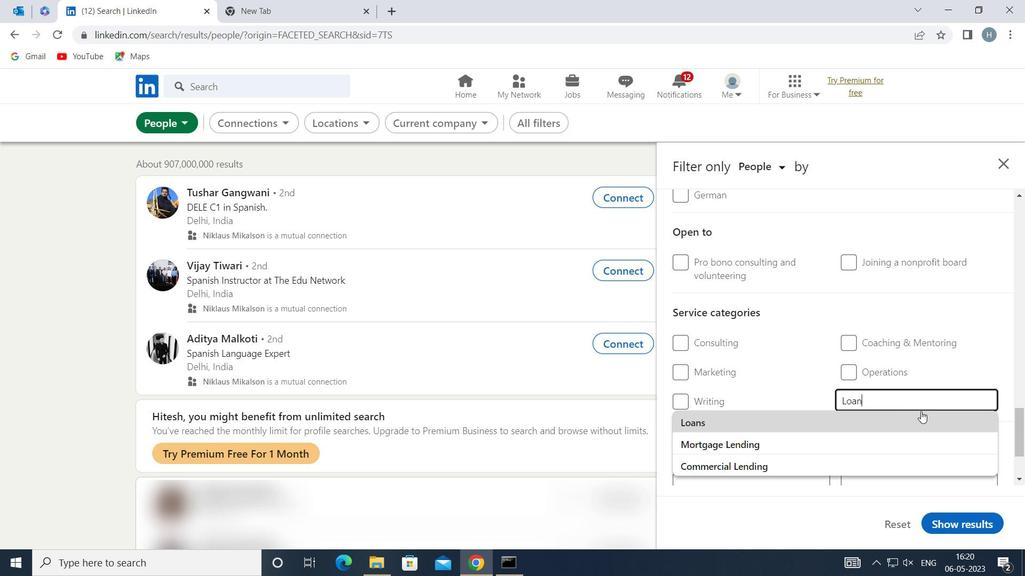 
Action: Mouse moved to (839, 426)
Screenshot: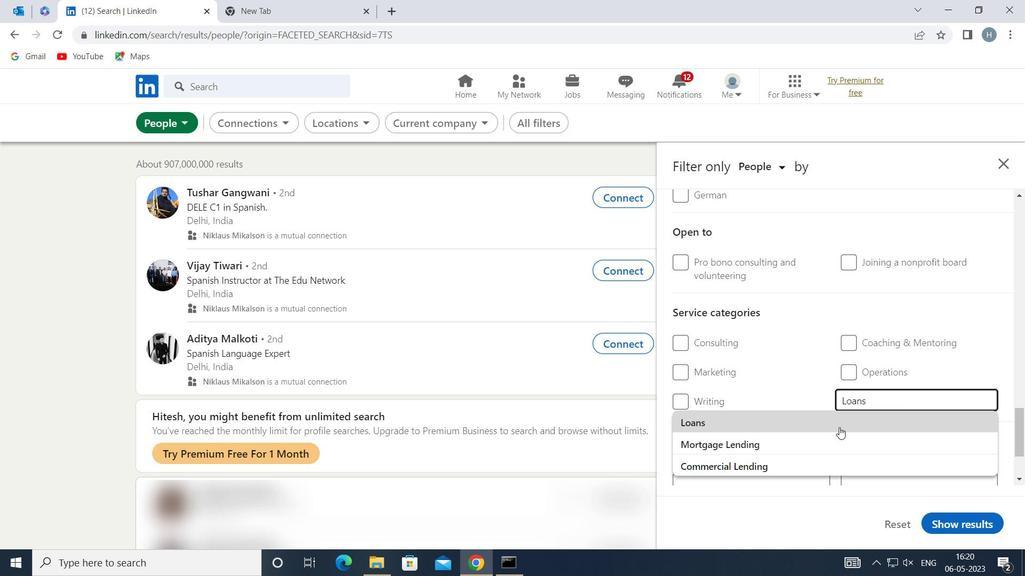 
Action: Mouse pressed left at (839, 426)
Screenshot: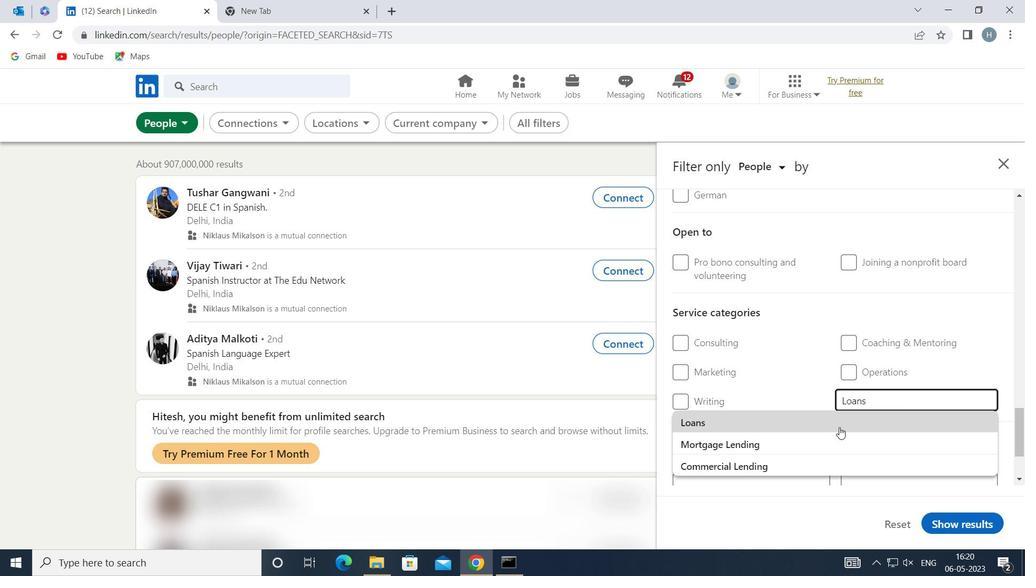 
Action: Mouse moved to (828, 419)
Screenshot: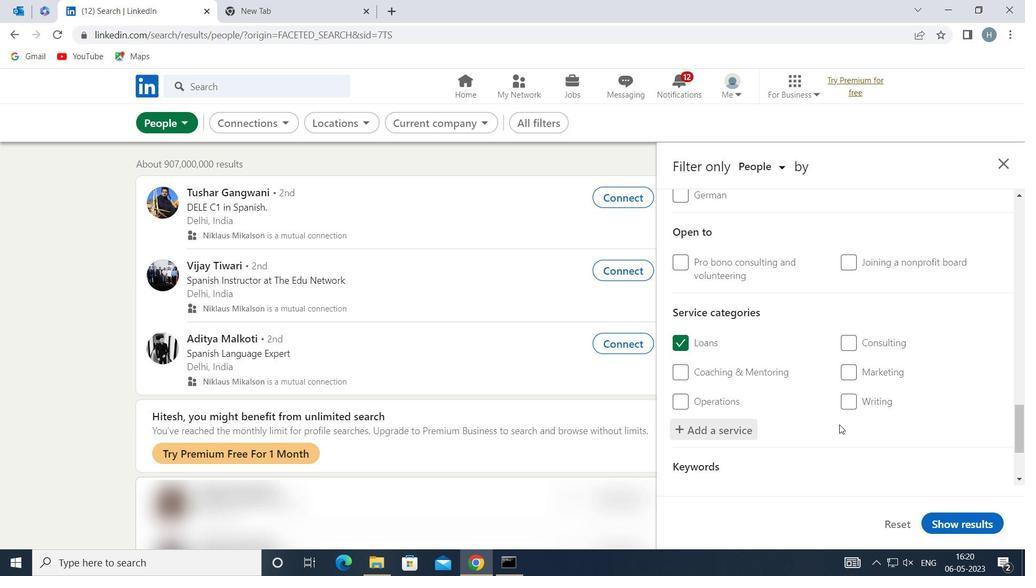 
Action: Mouse scrolled (828, 419) with delta (0, 0)
Screenshot: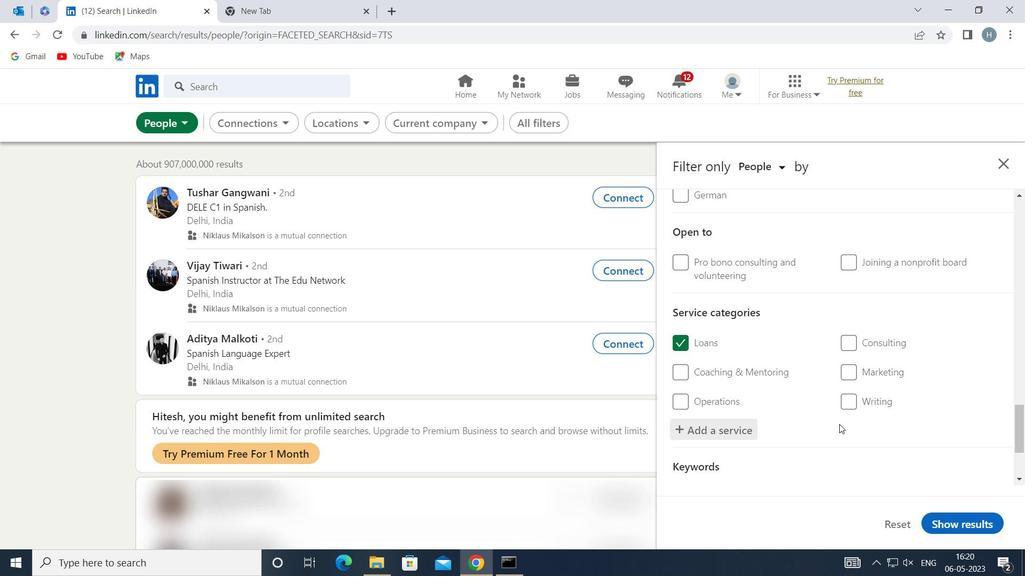 
Action: Mouse scrolled (828, 419) with delta (0, 0)
Screenshot: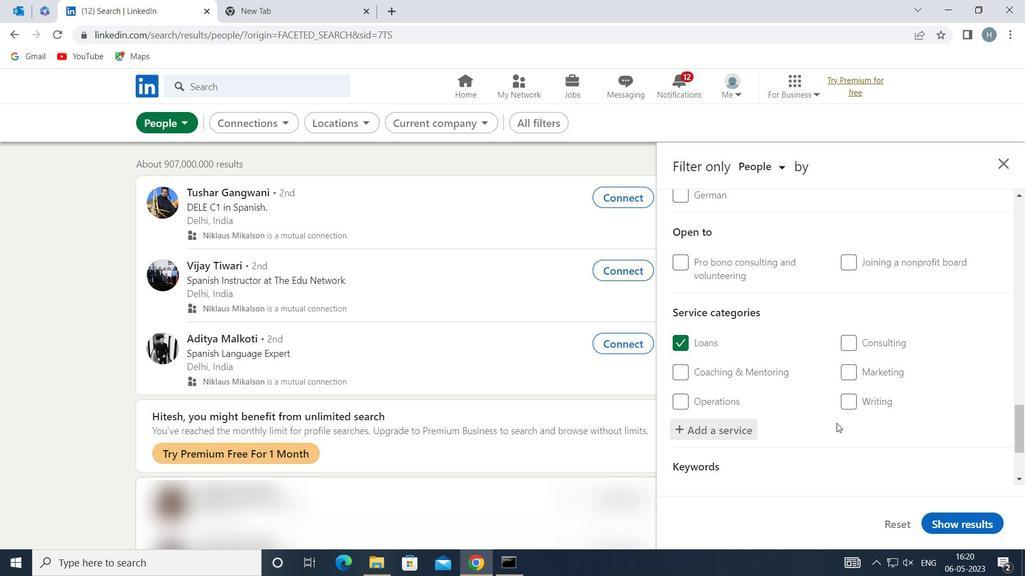 
Action: Mouse scrolled (828, 419) with delta (0, 0)
Screenshot: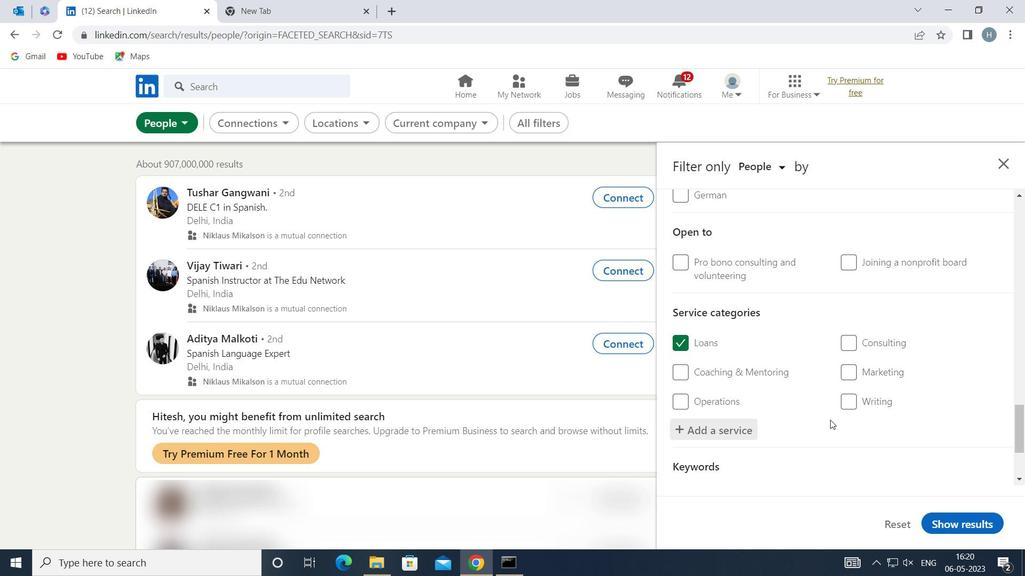 
Action: Mouse moved to (819, 406)
Screenshot: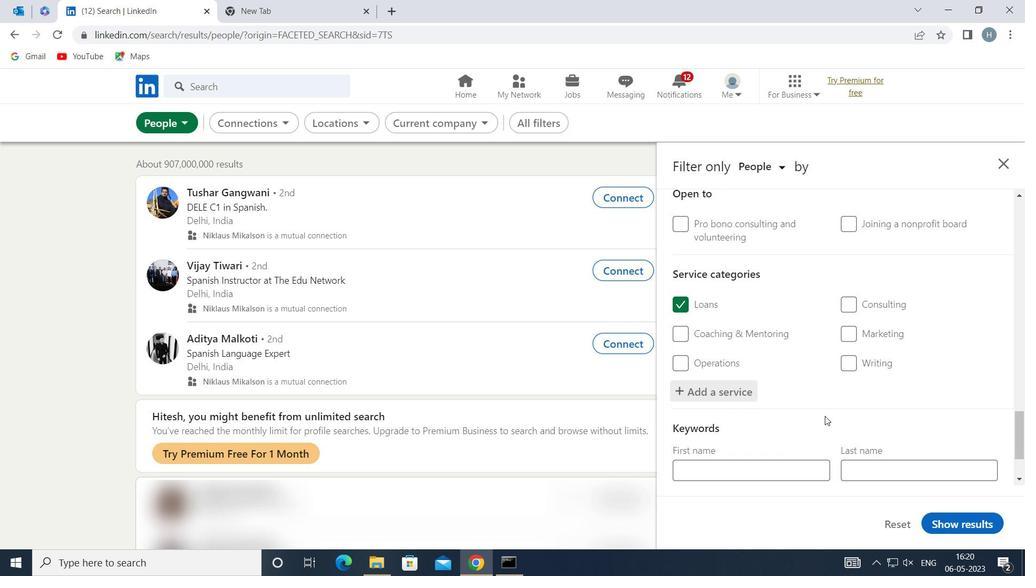 
Action: Mouse scrolled (819, 405) with delta (0, 0)
Screenshot: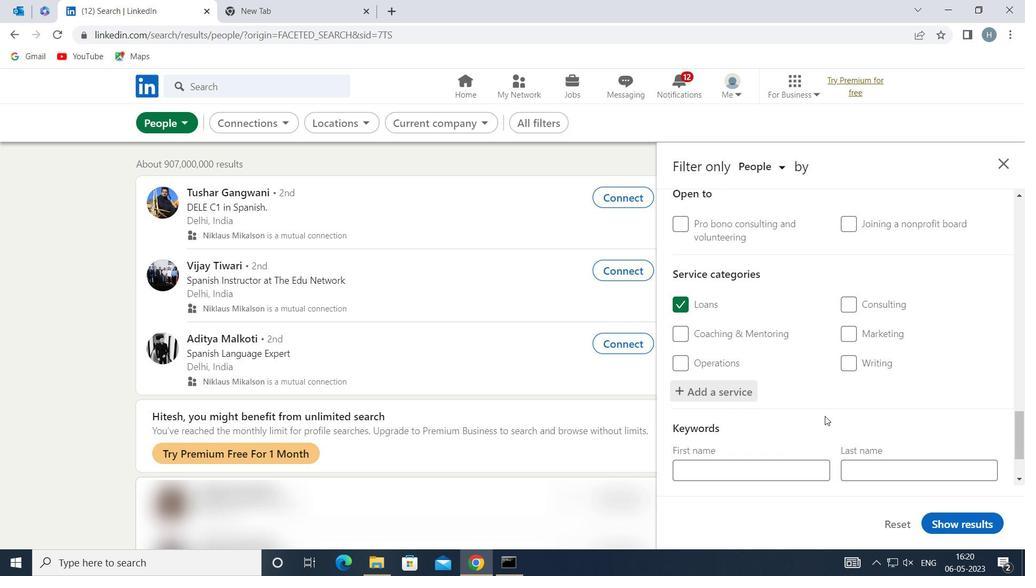
Action: Mouse scrolled (819, 405) with delta (0, 0)
Screenshot: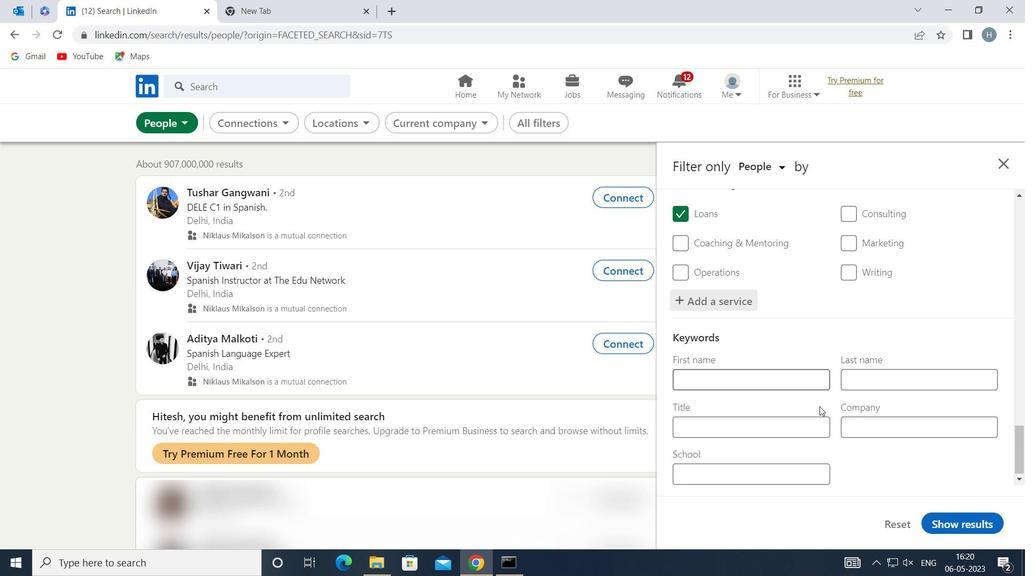 
Action: Mouse moved to (805, 422)
Screenshot: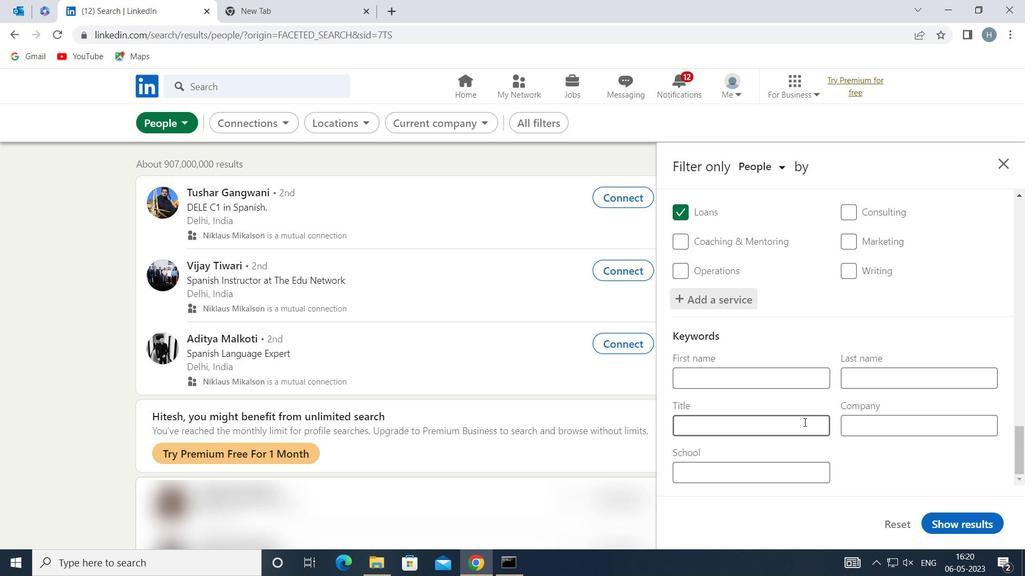 
Action: Mouse pressed left at (805, 422)
Screenshot: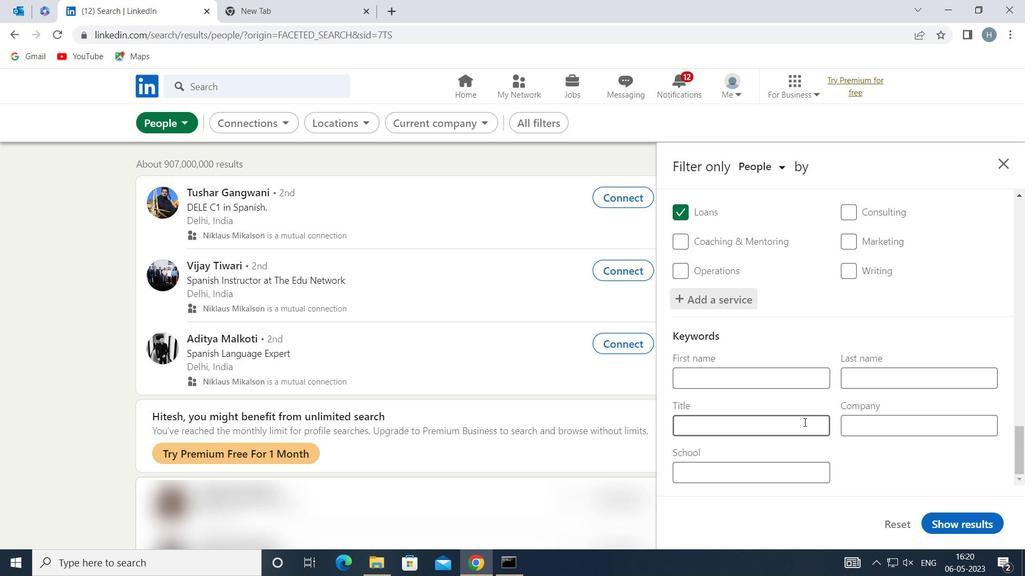 
Action: Key pressed <Key.shift>SOFTWARE<Key.space><Key.shift>ENGINEER
Screenshot: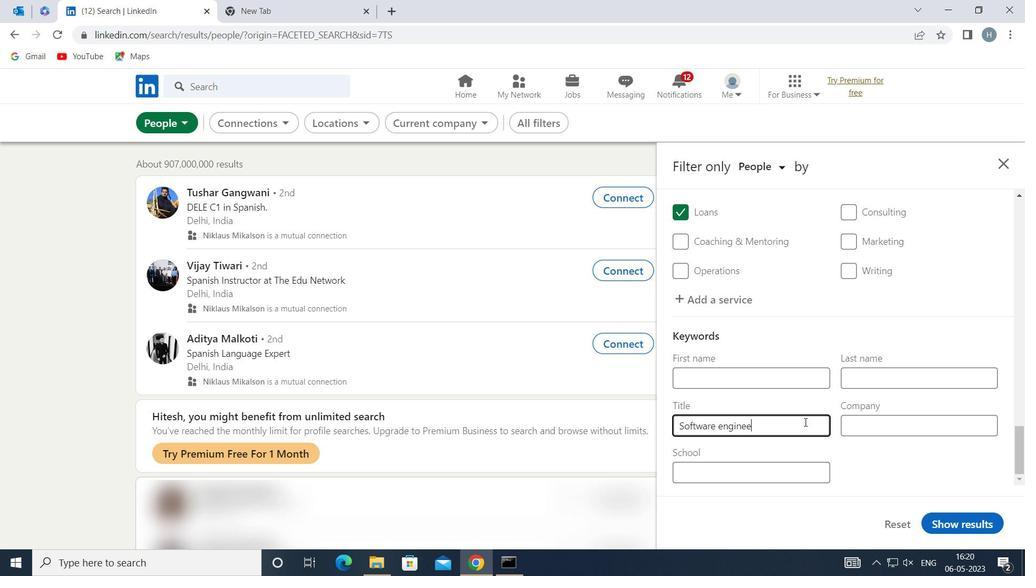
Action: Mouse moved to (976, 526)
Screenshot: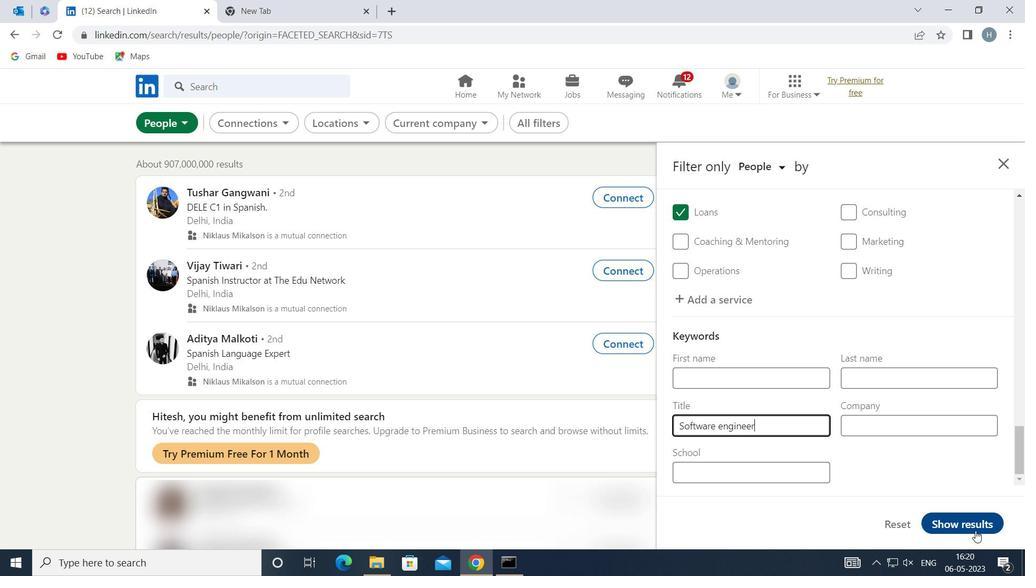 
Action: Mouse pressed left at (976, 526)
Screenshot: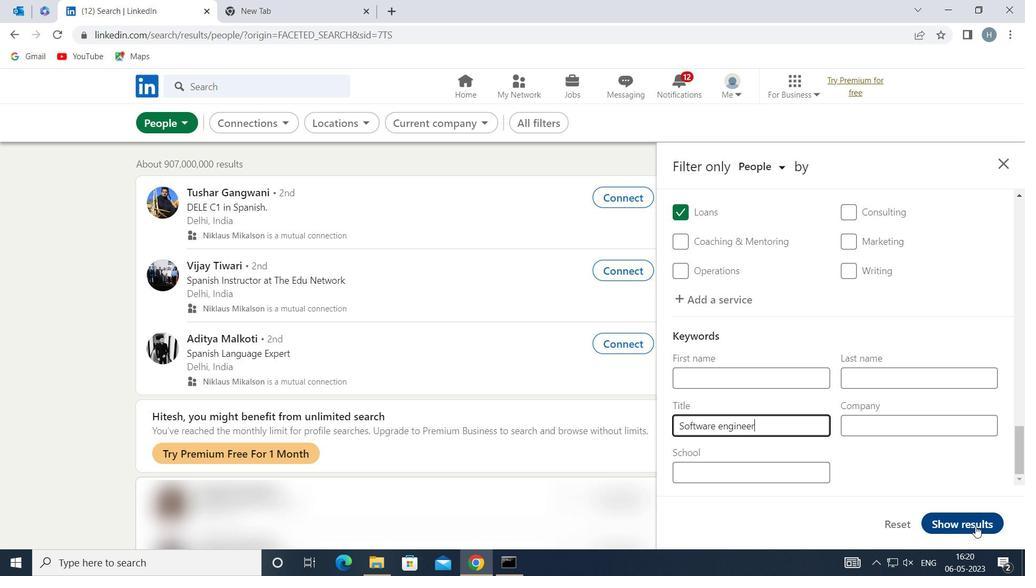 
Action: Mouse moved to (699, 358)
Screenshot: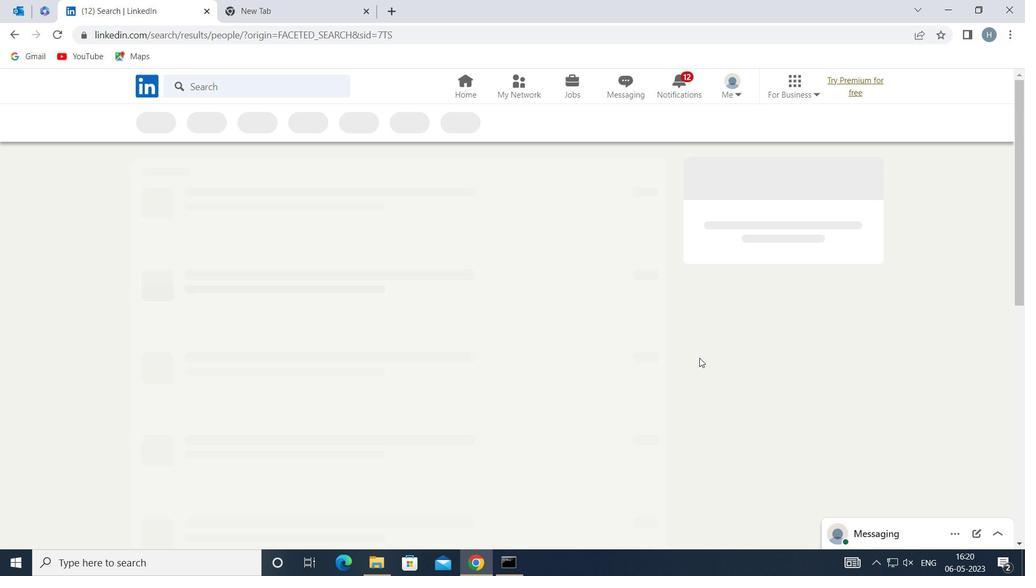 
